 Task: Find connections with filter location Yulin with filter topic #innovationwith filter profile language Potuguese with filter current company LiveMint with filter school Indira Gandhi Delhi Technical University for Women with filter industry Technical and Vocational Training with filter service category CateringChange with filter keywords title Grant Writer
Action: Mouse moved to (492, 68)
Screenshot: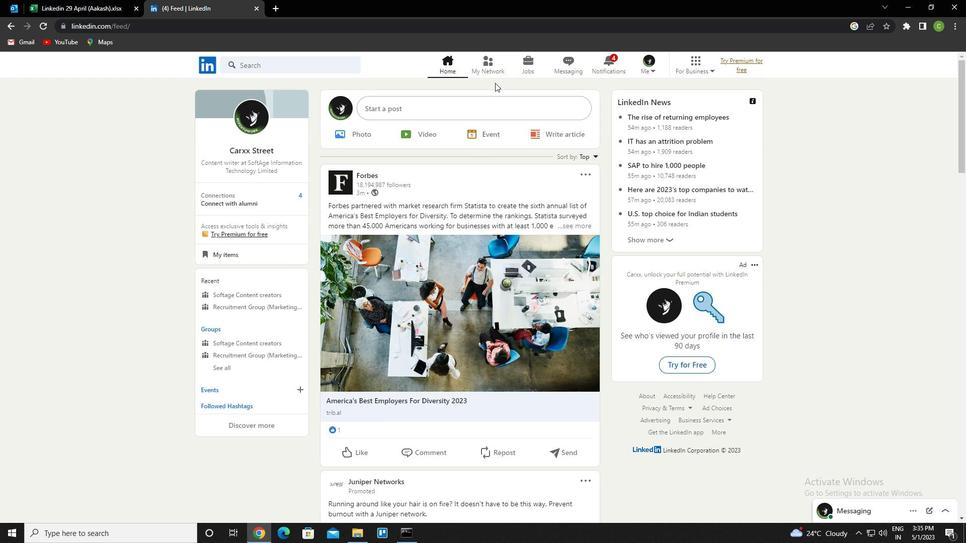 
Action: Mouse pressed left at (492, 68)
Screenshot: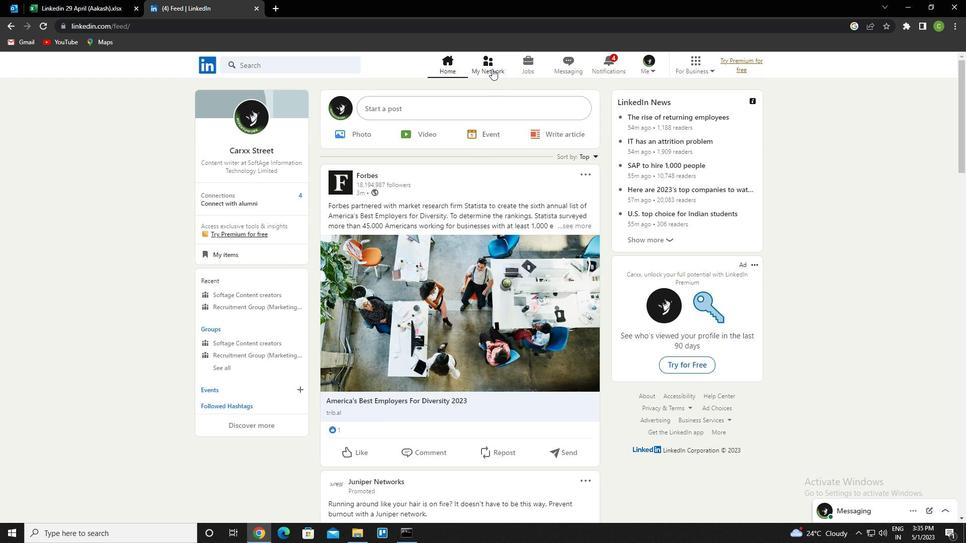 
Action: Mouse moved to (296, 117)
Screenshot: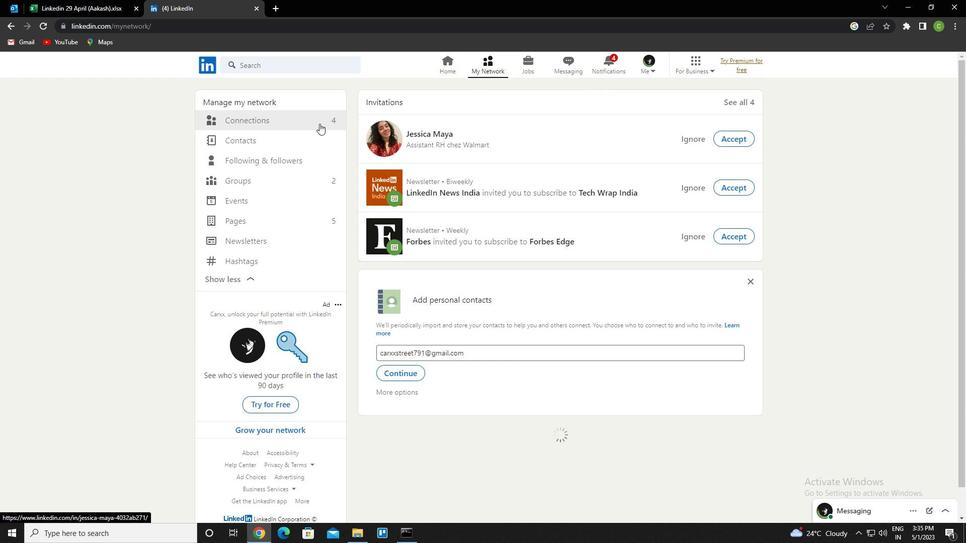 
Action: Mouse pressed left at (296, 117)
Screenshot: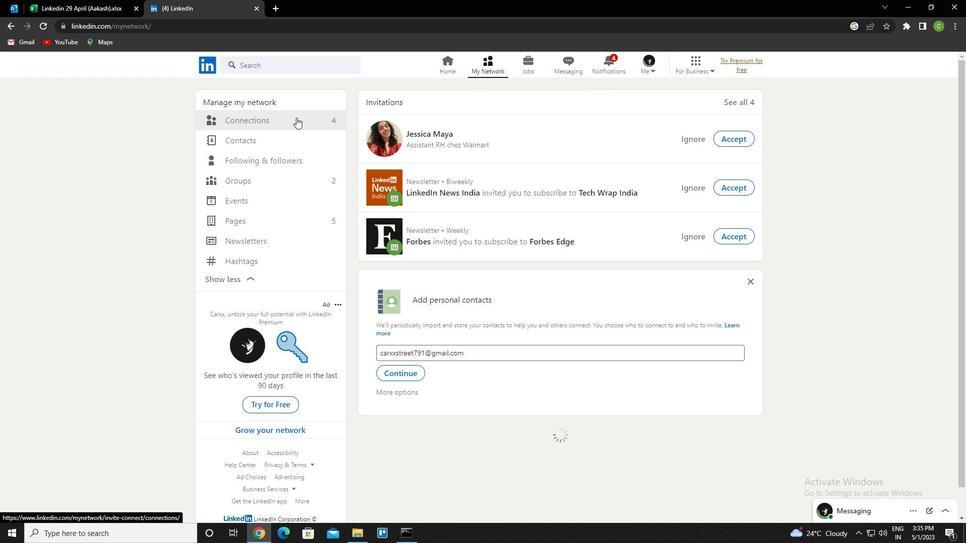 
Action: Mouse moved to (304, 120)
Screenshot: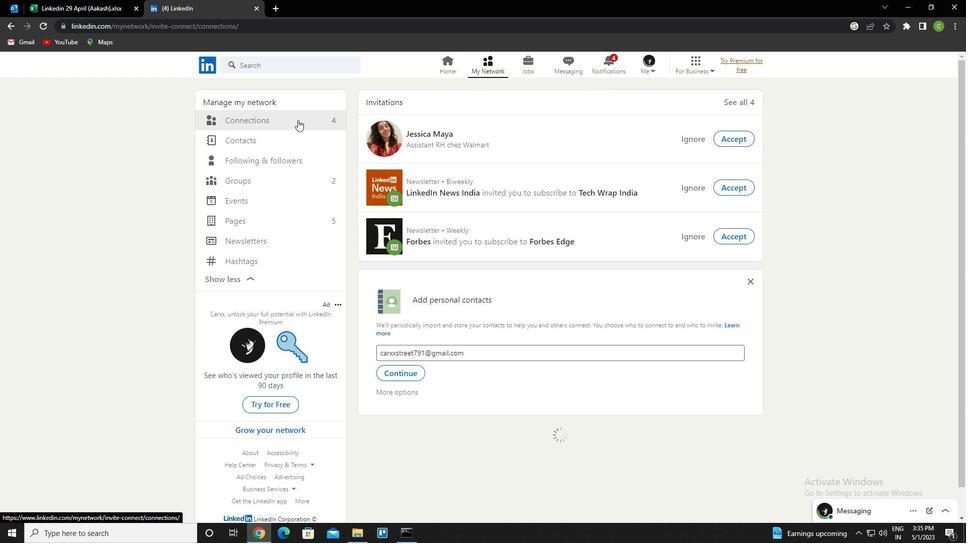 
Action: Mouse pressed left at (304, 120)
Screenshot: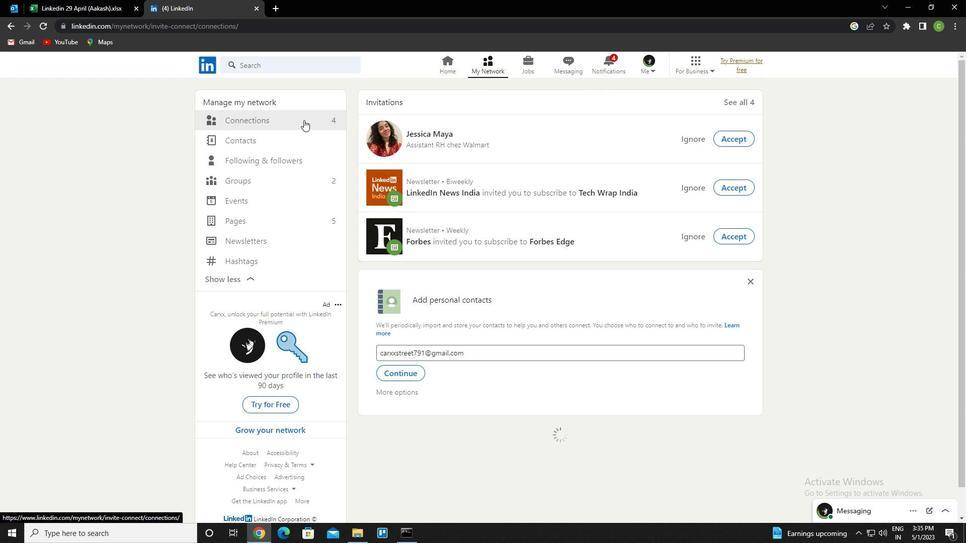 
Action: Mouse moved to (550, 122)
Screenshot: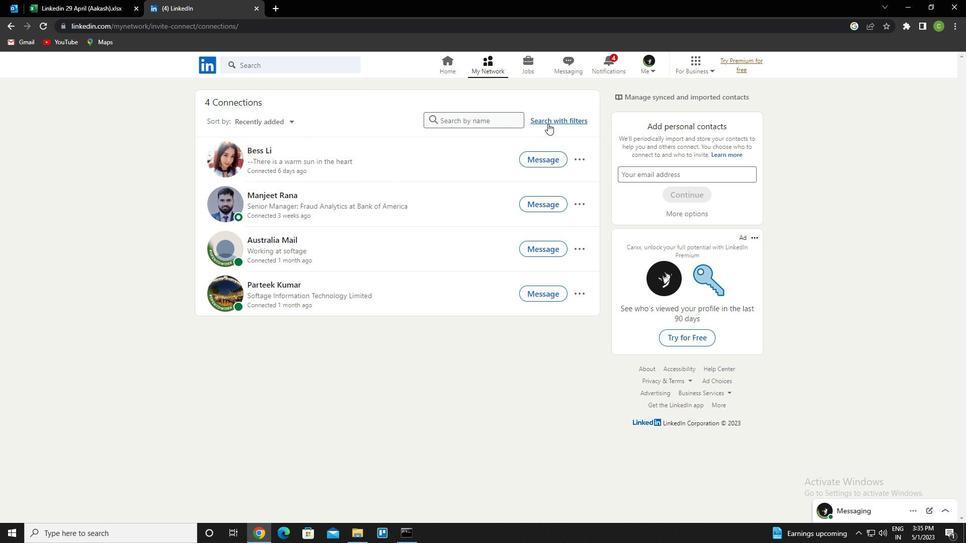 
Action: Mouse pressed left at (550, 122)
Screenshot: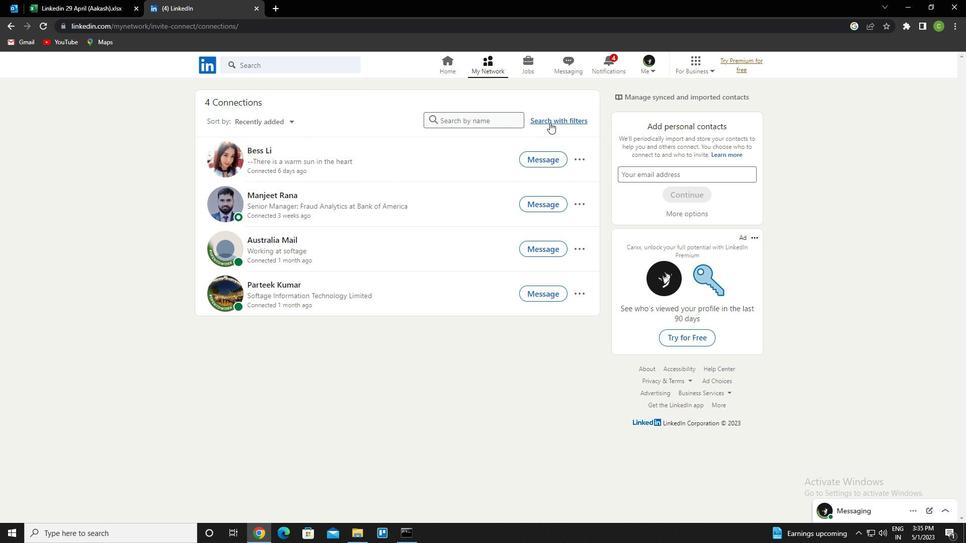 
Action: Mouse moved to (512, 94)
Screenshot: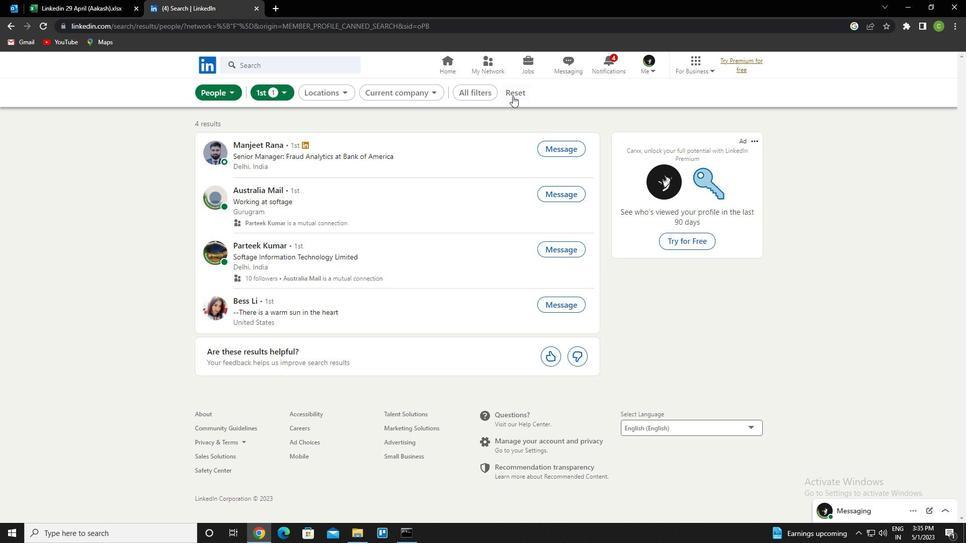
Action: Mouse pressed left at (512, 94)
Screenshot: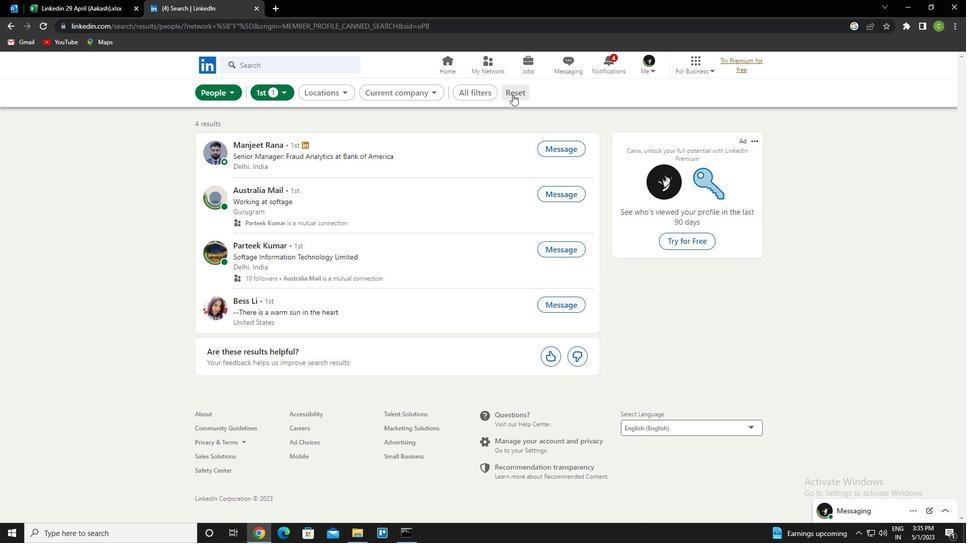 
Action: Mouse moved to (506, 97)
Screenshot: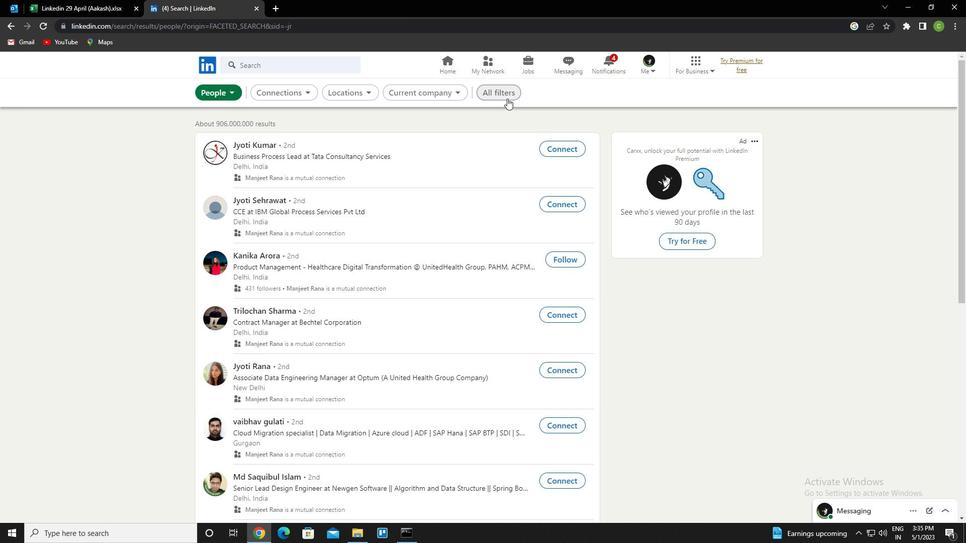 
Action: Mouse pressed left at (506, 97)
Screenshot: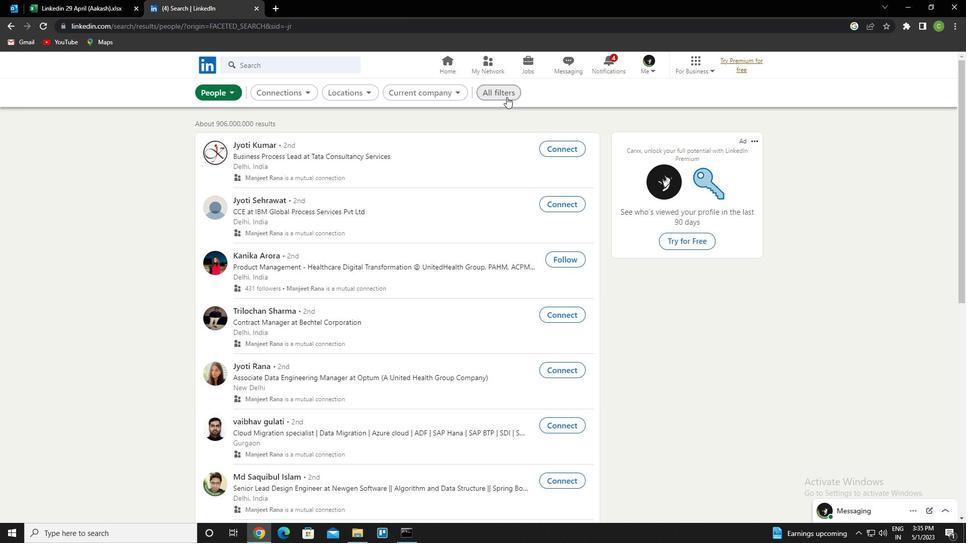 
Action: Mouse moved to (853, 315)
Screenshot: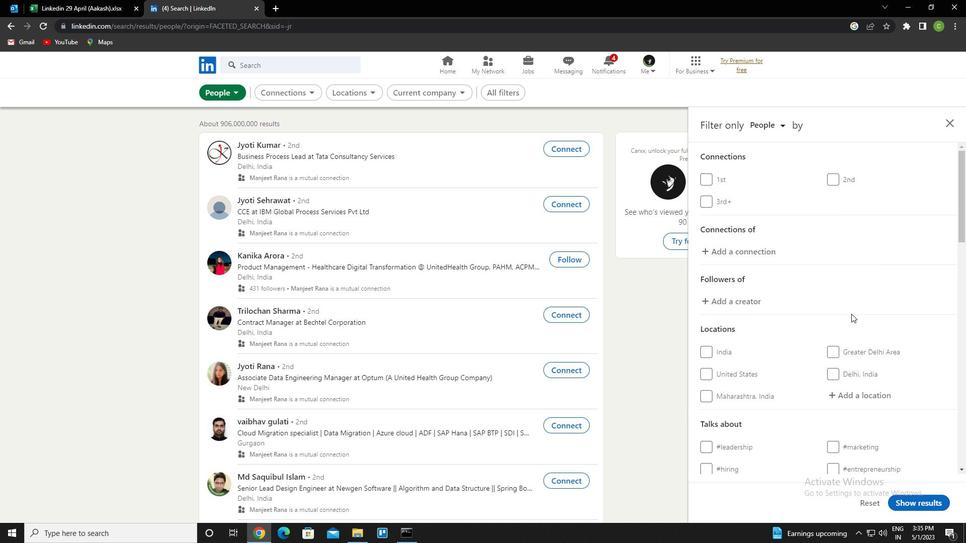 
Action: Mouse scrolled (853, 314) with delta (0, 0)
Screenshot: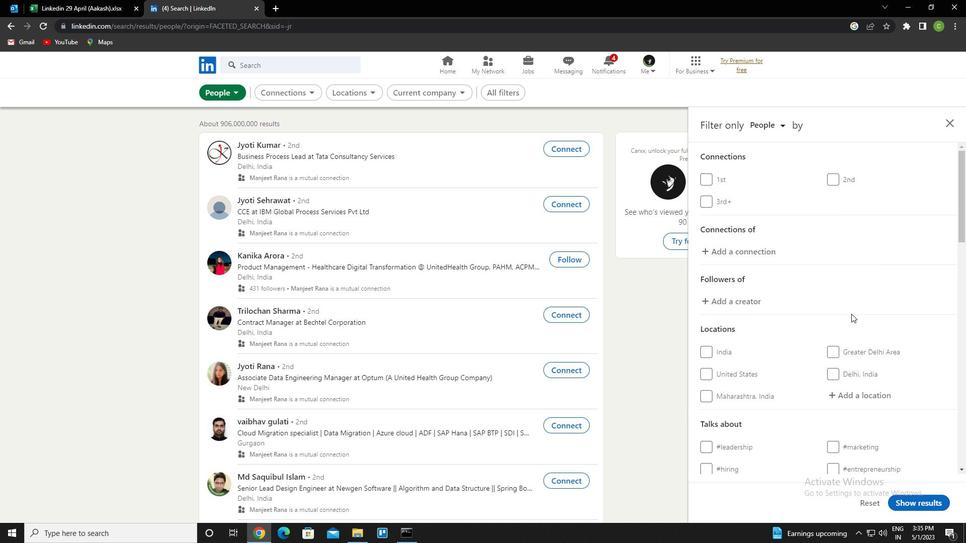 
Action: Mouse moved to (853, 315)
Screenshot: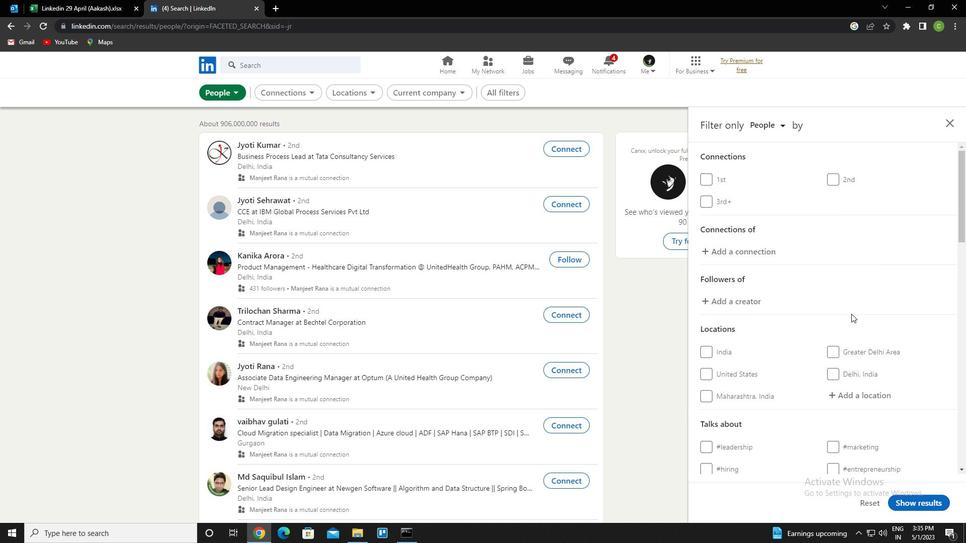 
Action: Mouse scrolled (853, 315) with delta (0, 0)
Screenshot: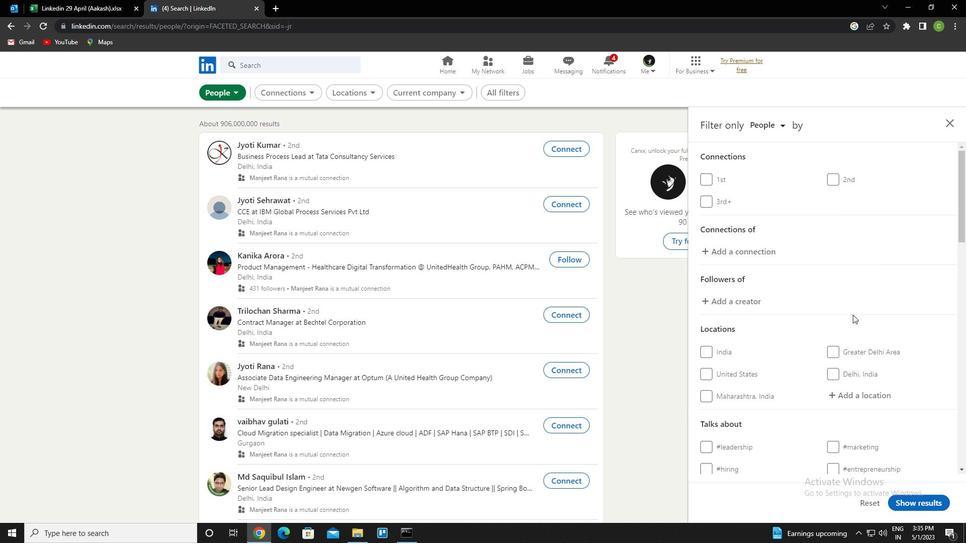 
Action: Mouse moved to (859, 302)
Screenshot: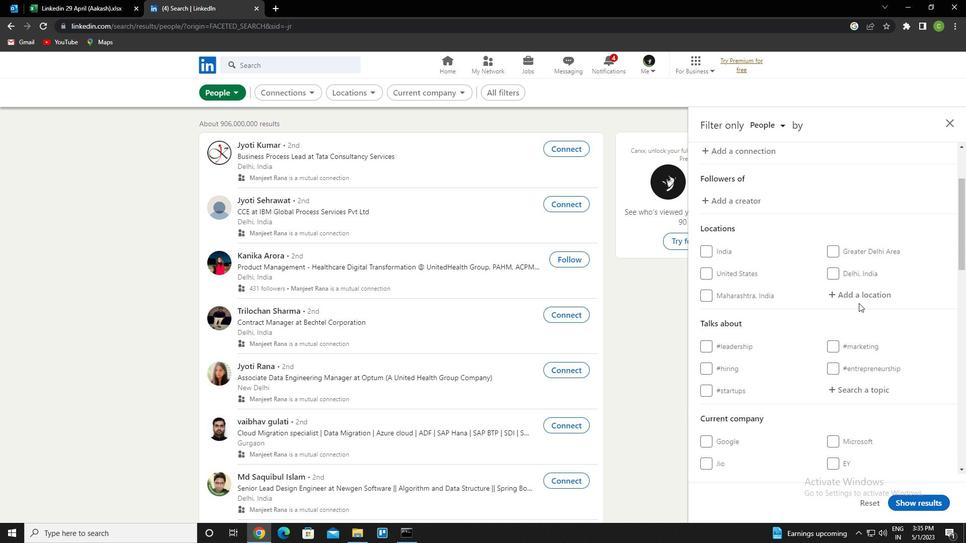 
Action: Mouse pressed left at (859, 302)
Screenshot: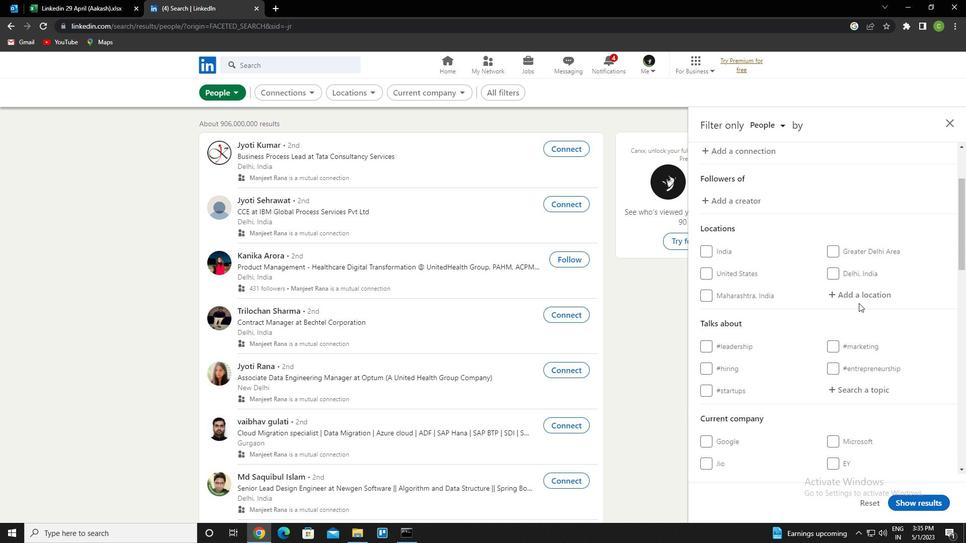 
Action: Mouse moved to (858, 299)
Screenshot: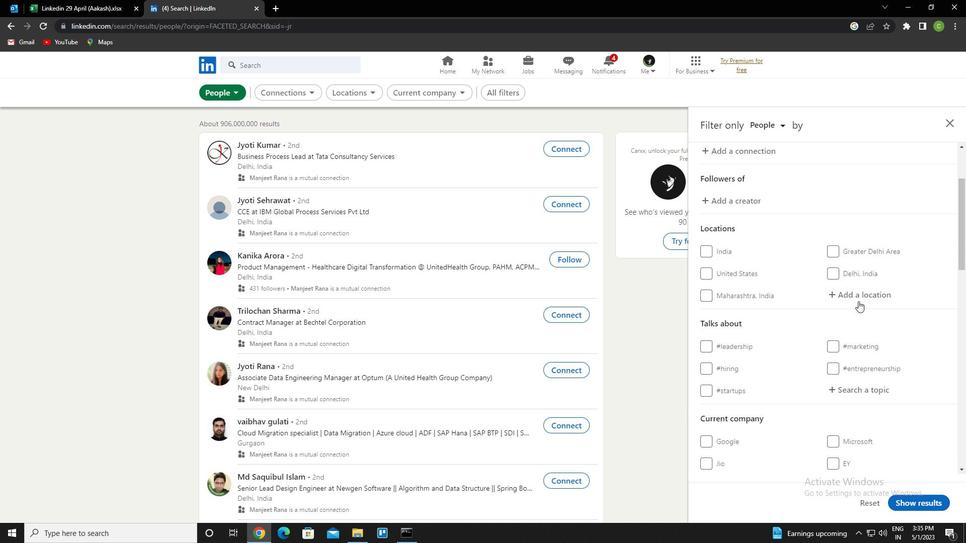 
Action: Mouse pressed left at (858, 299)
Screenshot: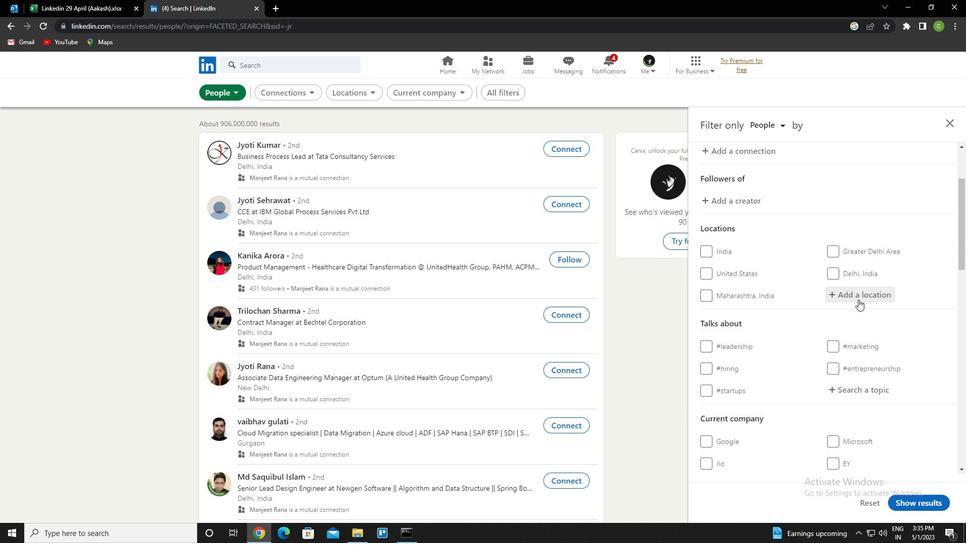 
Action: Key pressed <Key.caps_lock>y<Key.caps_lock>ulin<Key.down><Key.down><Key.enter>
Screenshot: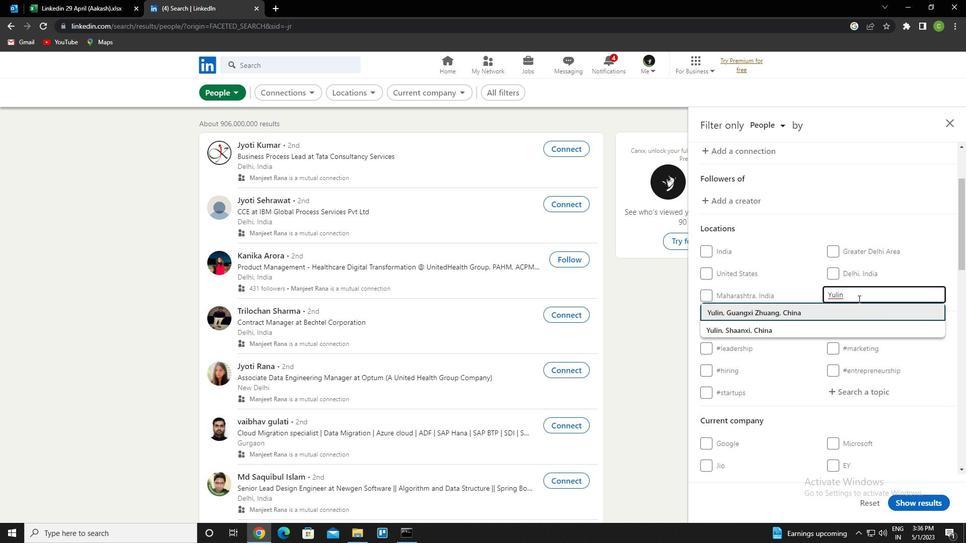 
Action: Mouse moved to (854, 299)
Screenshot: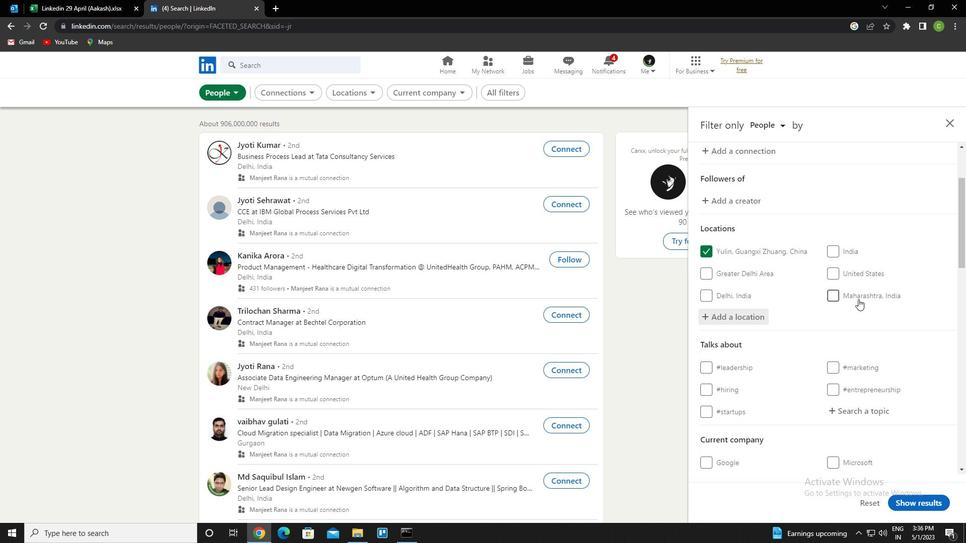 
Action: Mouse scrolled (854, 299) with delta (0, 0)
Screenshot: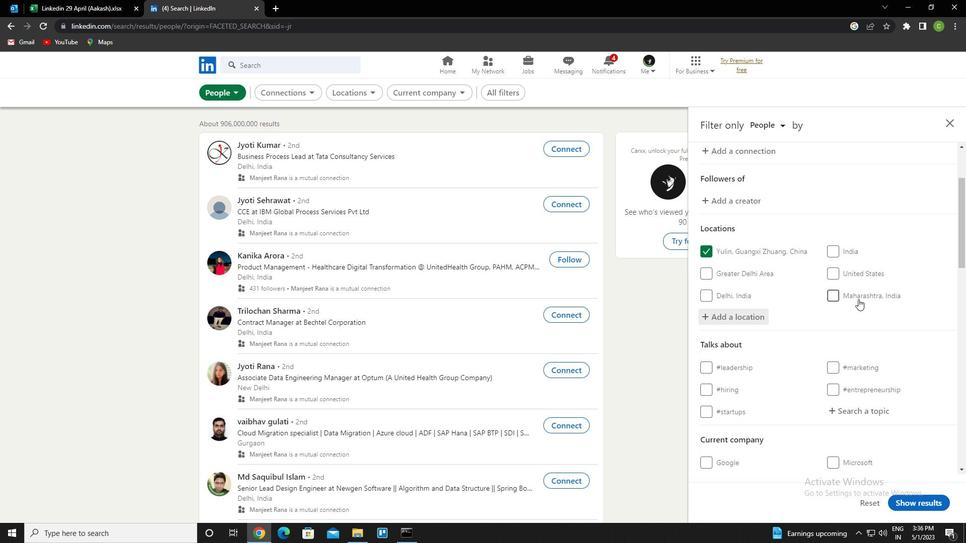 
Action: Mouse moved to (847, 302)
Screenshot: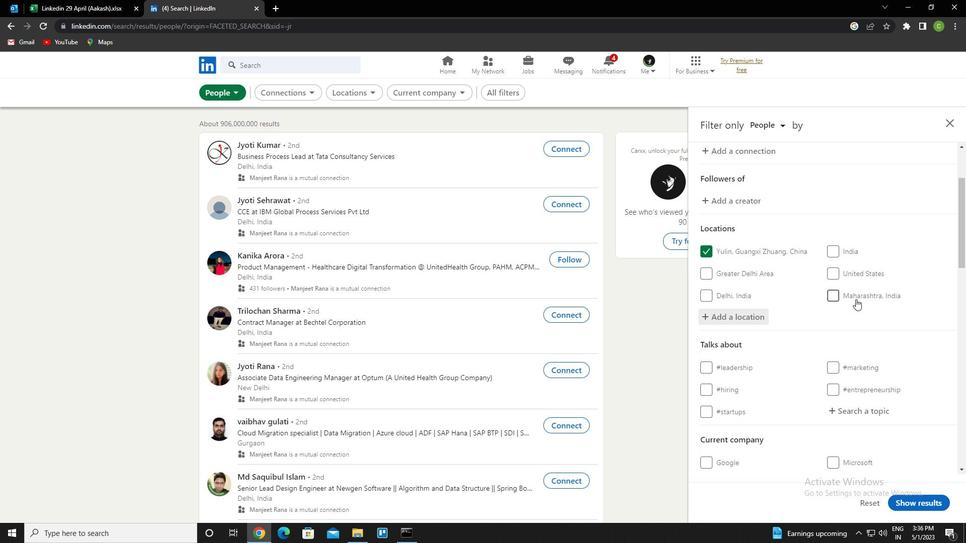 
Action: Mouse scrolled (847, 302) with delta (0, 0)
Screenshot: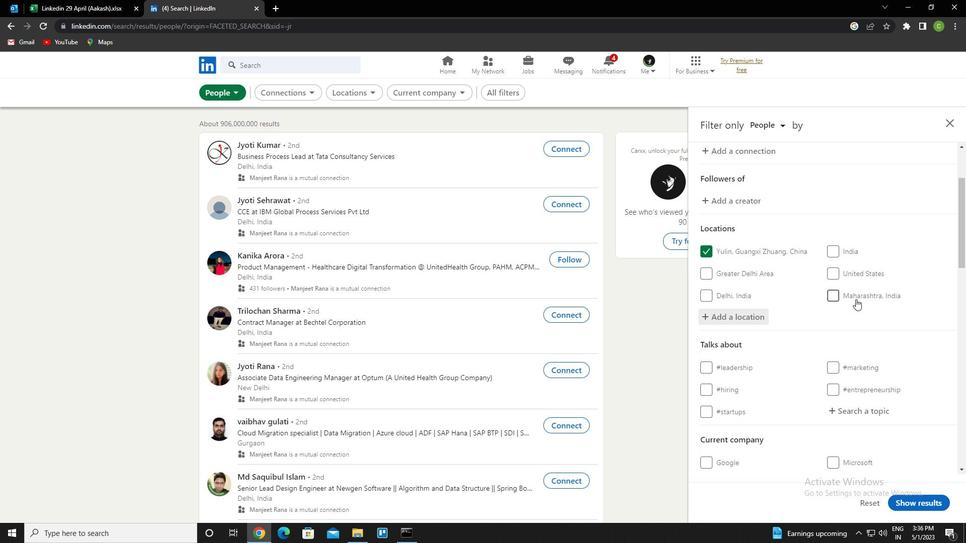 
Action: Mouse moved to (855, 312)
Screenshot: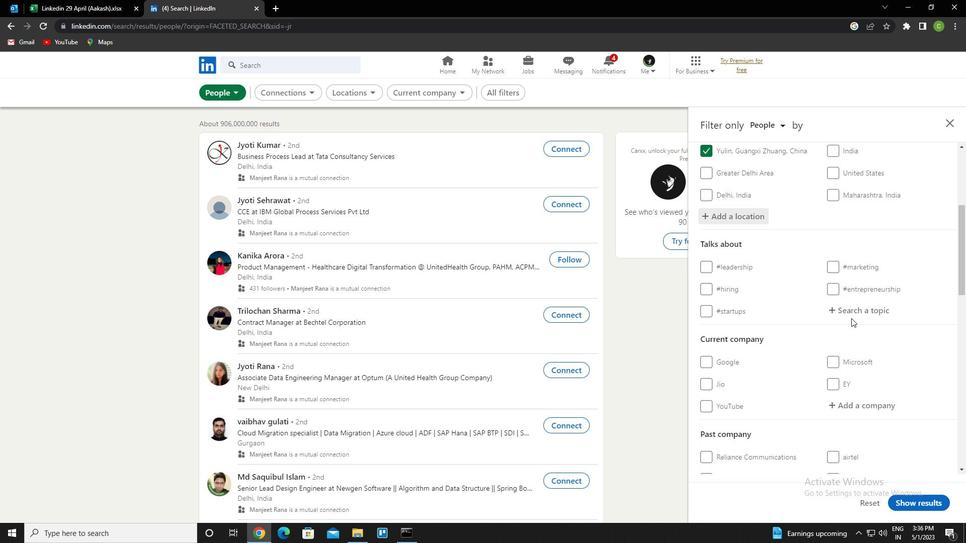
Action: Mouse pressed left at (855, 312)
Screenshot: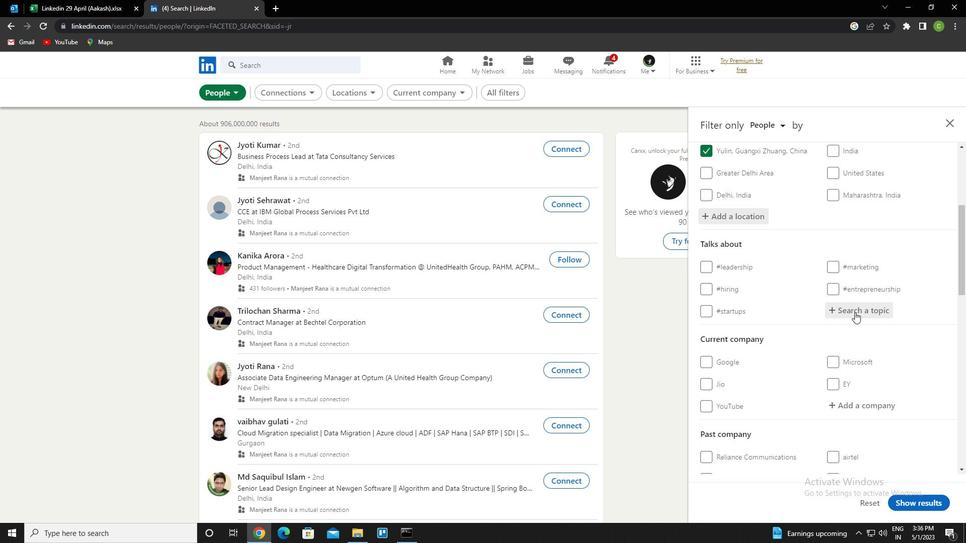 
Action: Mouse moved to (854, 312)
Screenshot: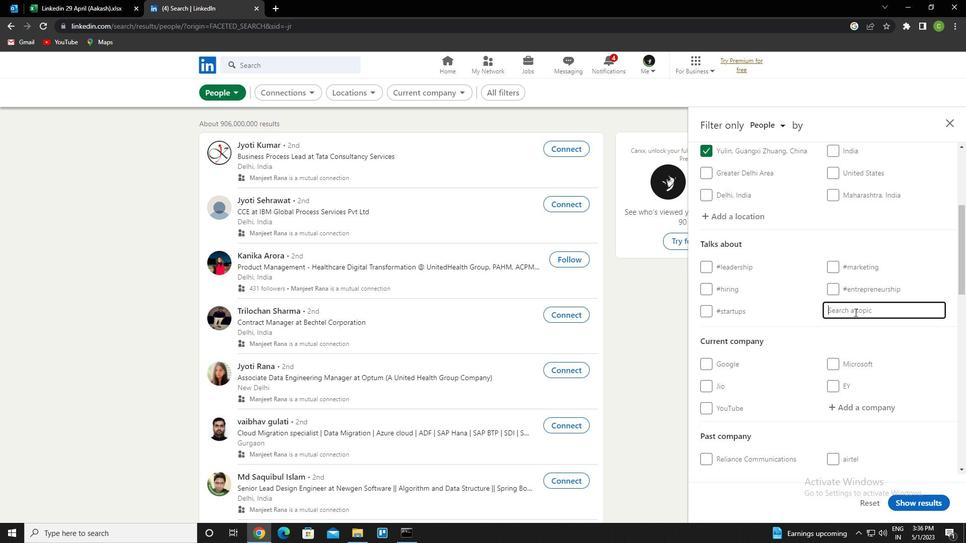 
Action: Key pressed innovation<Key.down><Key.enter>
Screenshot: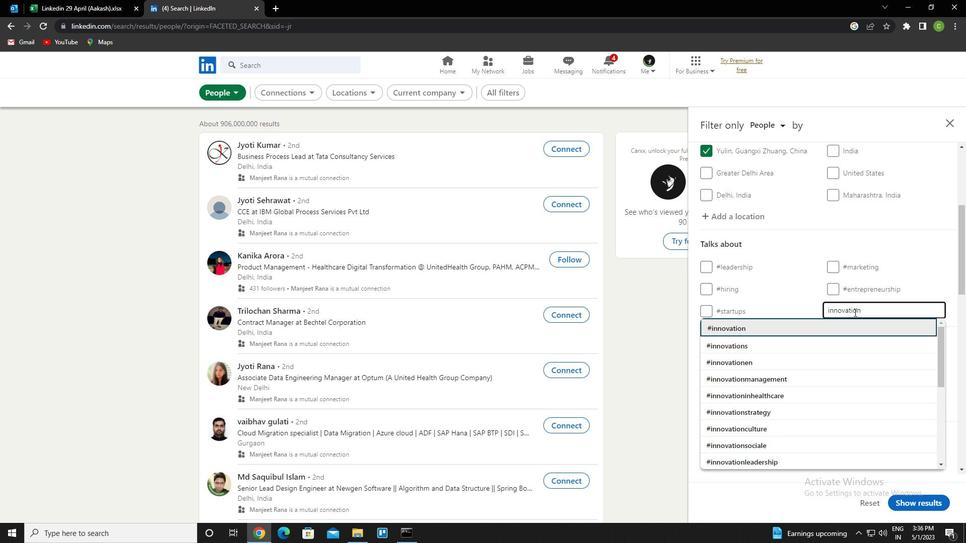 
Action: Mouse moved to (884, 295)
Screenshot: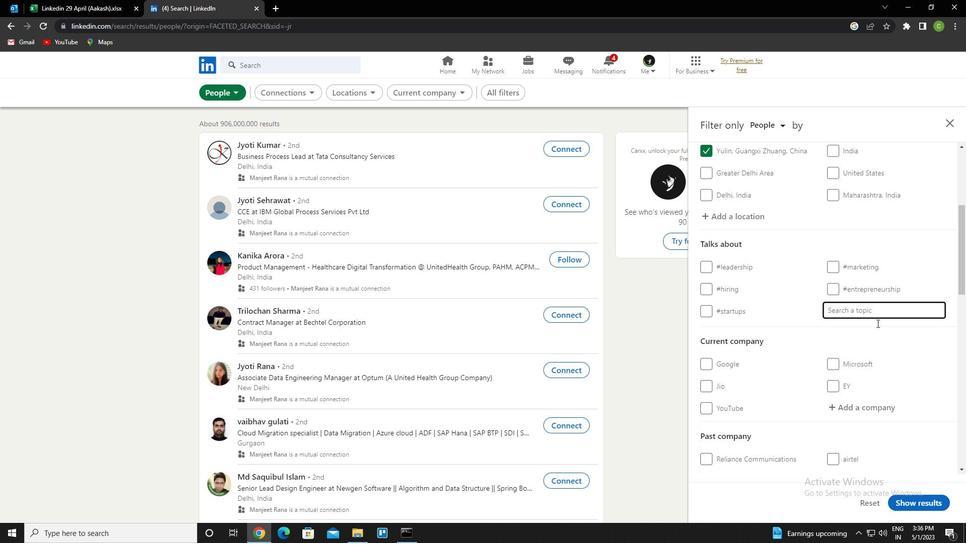 
Action: Mouse scrolled (884, 294) with delta (0, 0)
Screenshot: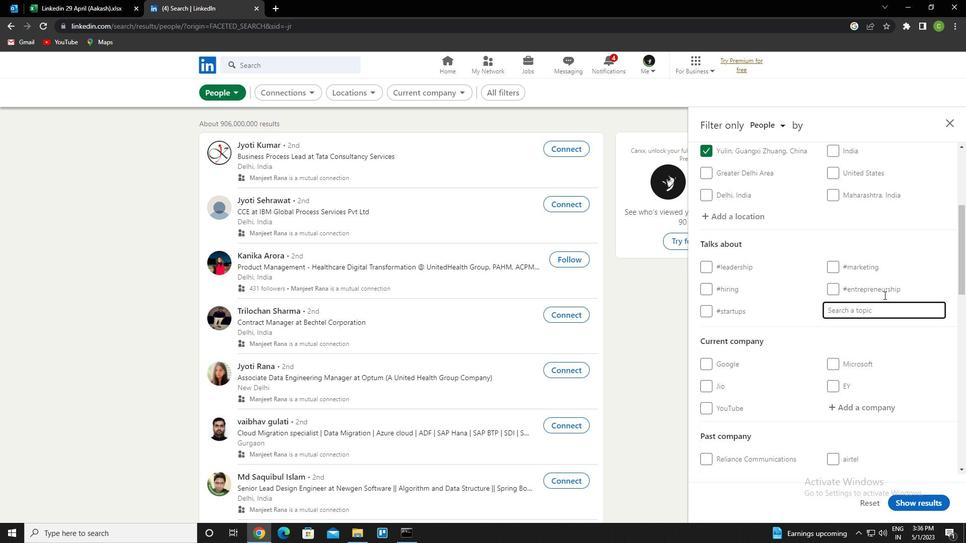 
Action: Mouse scrolled (884, 294) with delta (0, 0)
Screenshot: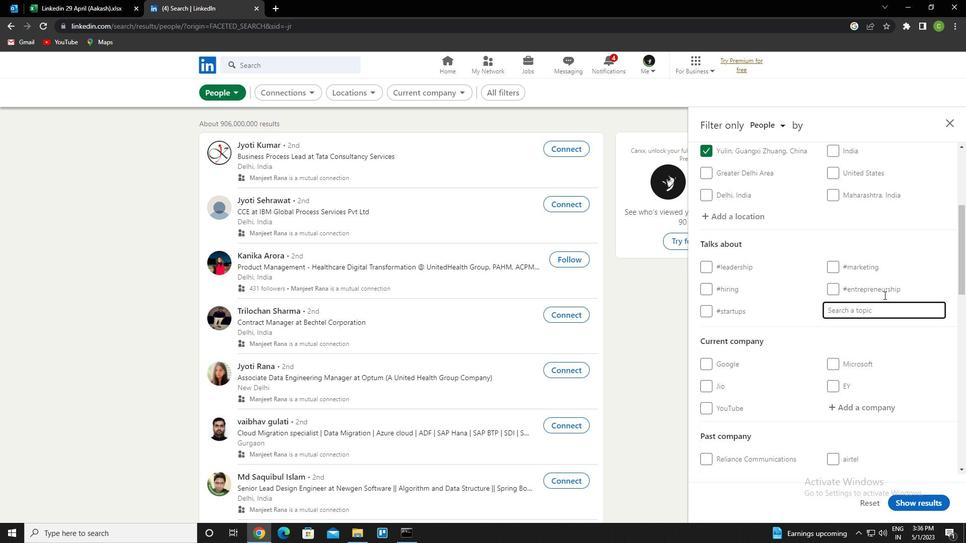 
Action: Mouse scrolled (884, 294) with delta (0, 0)
Screenshot: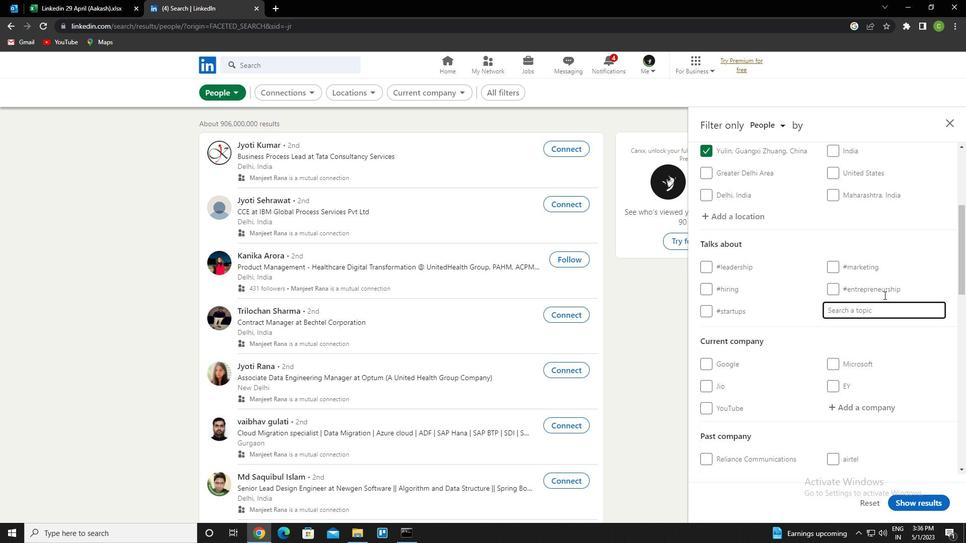 
Action: Mouse scrolled (884, 294) with delta (0, 0)
Screenshot: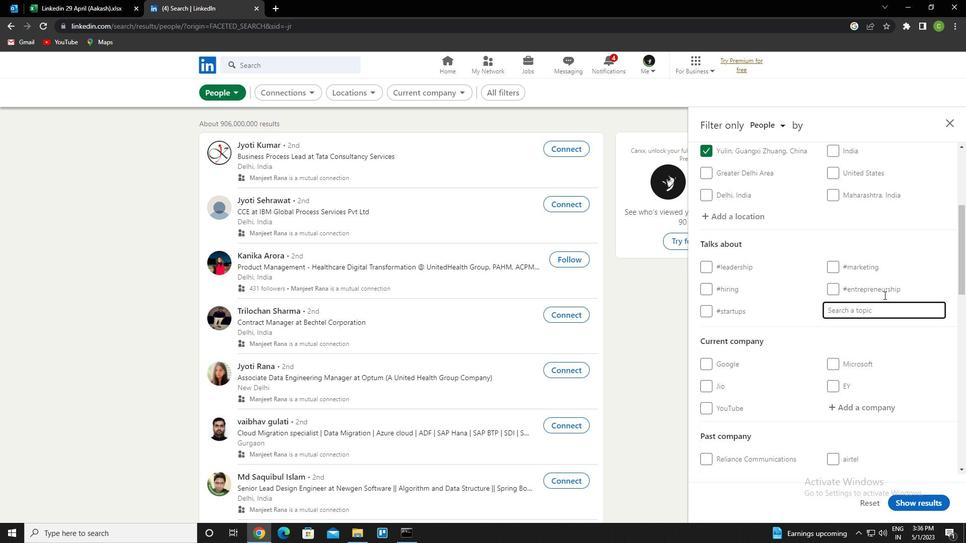 
Action: Mouse scrolled (884, 294) with delta (0, 0)
Screenshot: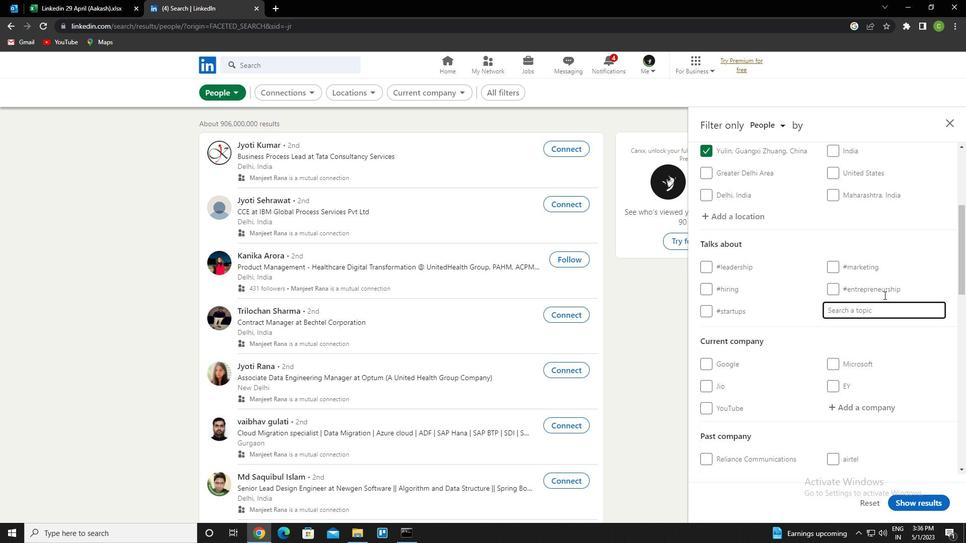 
Action: Mouse scrolled (884, 294) with delta (0, 0)
Screenshot: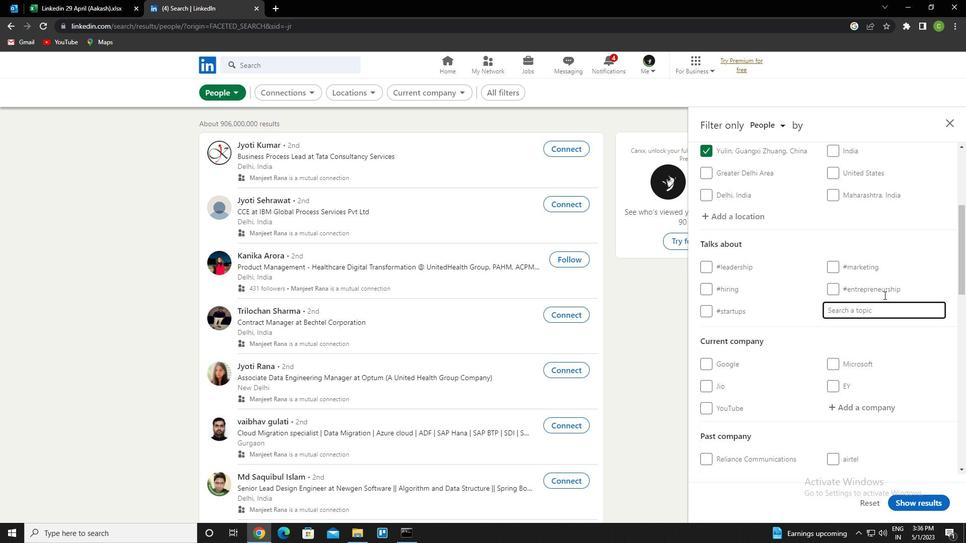 
Action: Mouse scrolled (884, 294) with delta (0, 0)
Screenshot: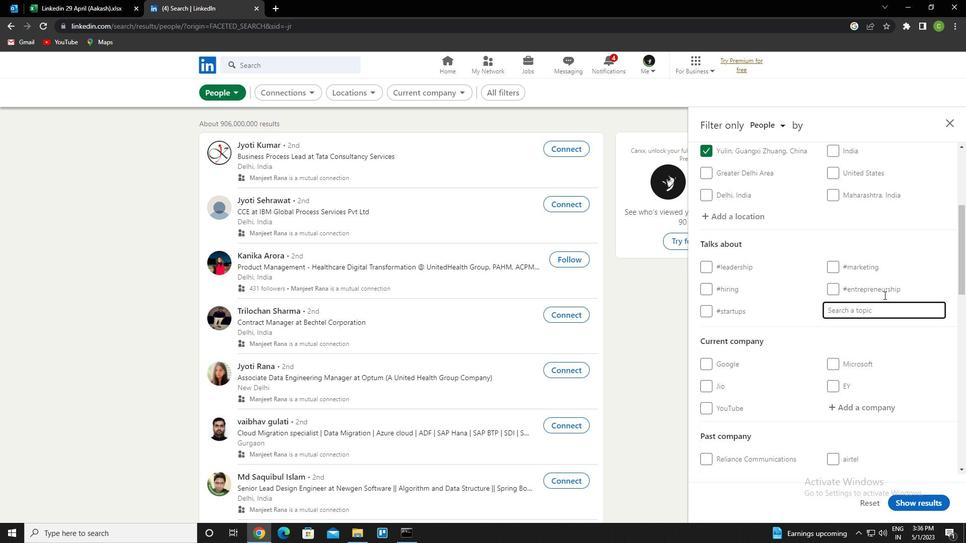 
Action: Mouse scrolled (884, 294) with delta (0, 0)
Screenshot: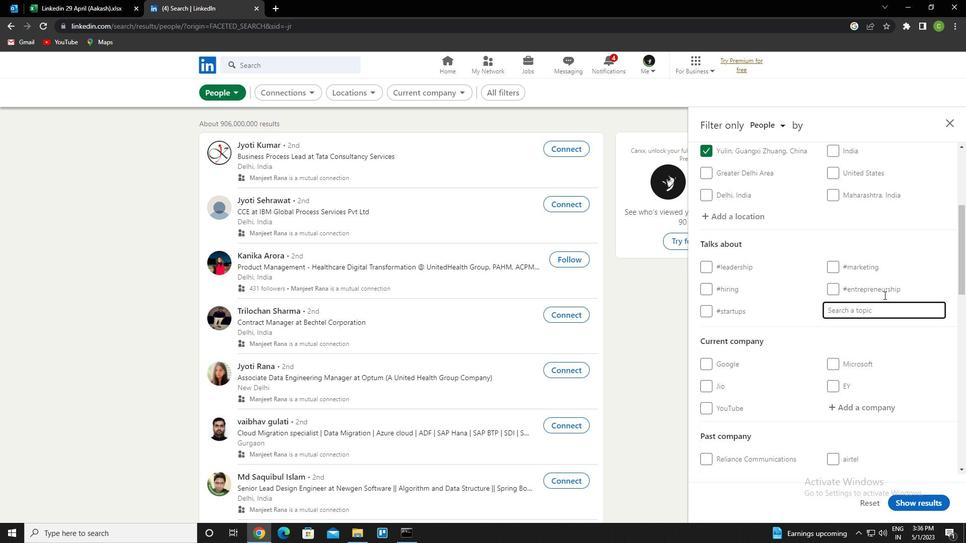 
Action: Mouse scrolled (884, 294) with delta (0, 0)
Screenshot: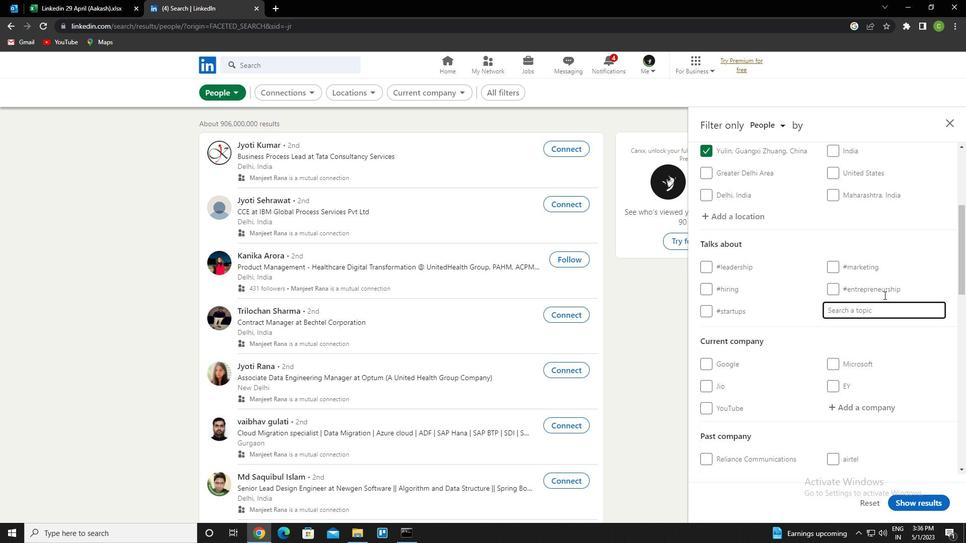 
Action: Mouse moved to (884, 295)
Screenshot: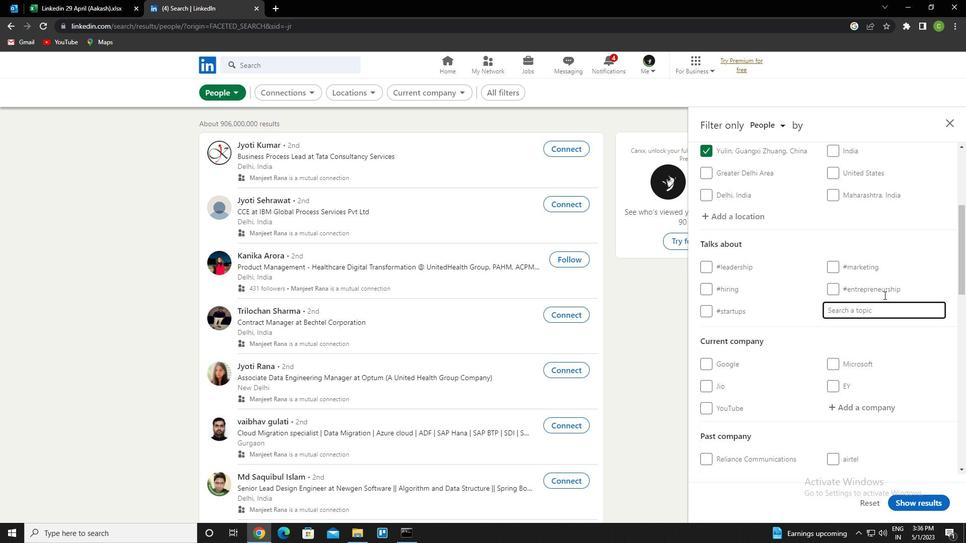 
Action: Mouse scrolled (884, 294) with delta (0, 0)
Screenshot: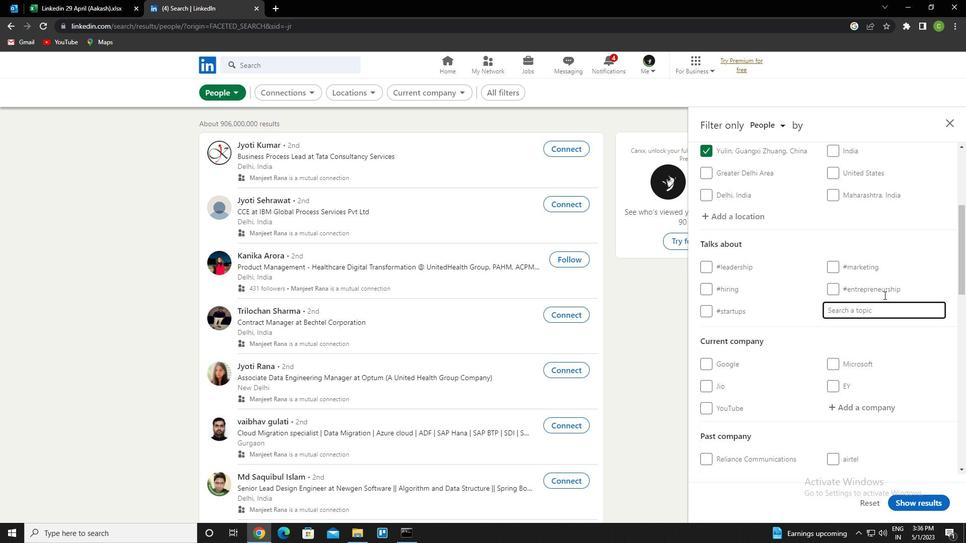 
Action: Mouse scrolled (884, 294) with delta (0, 0)
Screenshot: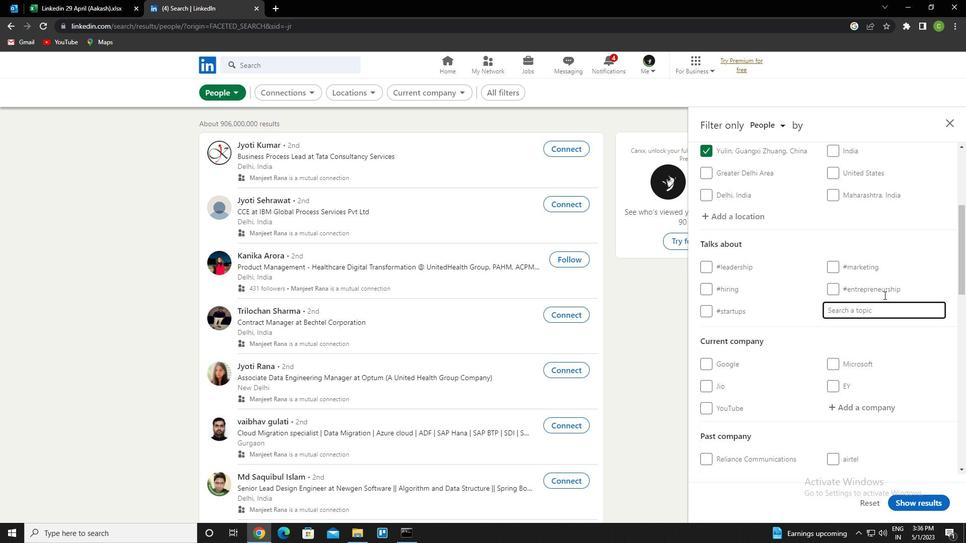
Action: Mouse moved to (827, 371)
Screenshot: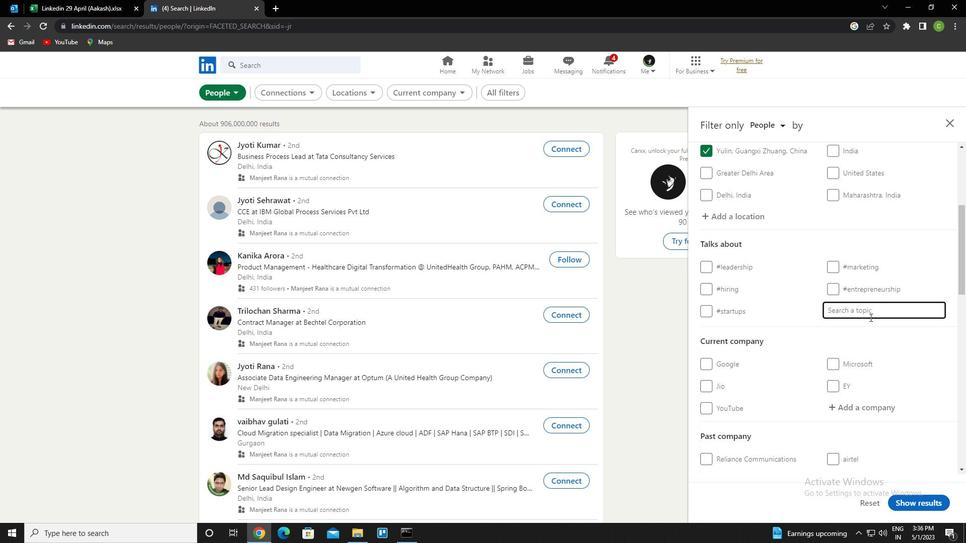 
Action: Mouse scrolled (827, 370) with delta (0, 0)
Screenshot: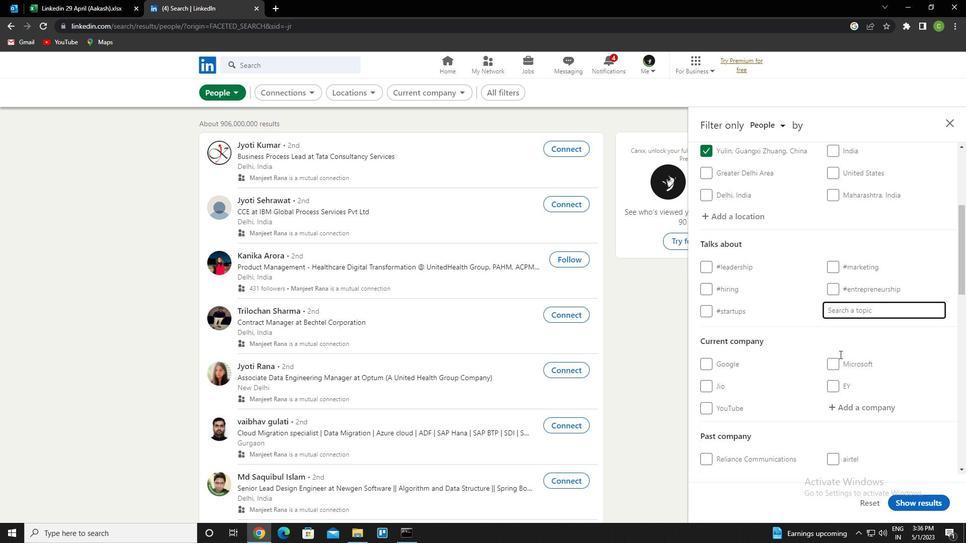 
Action: Mouse moved to (824, 371)
Screenshot: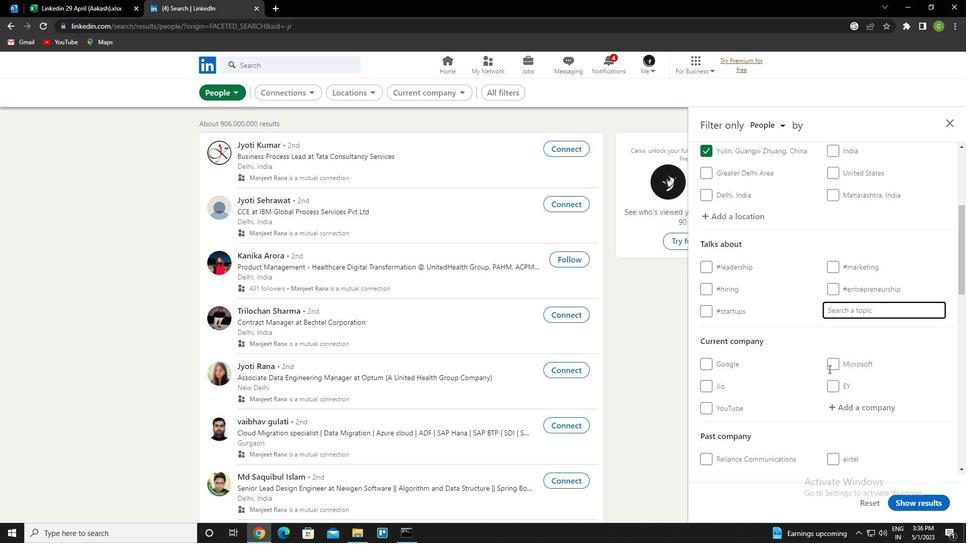 
Action: Mouse scrolled (824, 370) with delta (0, 0)
Screenshot: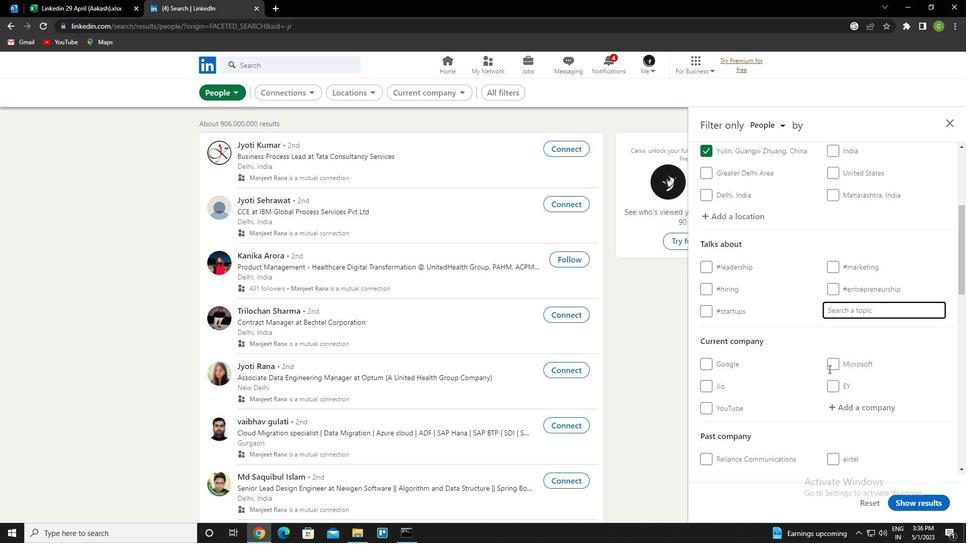 
Action: Mouse moved to (823, 371)
Screenshot: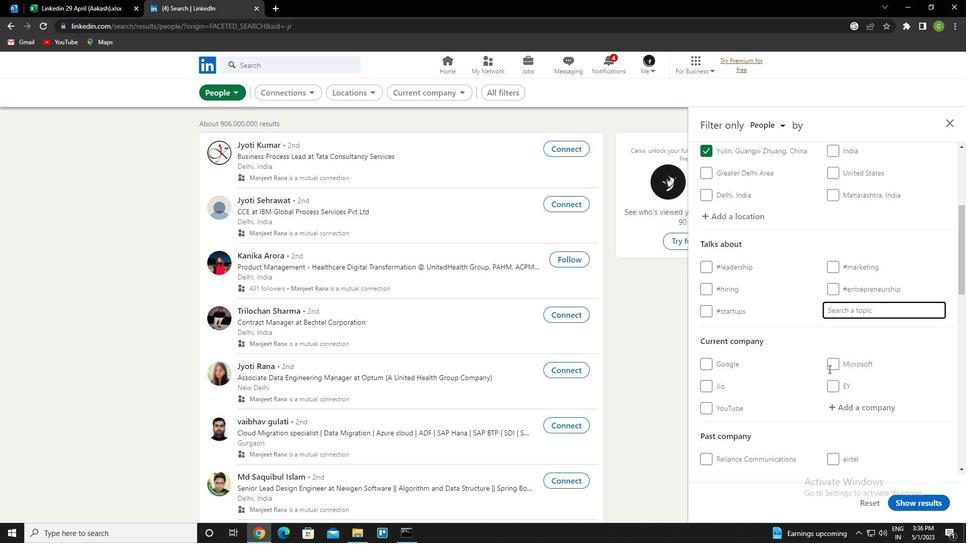 
Action: Mouse scrolled (823, 370) with delta (0, 0)
Screenshot: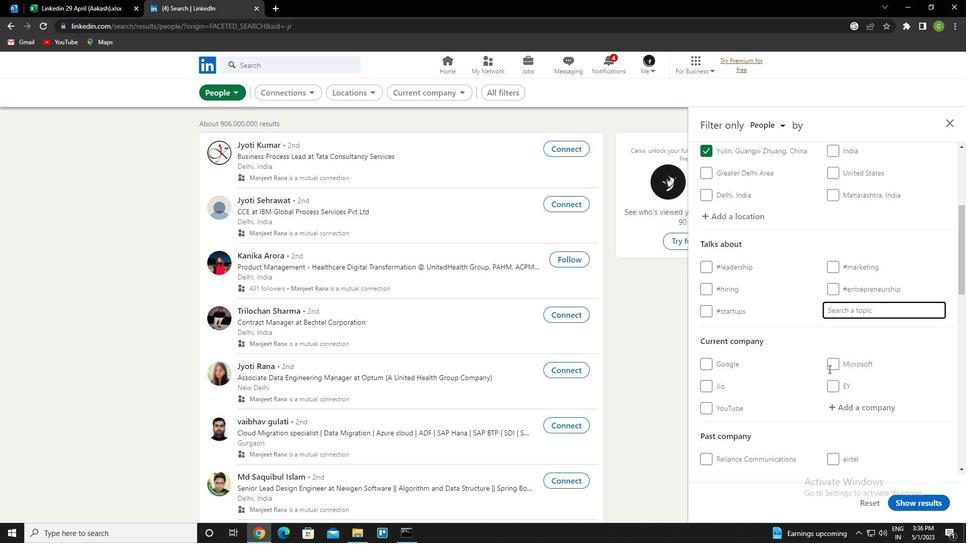 
Action: Mouse moved to (819, 370)
Screenshot: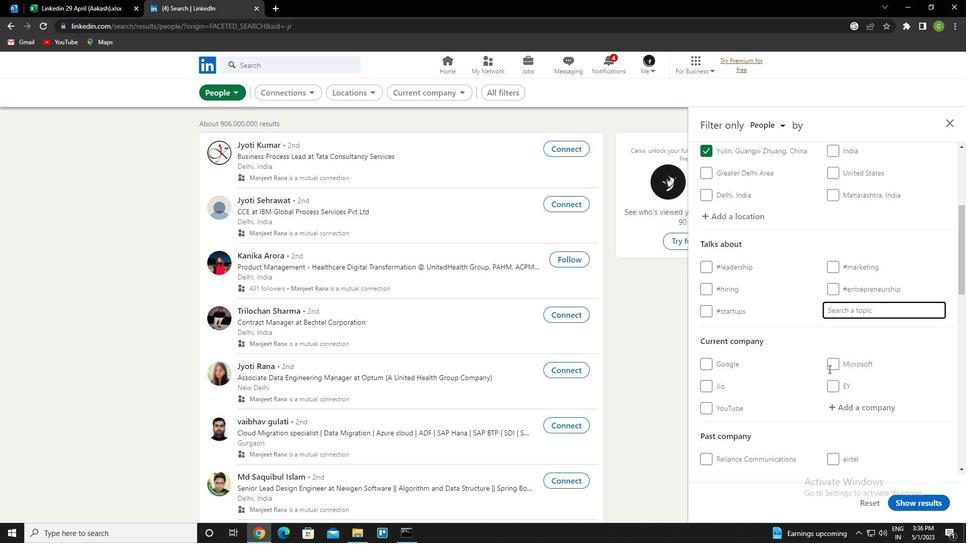 
Action: Mouse scrolled (819, 370) with delta (0, 0)
Screenshot: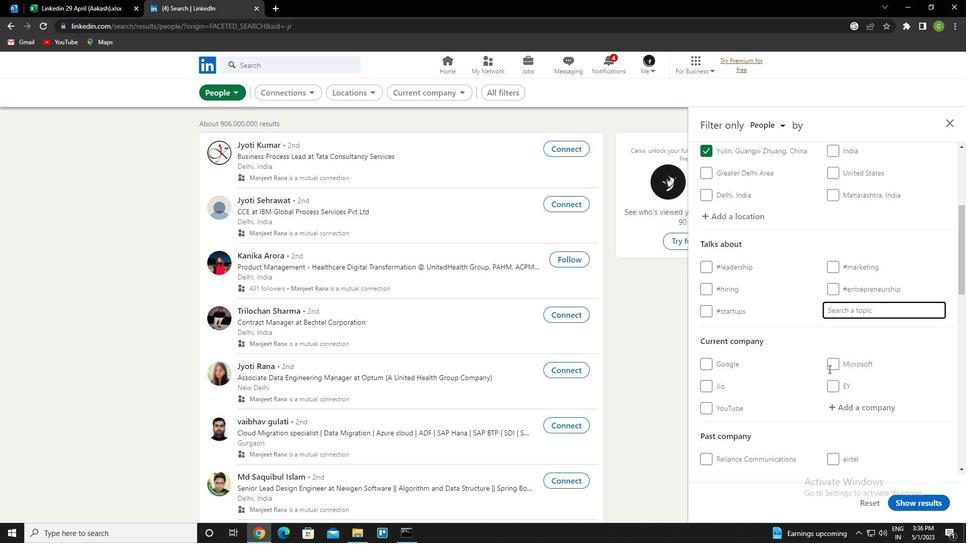
Action: Mouse moved to (816, 368)
Screenshot: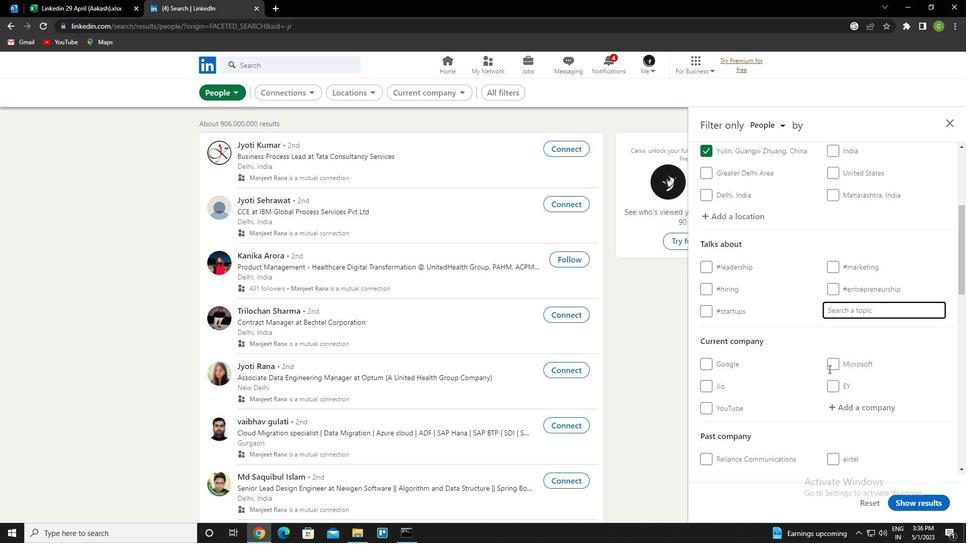 
Action: Mouse scrolled (816, 368) with delta (0, 0)
Screenshot: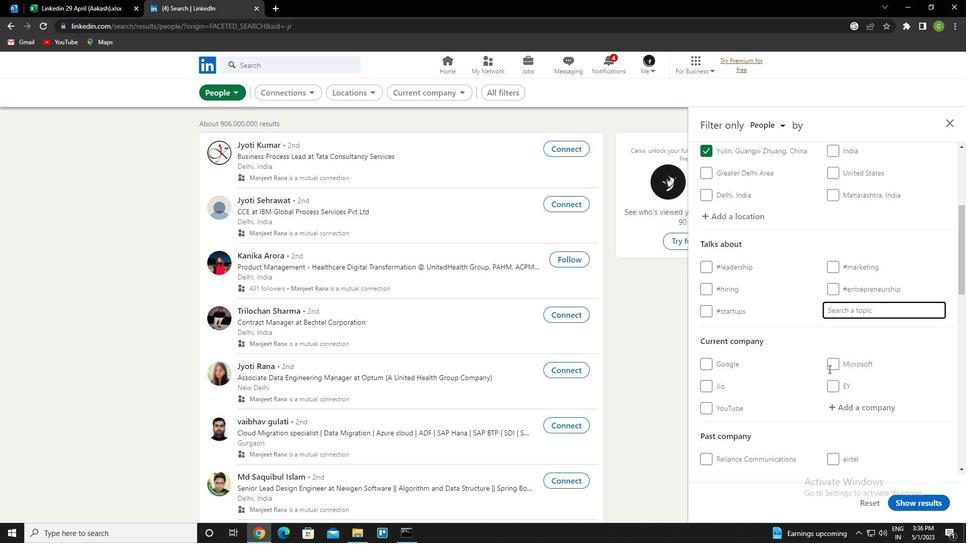 
Action: Mouse moved to (813, 366)
Screenshot: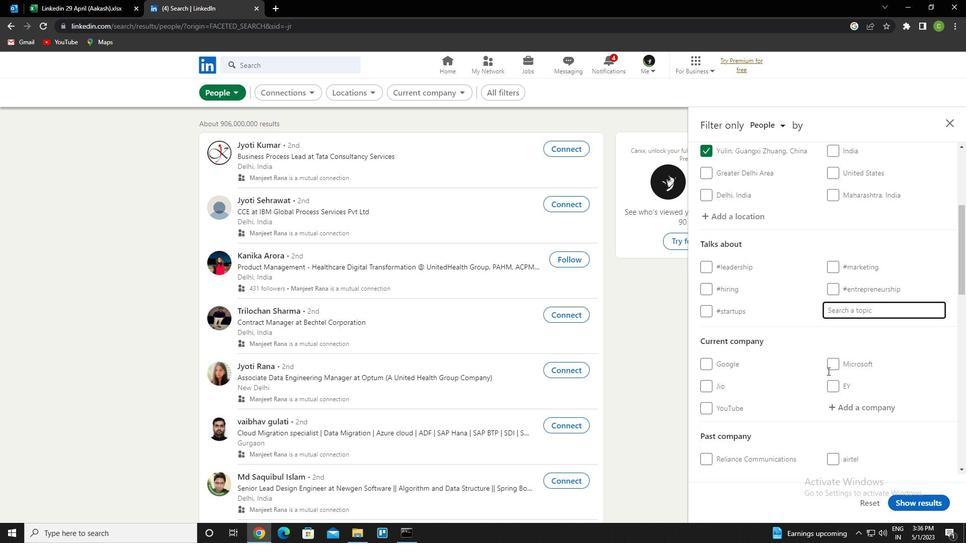 
Action: Mouse scrolled (813, 366) with delta (0, 0)
Screenshot: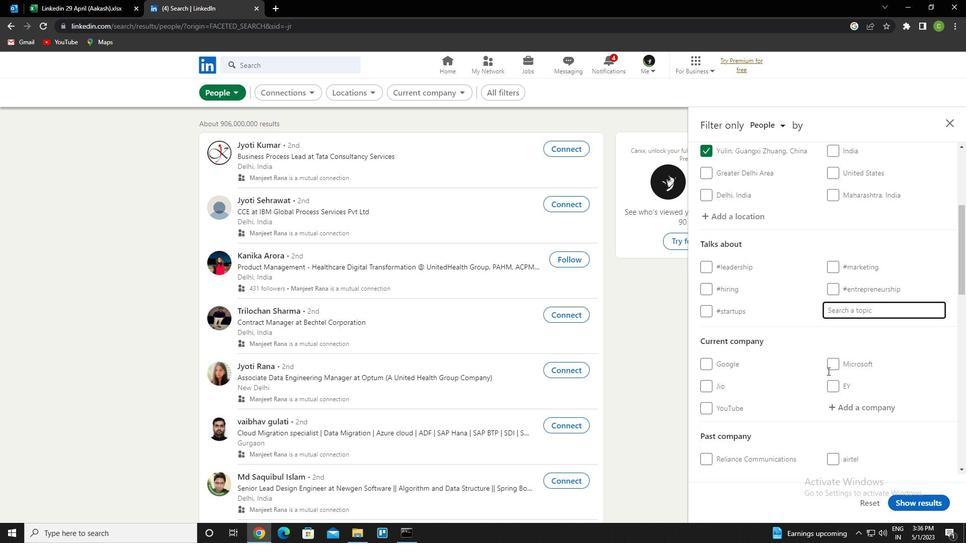
Action: Mouse moved to (813, 365)
Screenshot: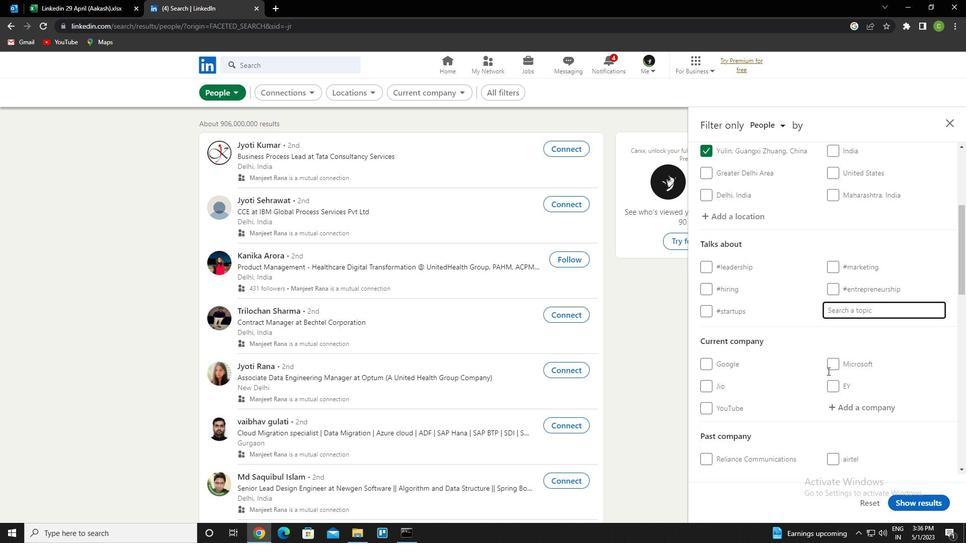 
Action: Mouse scrolled (813, 365) with delta (0, 0)
Screenshot: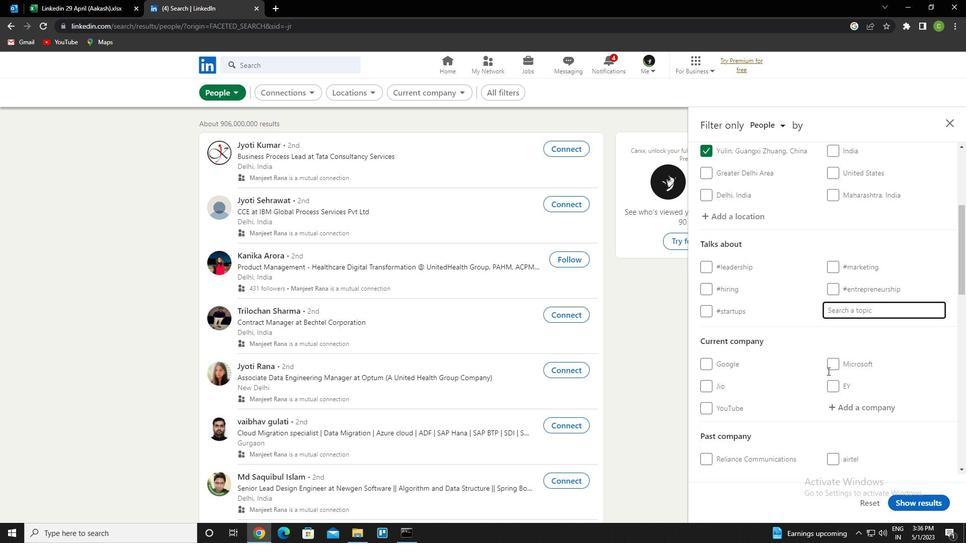 
Action: Mouse moved to (794, 345)
Screenshot: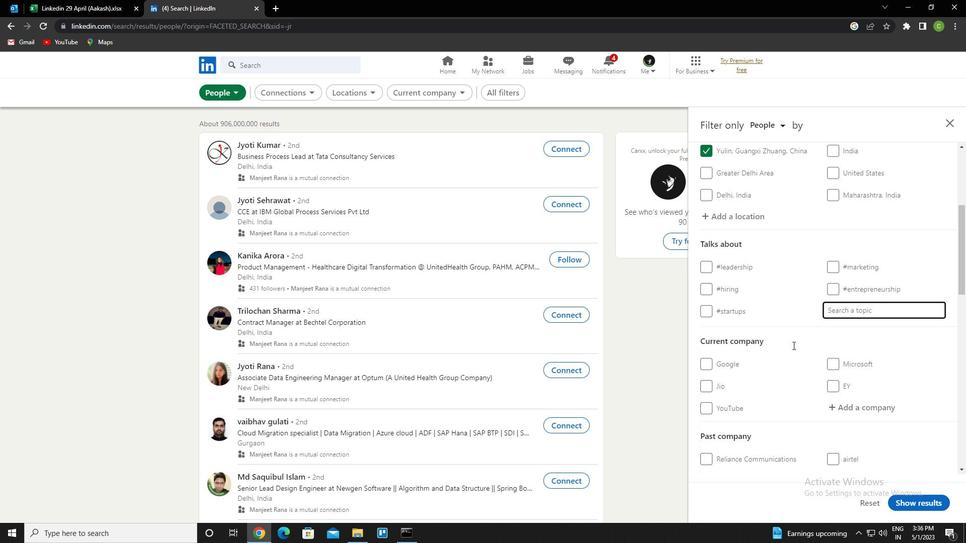 
Action: Mouse scrolled (794, 344) with delta (0, 0)
Screenshot: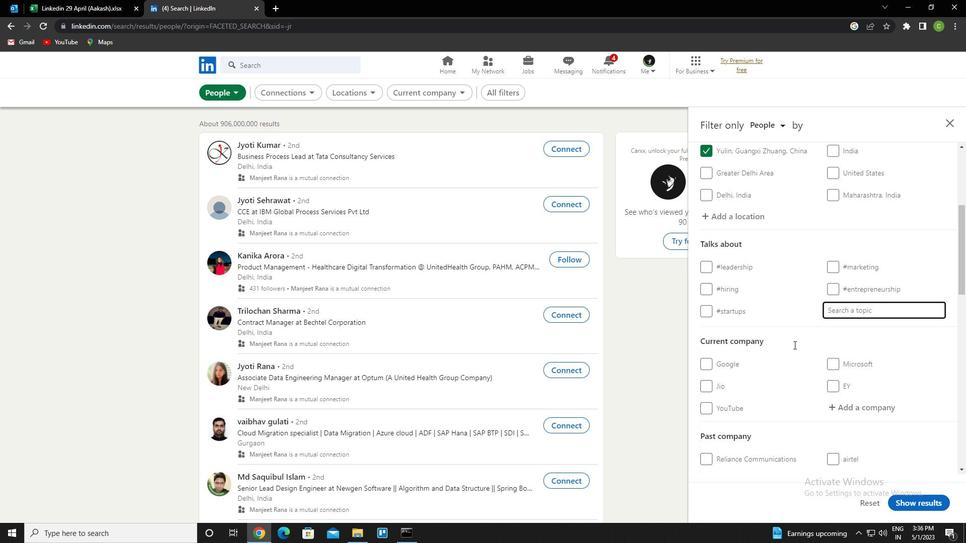
Action: Mouse scrolled (794, 344) with delta (0, 0)
Screenshot: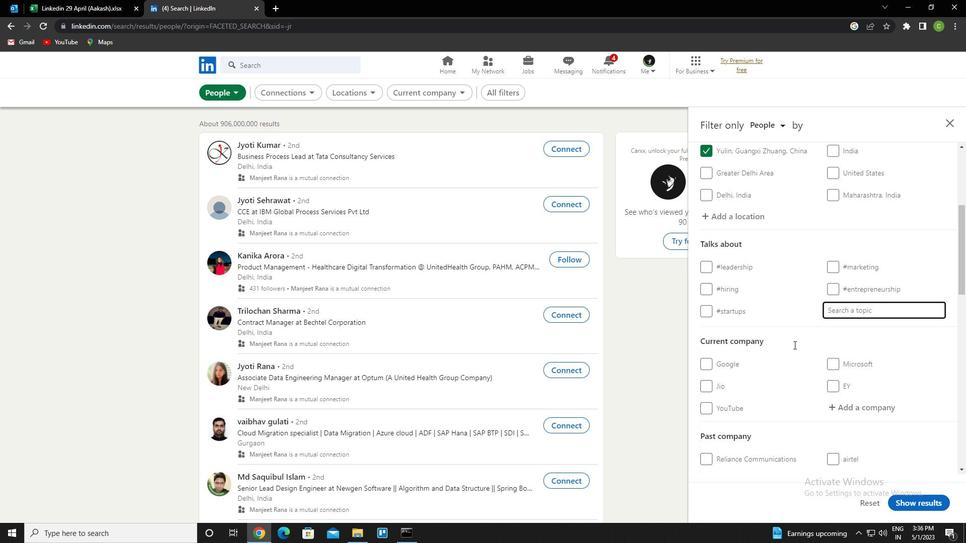 
Action: Mouse scrolled (794, 344) with delta (0, 0)
Screenshot: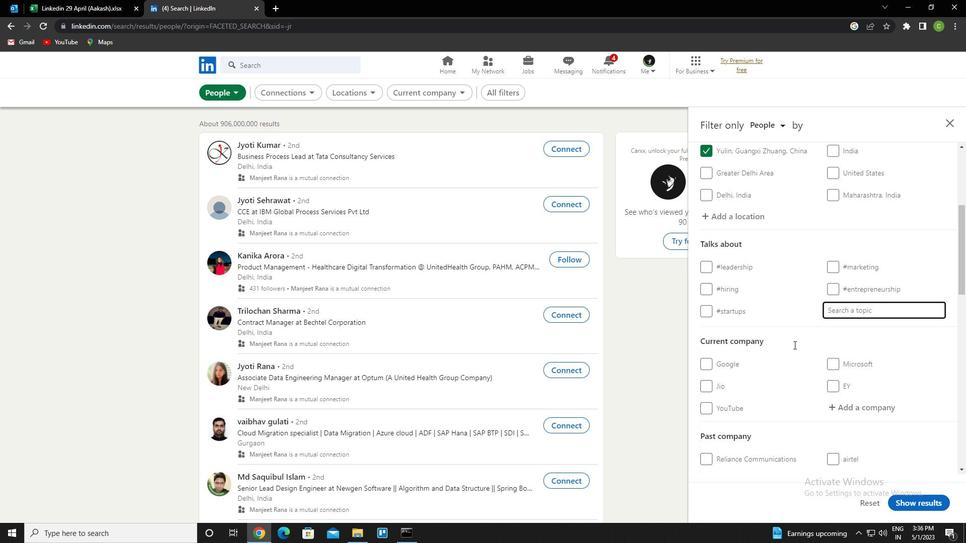 
Action: Mouse scrolled (794, 344) with delta (0, 0)
Screenshot: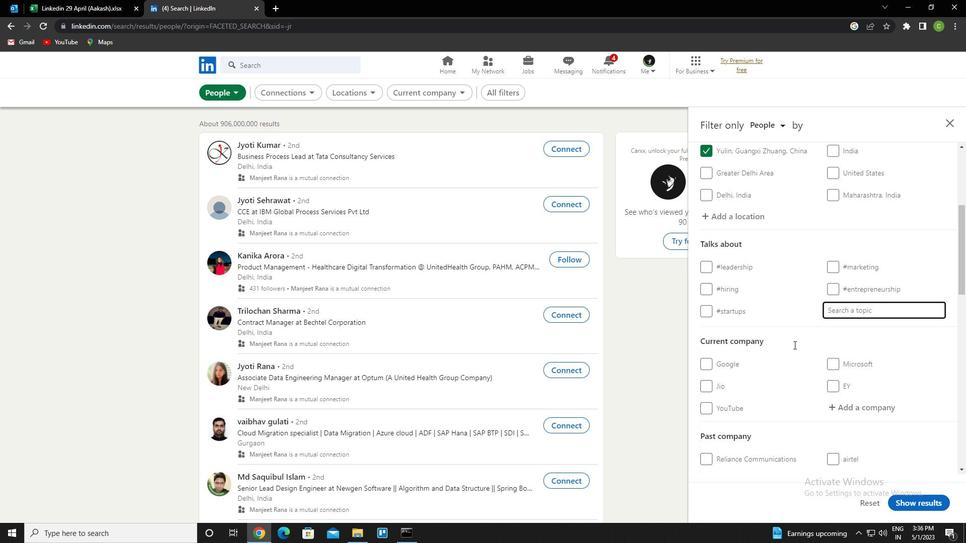 
Action: Mouse scrolled (794, 344) with delta (0, 0)
Screenshot: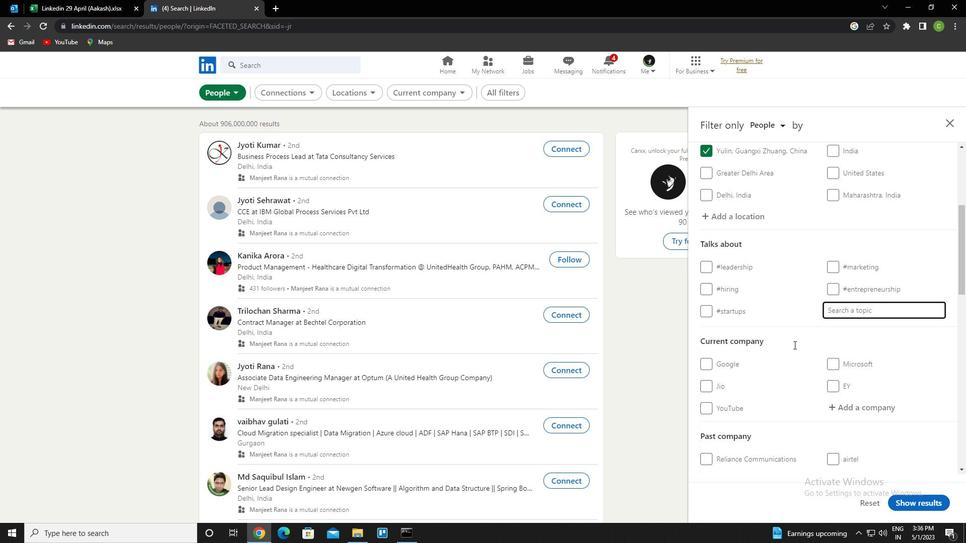 
Action: Mouse scrolled (794, 344) with delta (0, 0)
Screenshot: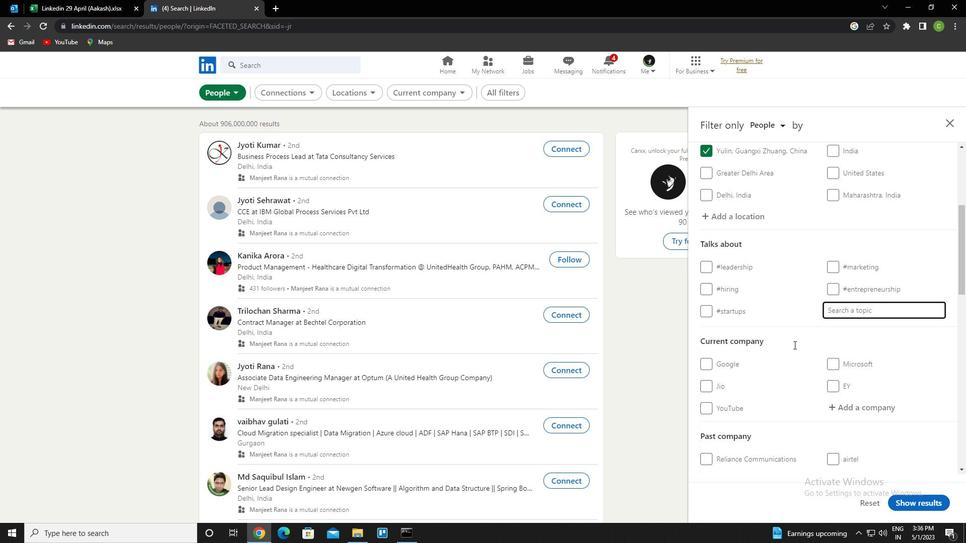 
Action: Mouse scrolled (794, 344) with delta (0, 0)
Screenshot: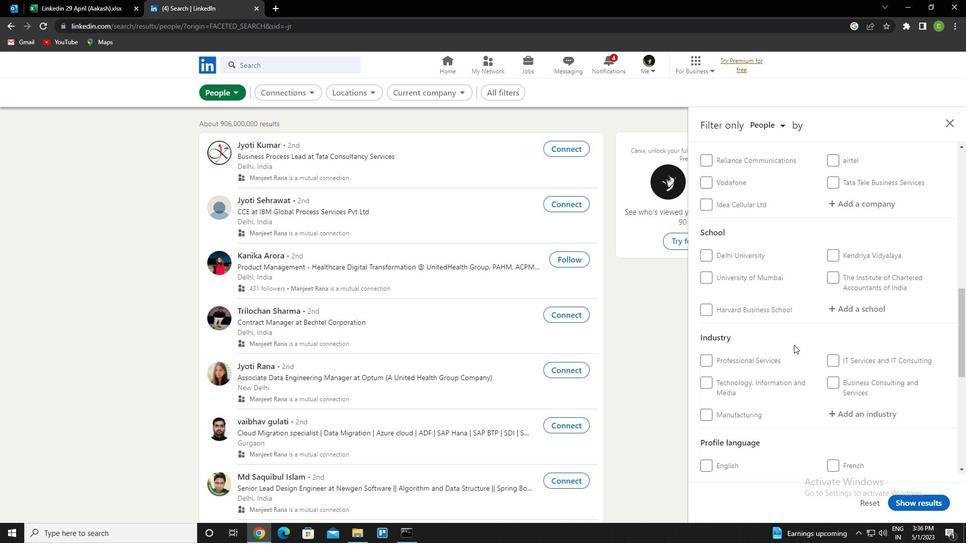 
Action: Mouse scrolled (794, 344) with delta (0, 0)
Screenshot: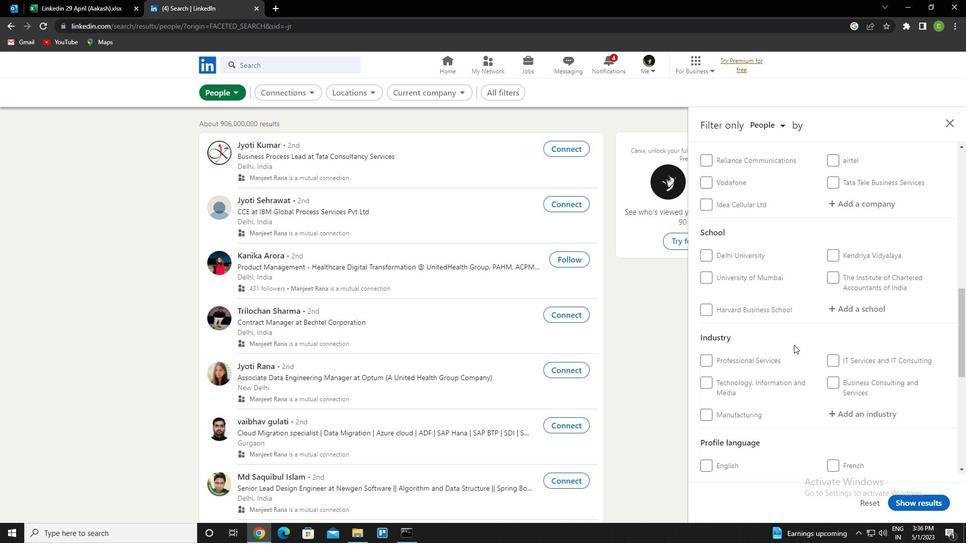 
Action: Mouse scrolled (794, 344) with delta (0, 0)
Screenshot: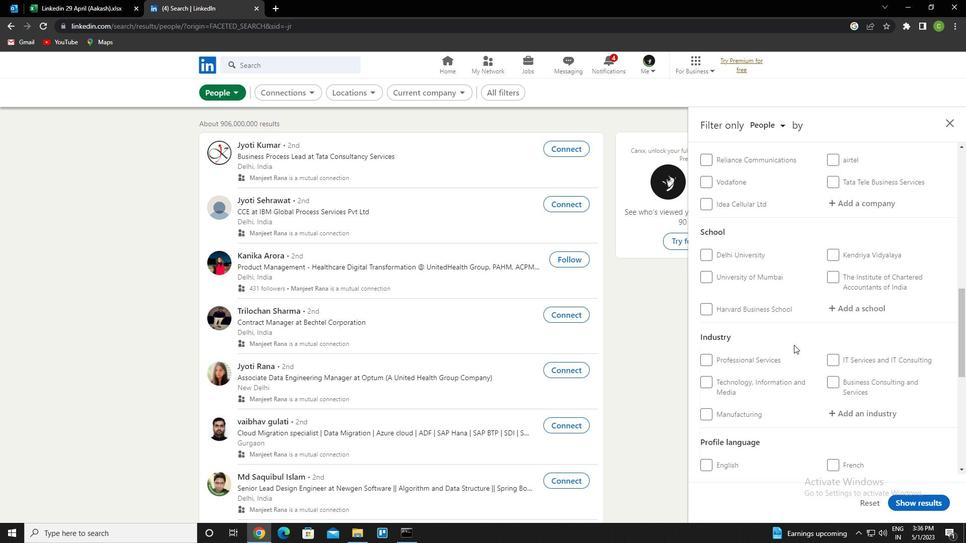 
Action: Mouse scrolled (794, 344) with delta (0, 0)
Screenshot: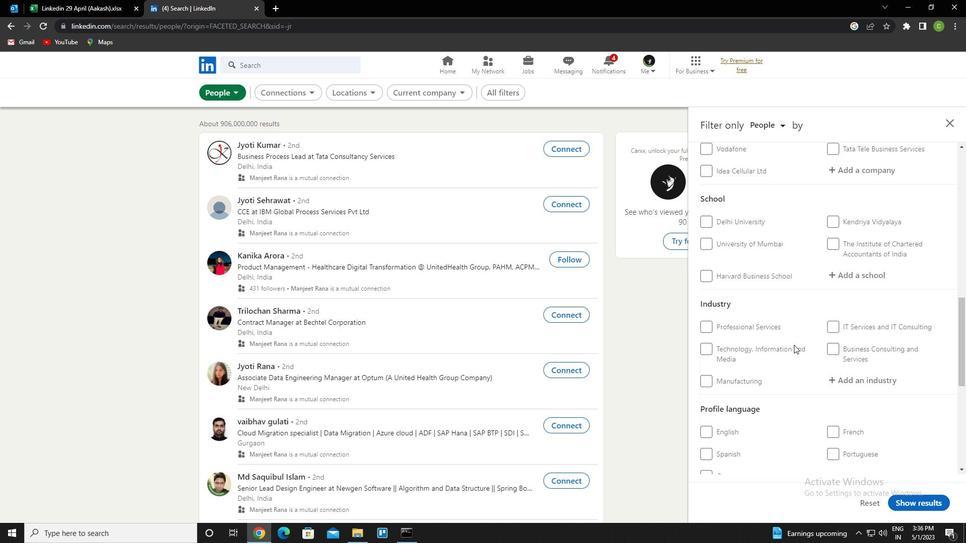 
Action: Mouse scrolled (794, 344) with delta (0, 0)
Screenshot: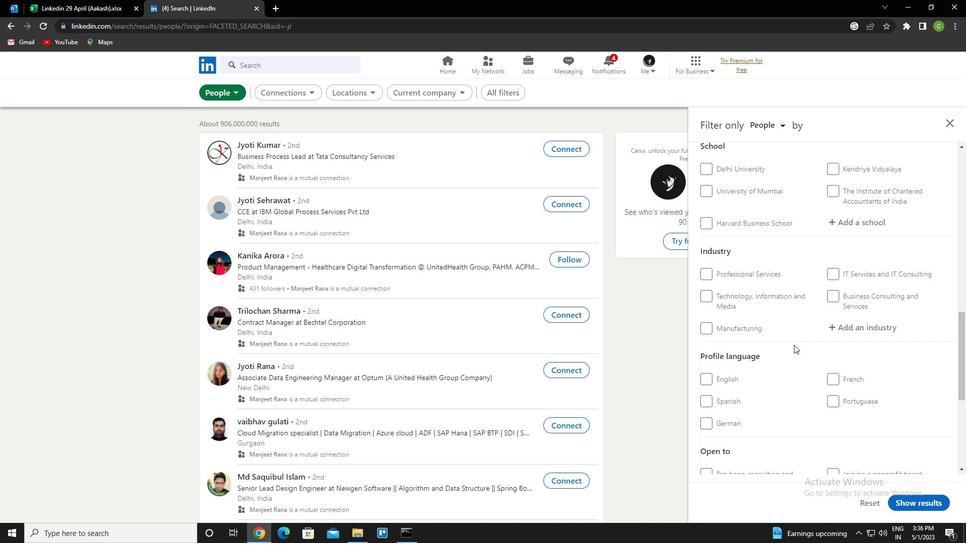 
Action: Mouse moved to (836, 237)
Screenshot: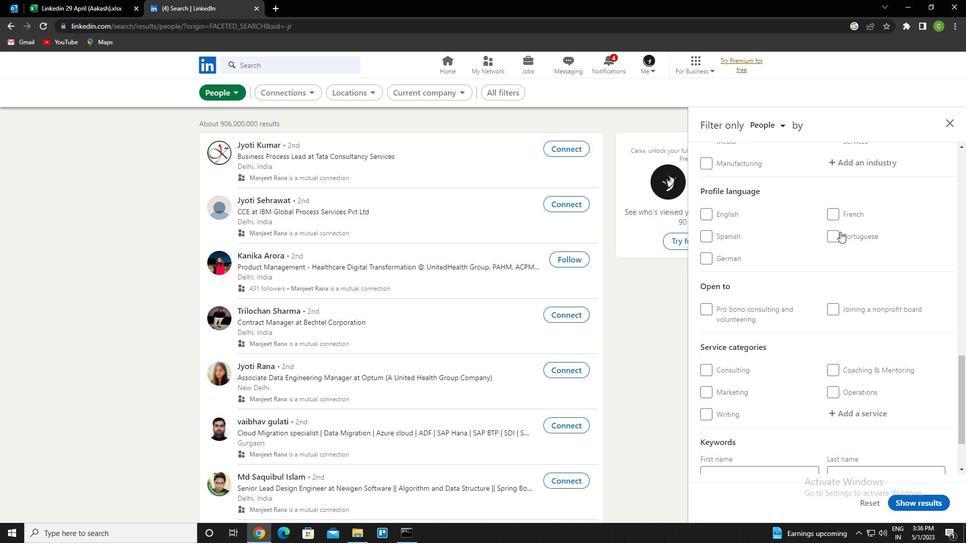 
Action: Mouse pressed left at (836, 237)
Screenshot: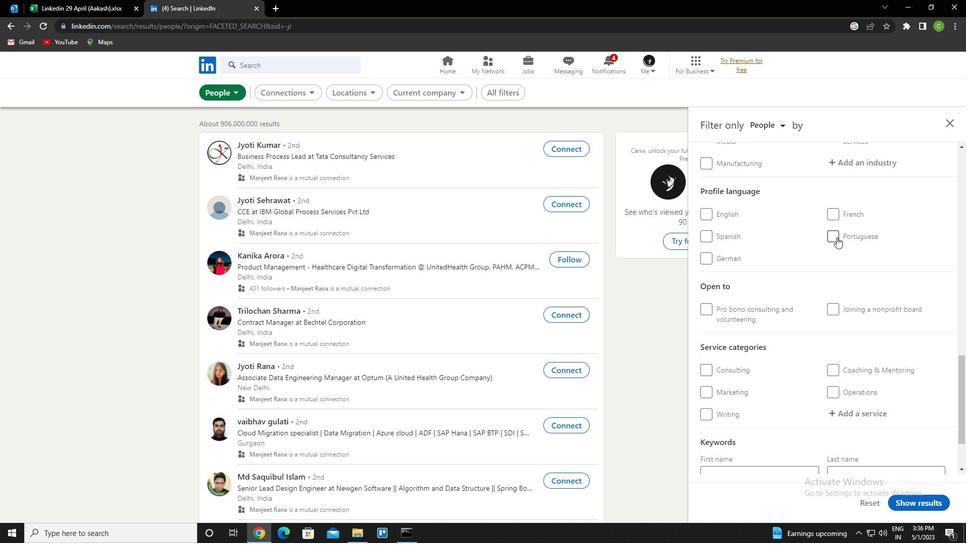 
Action: Mouse moved to (831, 273)
Screenshot: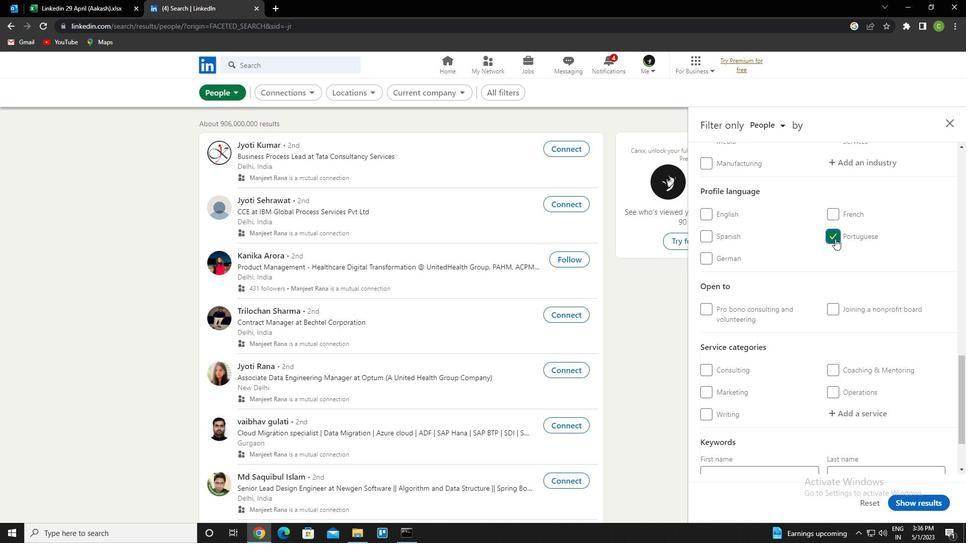 
Action: Mouse scrolled (831, 273) with delta (0, 0)
Screenshot: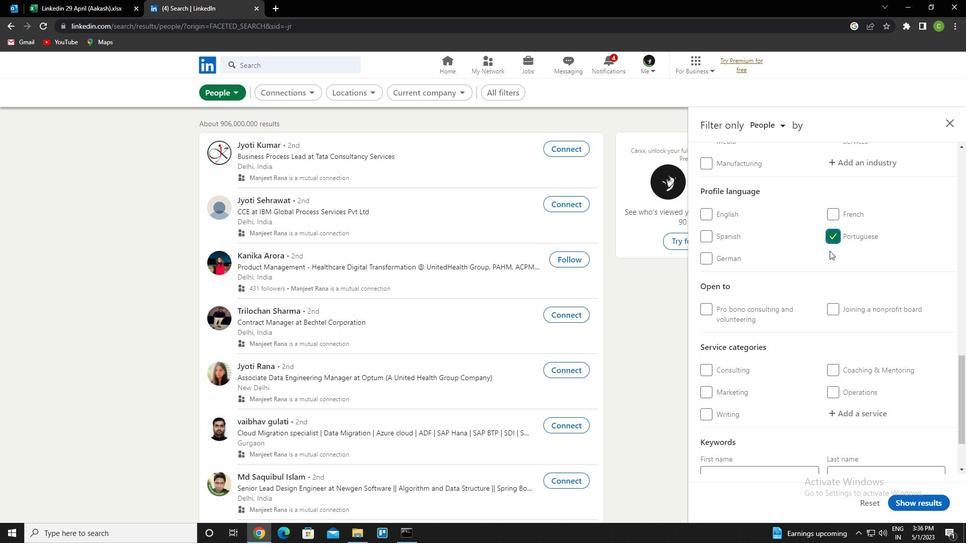 
Action: Mouse scrolled (831, 273) with delta (0, 0)
Screenshot: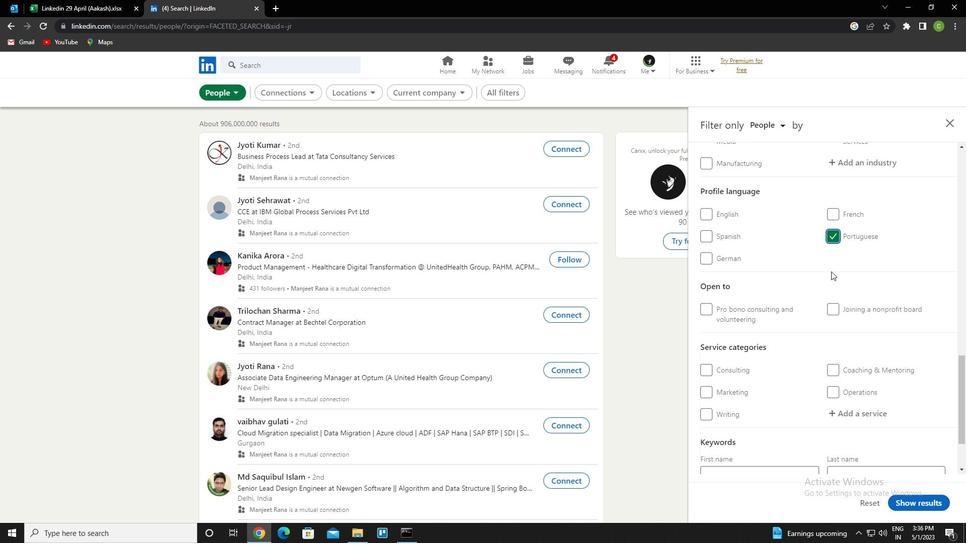 
Action: Mouse scrolled (831, 273) with delta (0, 0)
Screenshot: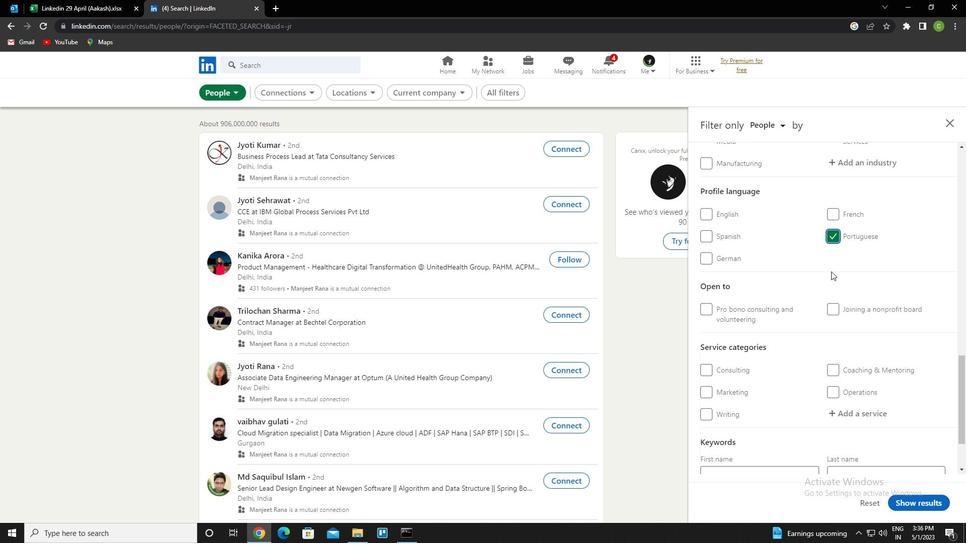 
Action: Mouse scrolled (831, 273) with delta (0, 0)
Screenshot: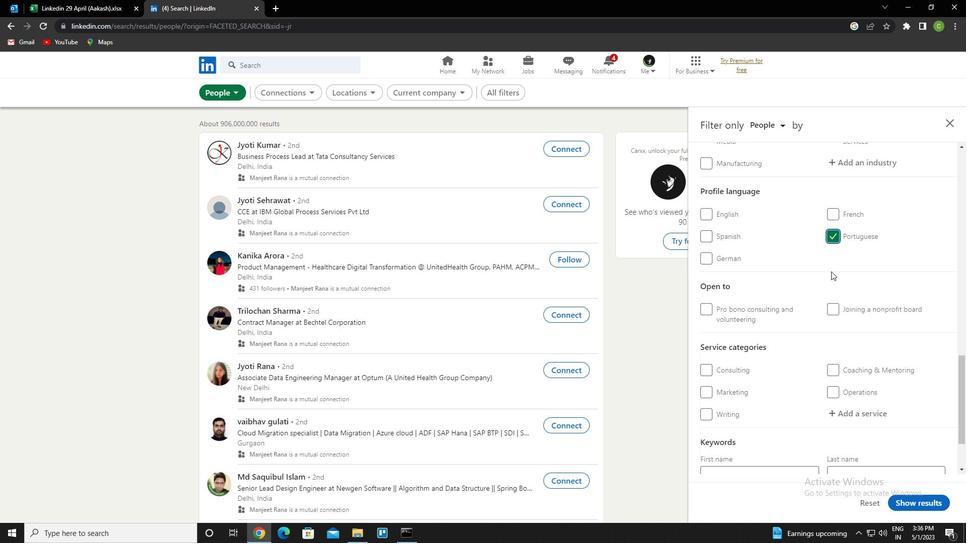 
Action: Mouse scrolled (831, 273) with delta (0, 0)
Screenshot: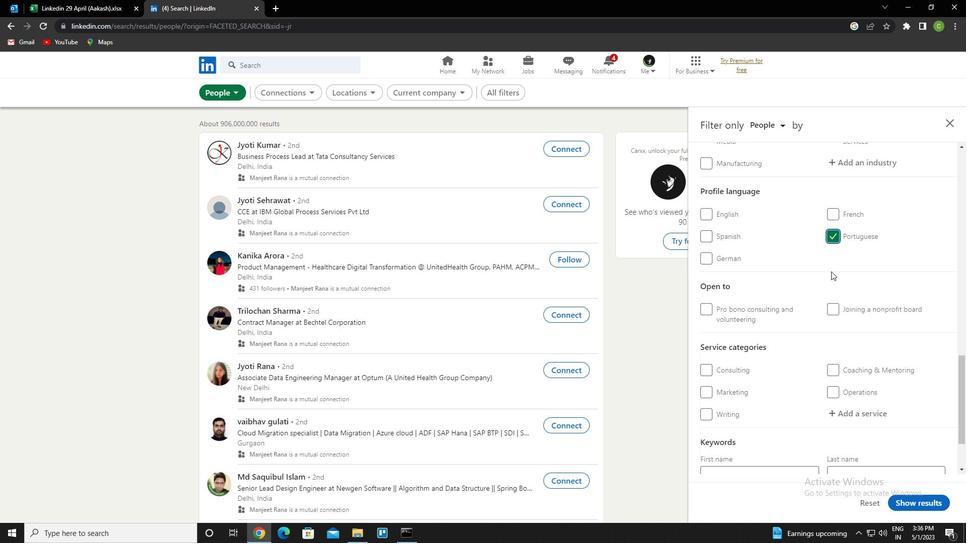 
Action: Mouse scrolled (831, 273) with delta (0, 0)
Screenshot: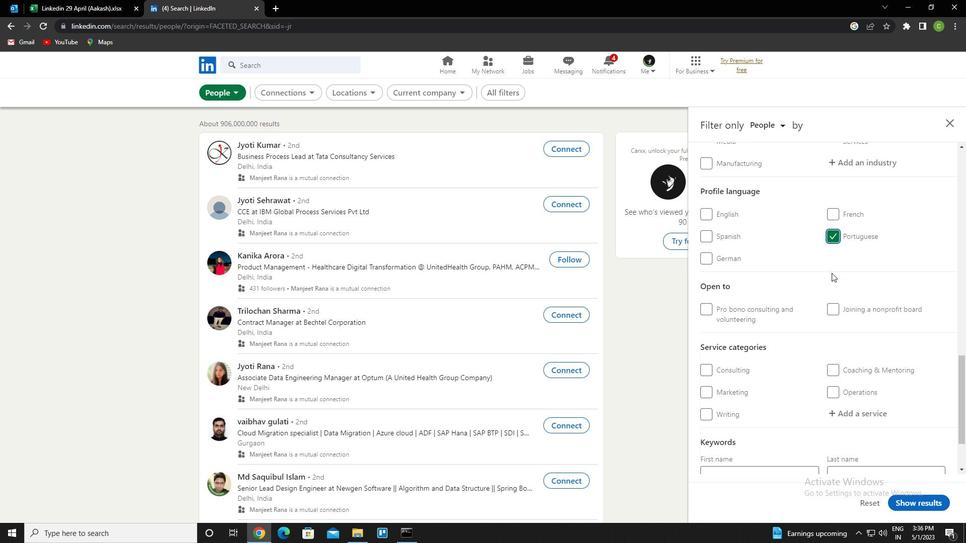 
Action: Mouse scrolled (831, 273) with delta (0, 0)
Screenshot: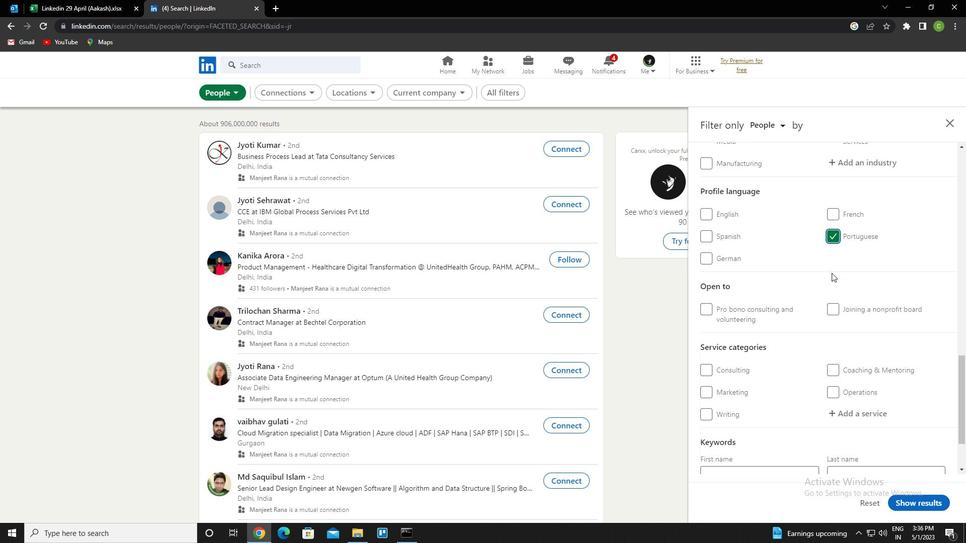 
Action: Mouse moved to (815, 284)
Screenshot: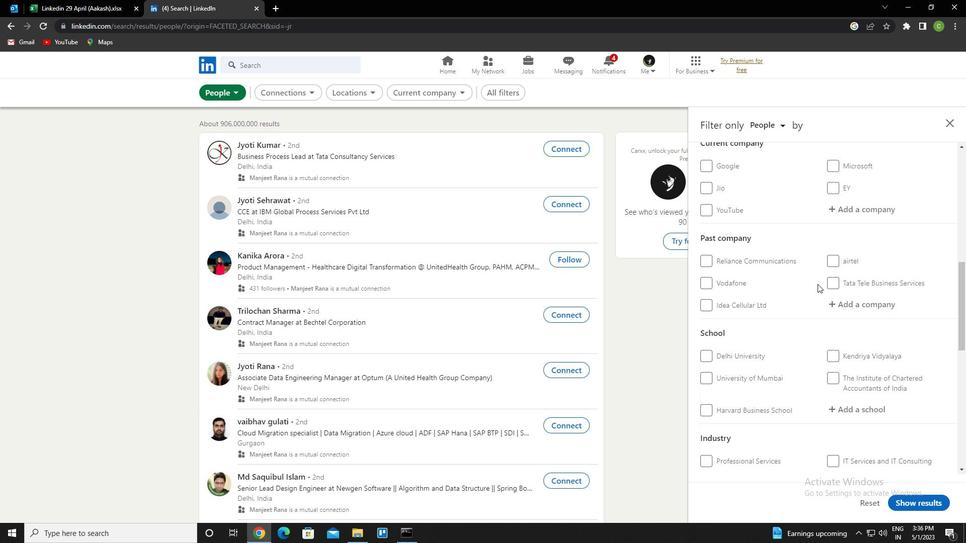 
Action: Mouse scrolled (815, 284) with delta (0, 0)
Screenshot: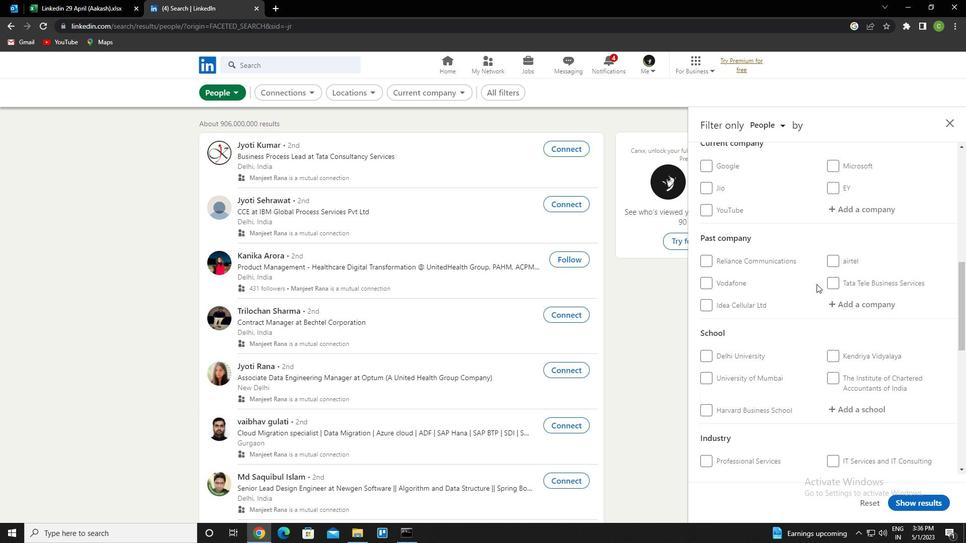 
Action: Mouse scrolled (815, 284) with delta (0, 0)
Screenshot: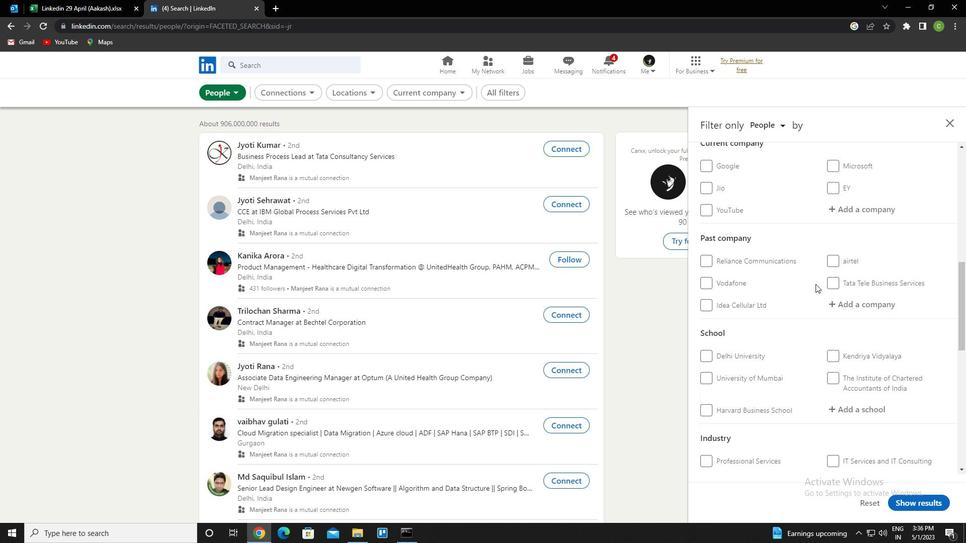 
Action: Mouse scrolled (815, 284) with delta (0, 0)
Screenshot: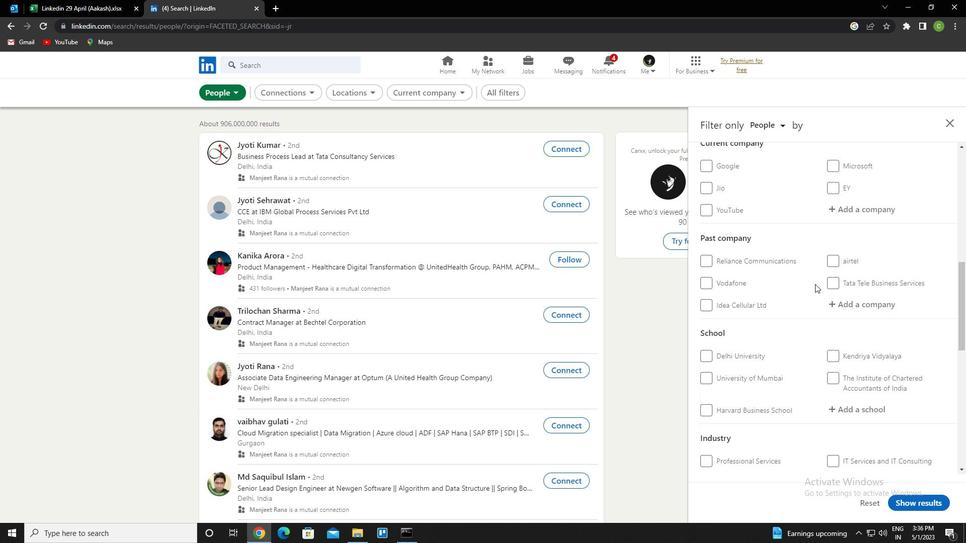 
Action: Mouse moved to (848, 357)
Screenshot: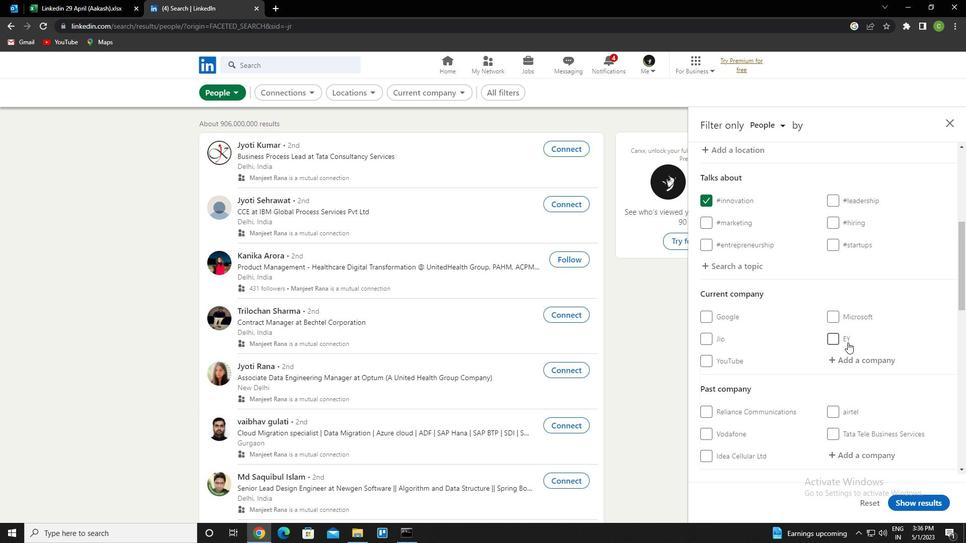 
Action: Mouse pressed left at (848, 357)
Screenshot: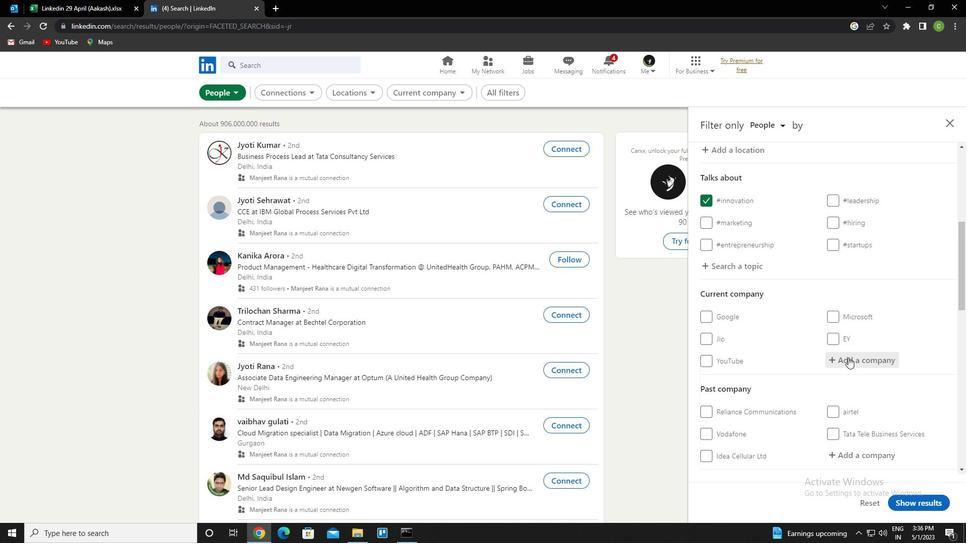 
Action: Key pressed <Key.caps_lock>l<Key.caps_lock>ivemint
Screenshot: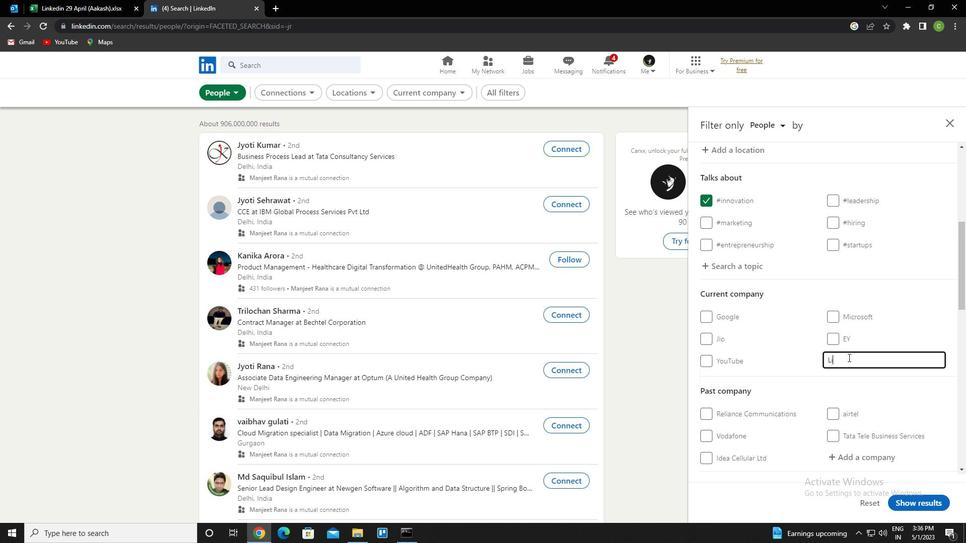 
Action: Mouse moved to (854, 356)
Screenshot: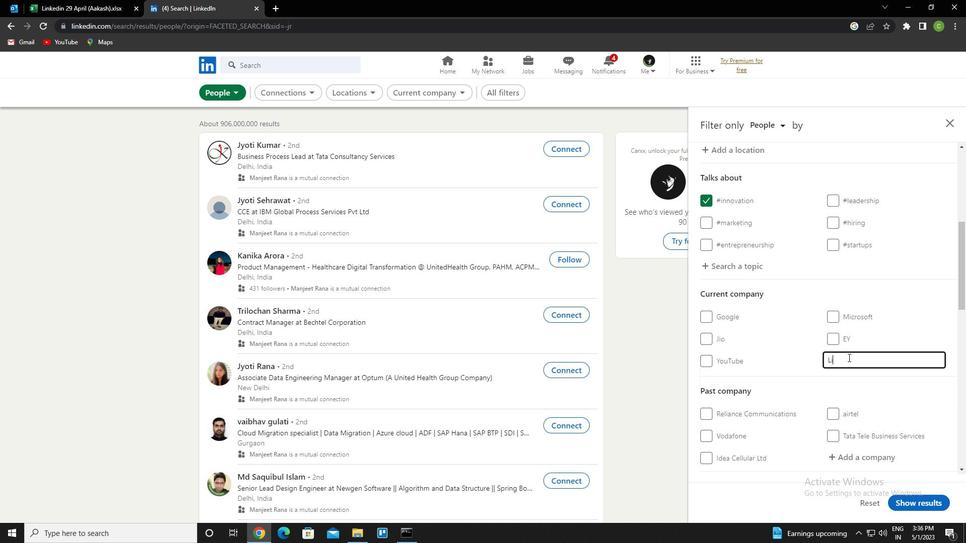 
Action: Key pressed <Key.down><Key.enter>
Screenshot: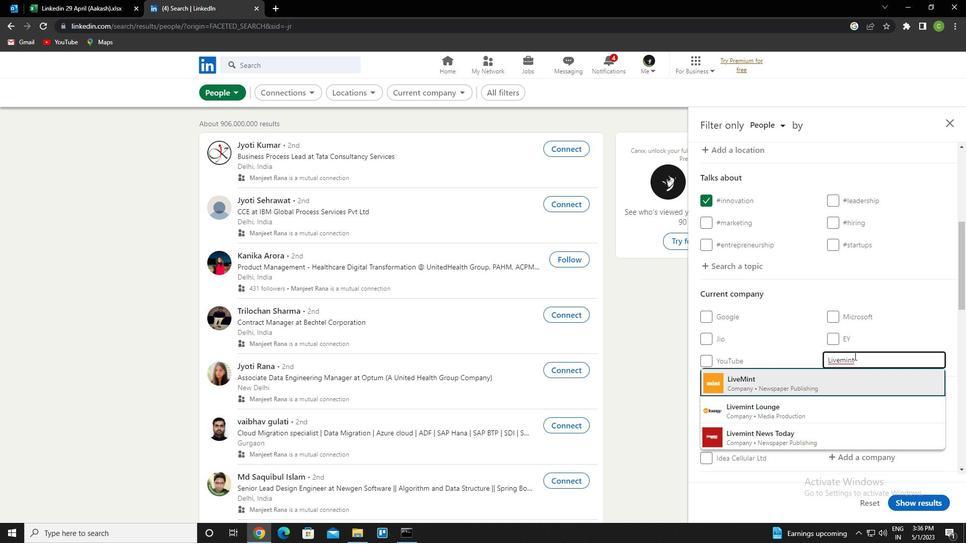 
Action: Mouse moved to (855, 354)
Screenshot: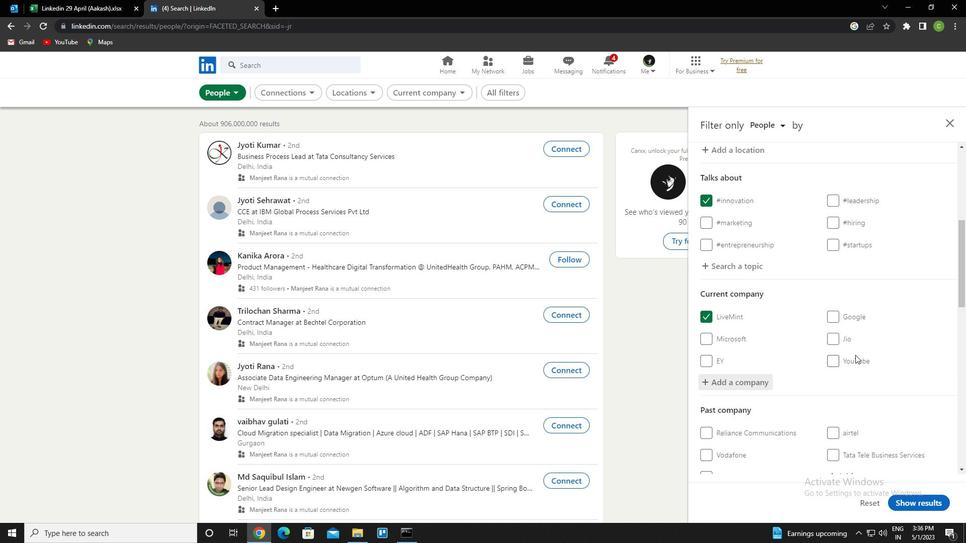 
Action: Mouse scrolled (855, 354) with delta (0, 0)
Screenshot: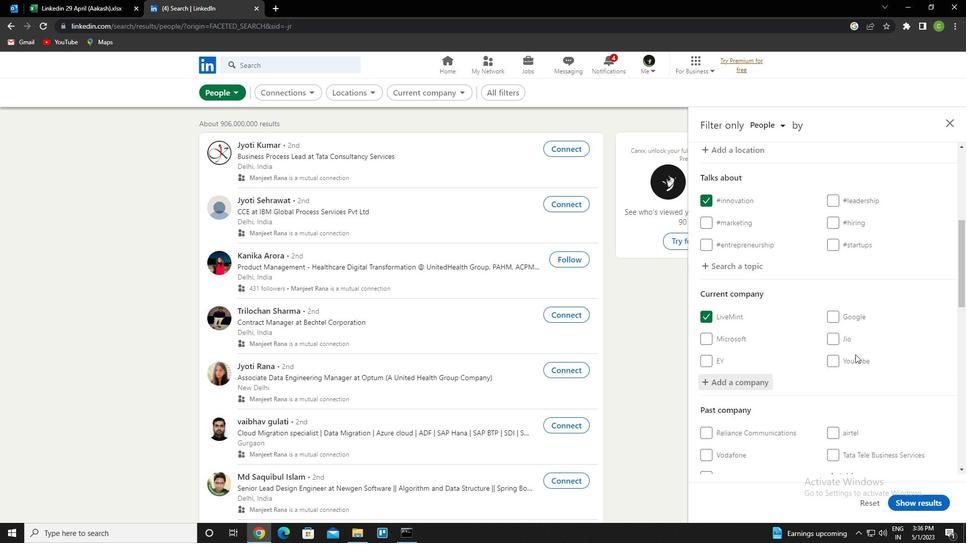 
Action: Mouse scrolled (855, 354) with delta (0, 0)
Screenshot: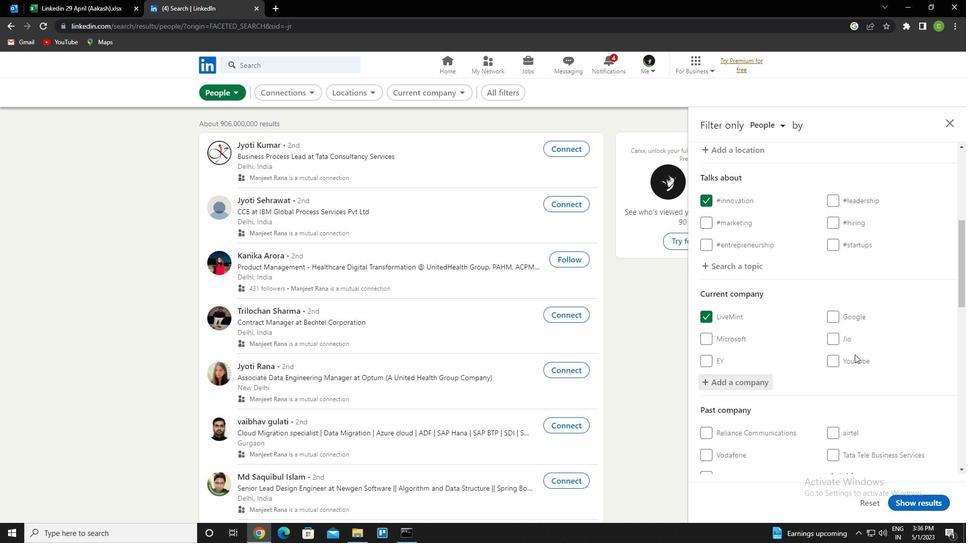 
Action: Mouse moved to (851, 357)
Screenshot: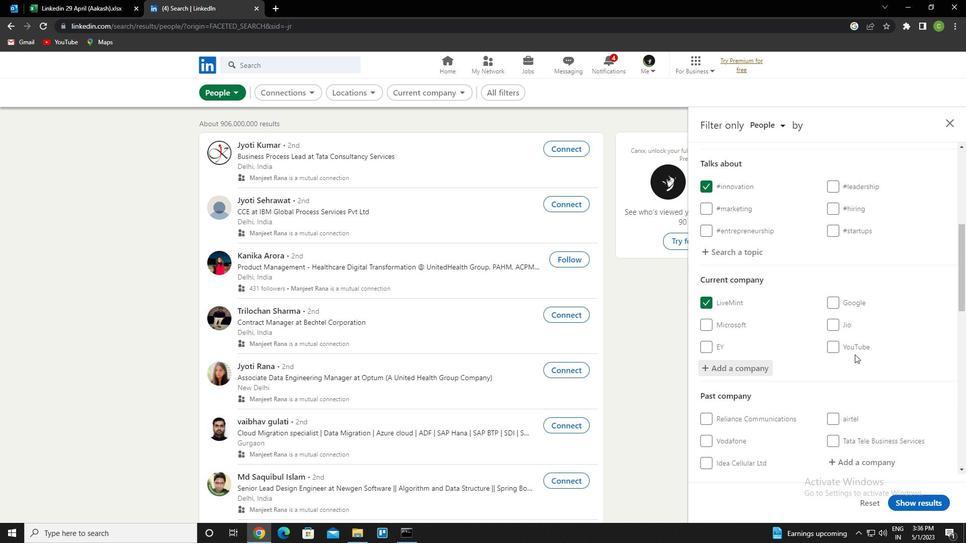 
Action: Mouse scrolled (851, 356) with delta (0, 0)
Screenshot: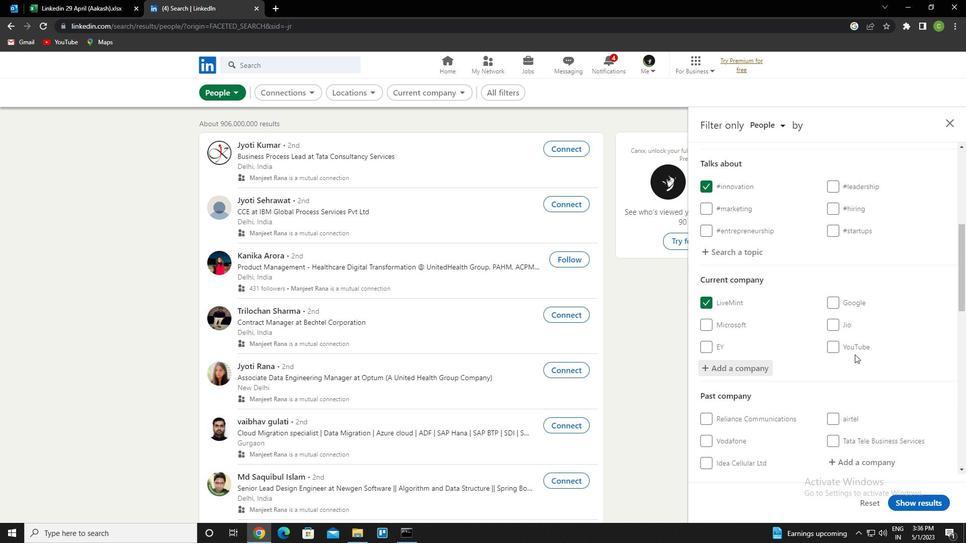 
Action: Mouse moved to (845, 357)
Screenshot: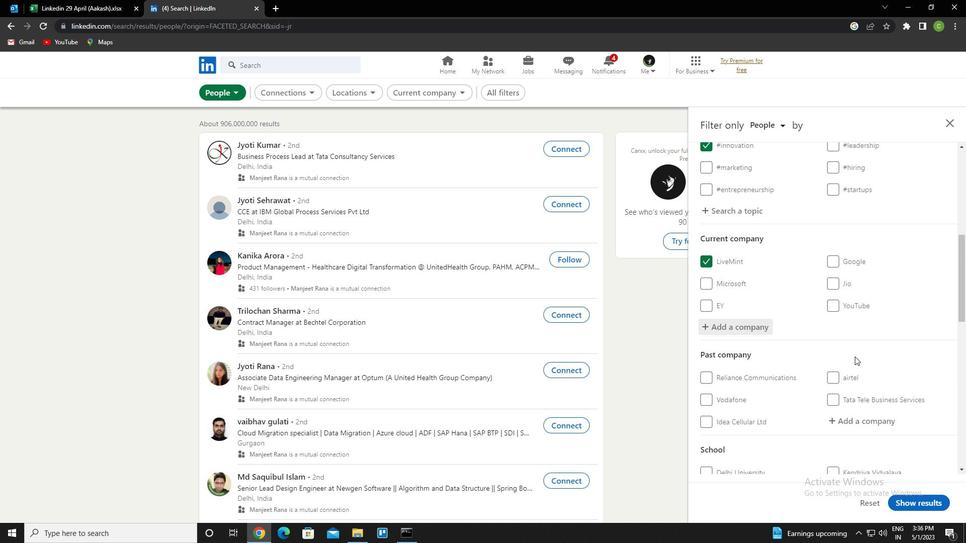 
Action: Mouse scrolled (845, 356) with delta (0, 0)
Screenshot: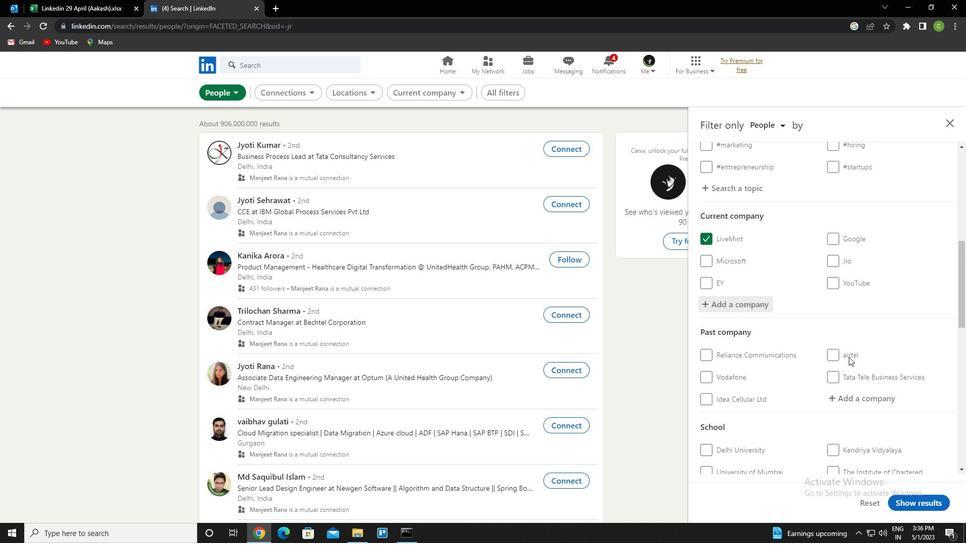 
Action: Mouse moved to (844, 357)
Screenshot: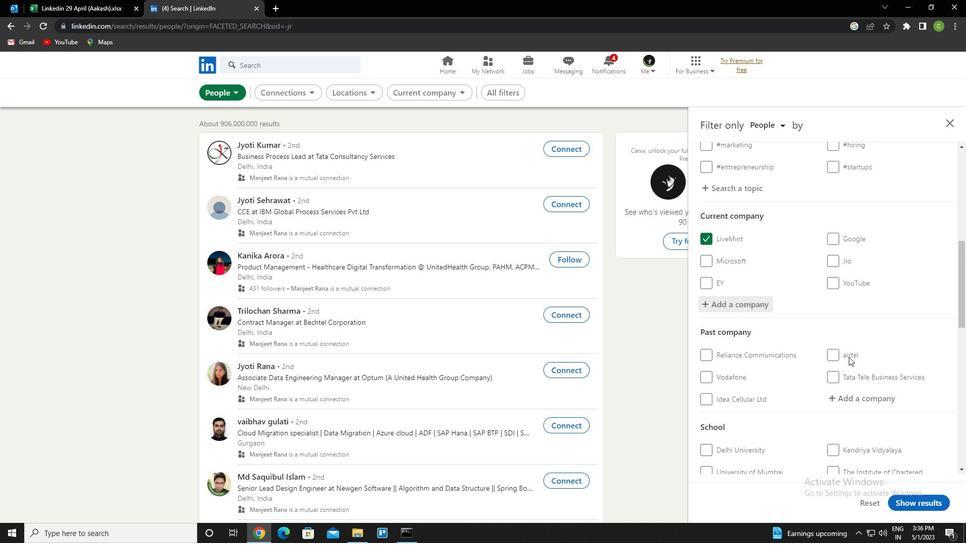 
Action: Mouse scrolled (844, 356) with delta (0, 0)
Screenshot: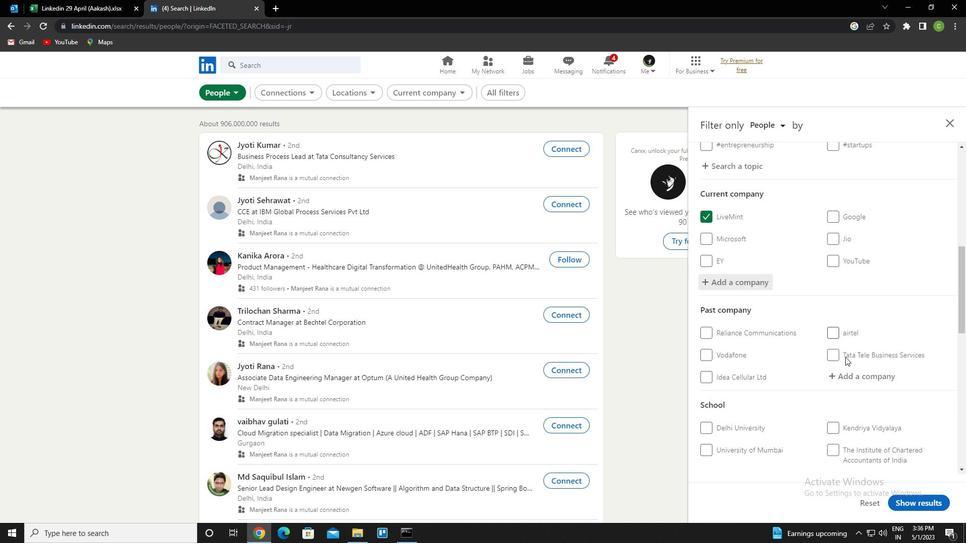 
Action: Mouse moved to (843, 357)
Screenshot: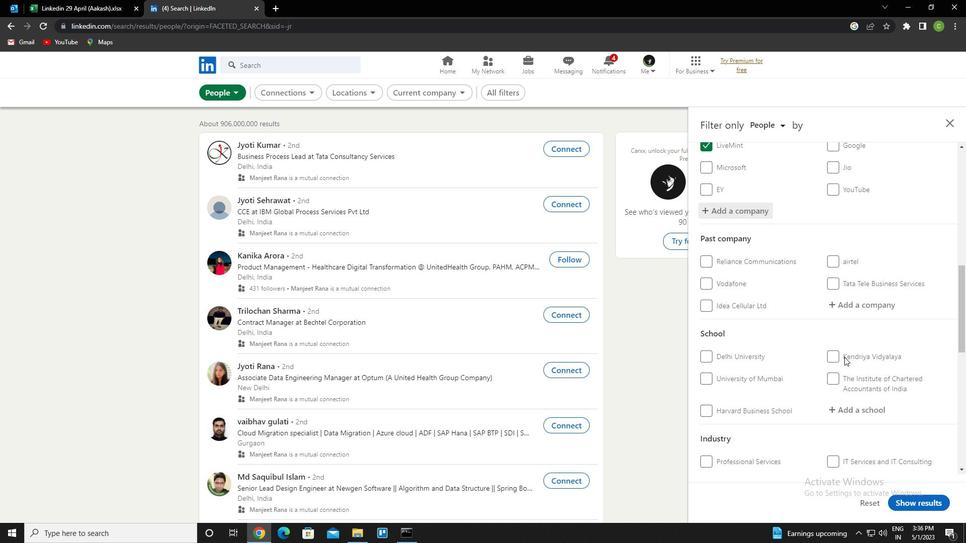 
Action: Mouse scrolled (843, 356) with delta (0, 0)
Screenshot: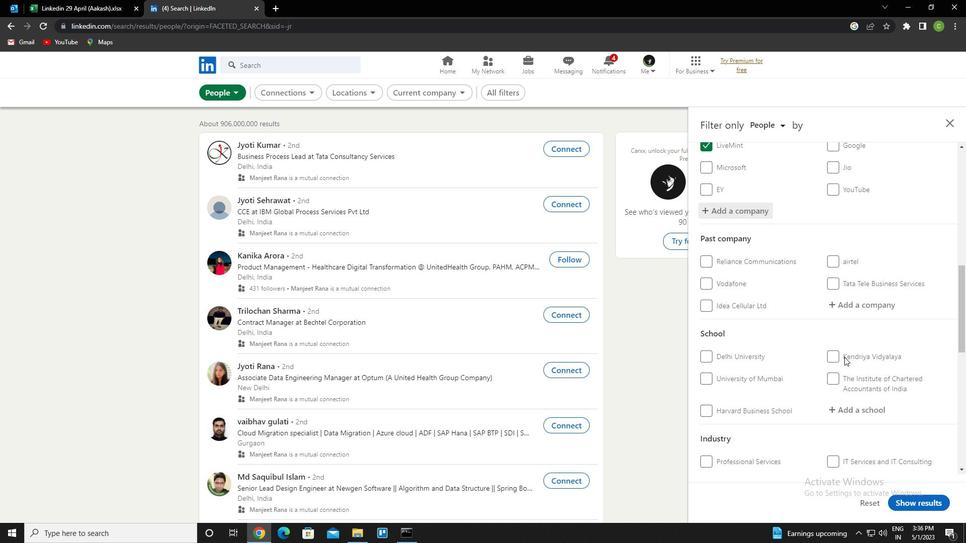 
Action: Mouse moved to (861, 280)
Screenshot: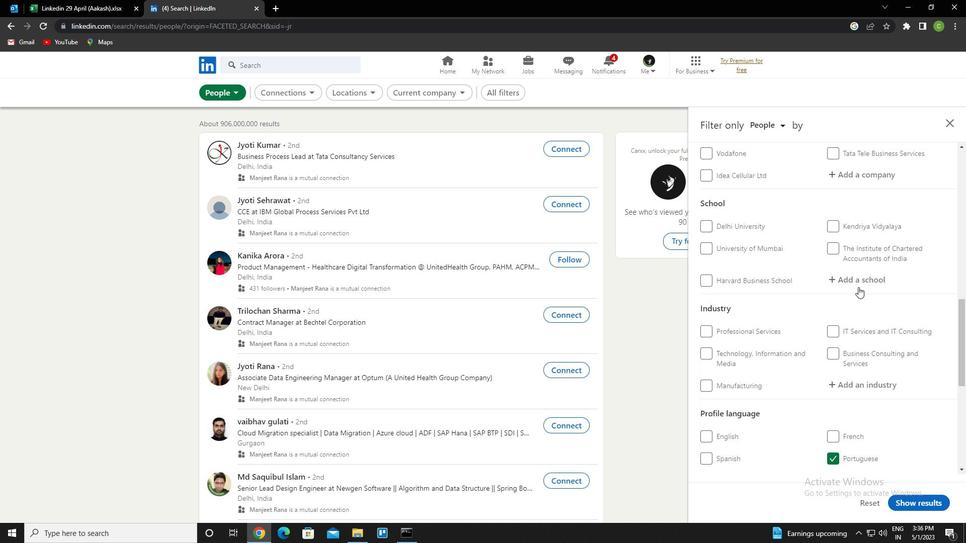 
Action: Mouse pressed left at (861, 280)
Screenshot: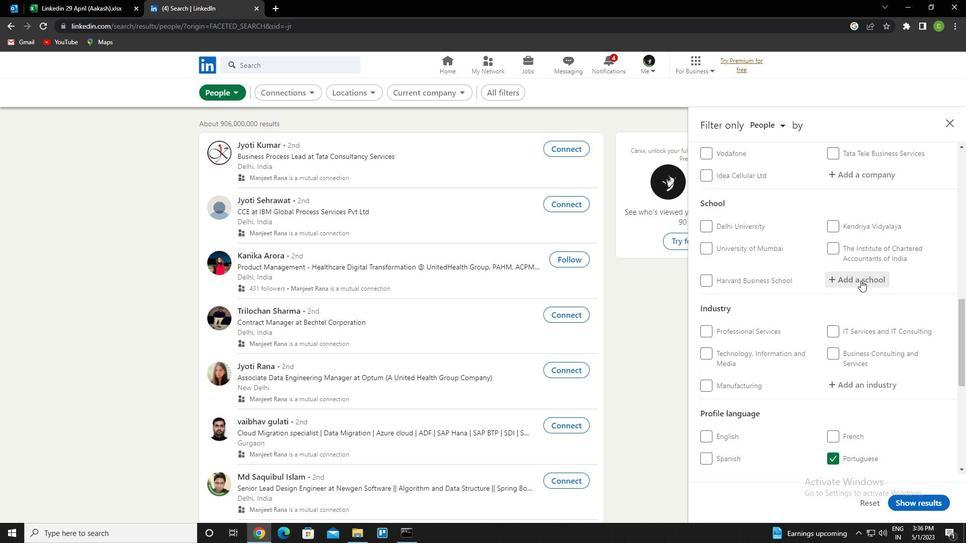 
Action: Key pressed <Key.caps_lock>i<Key.caps_lock>ndira<Key.space>gandhi<Key.down><Key.down><Key.down><Key.down><Key.down><Key.down><Key.up><Key.up><Key.enter>
Screenshot: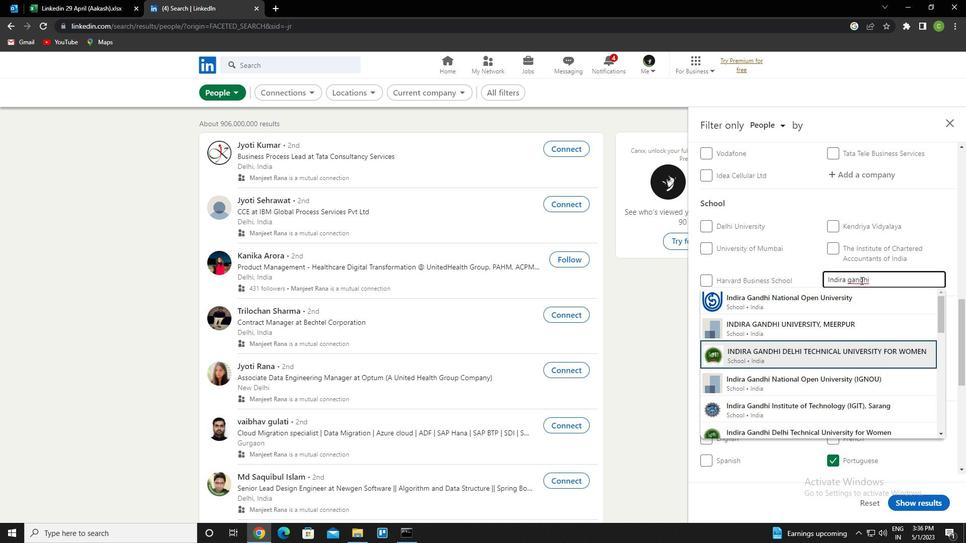 
Action: Mouse moved to (885, 279)
Screenshot: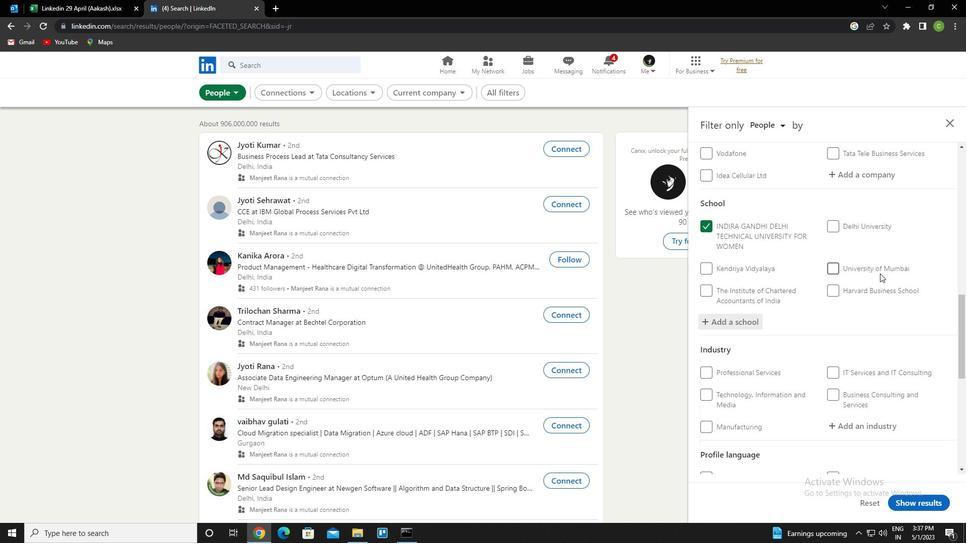 
Action: Mouse scrolled (885, 278) with delta (0, 0)
Screenshot: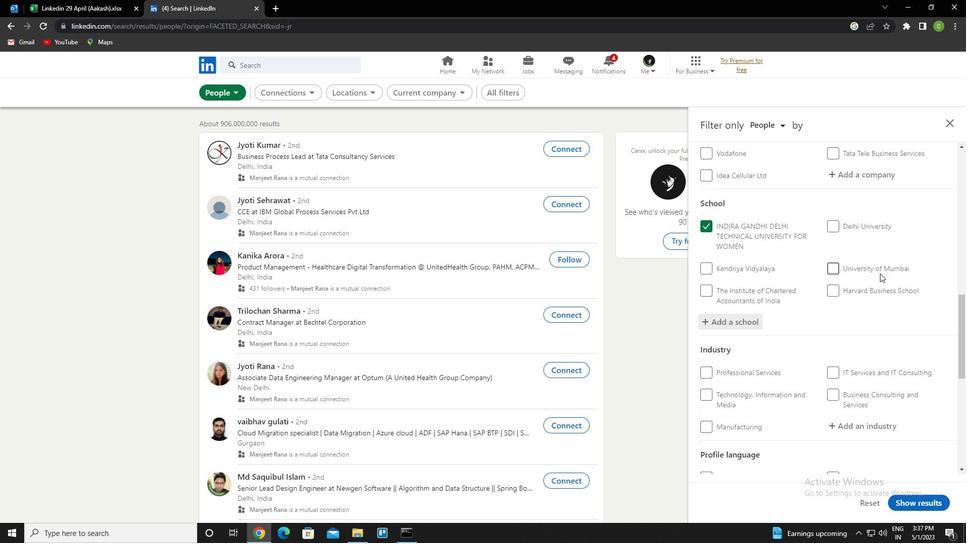 
Action: Mouse moved to (885, 280)
Screenshot: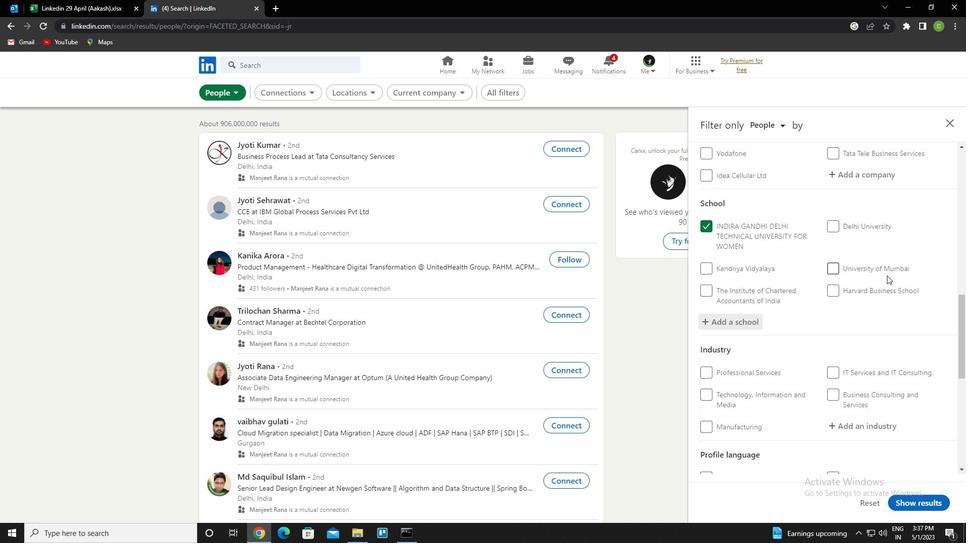 
Action: Mouse scrolled (885, 280) with delta (0, 0)
Screenshot: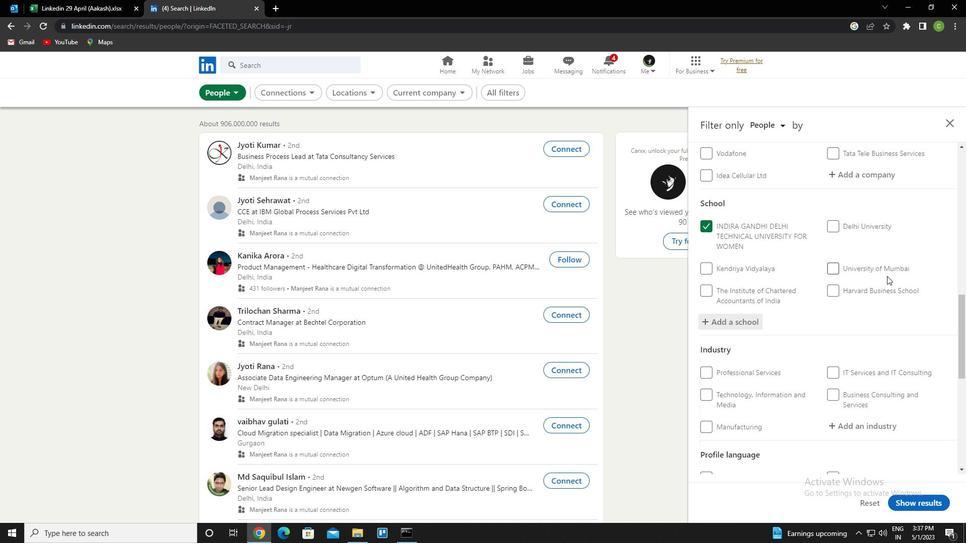 
Action: Mouse moved to (885, 281)
Screenshot: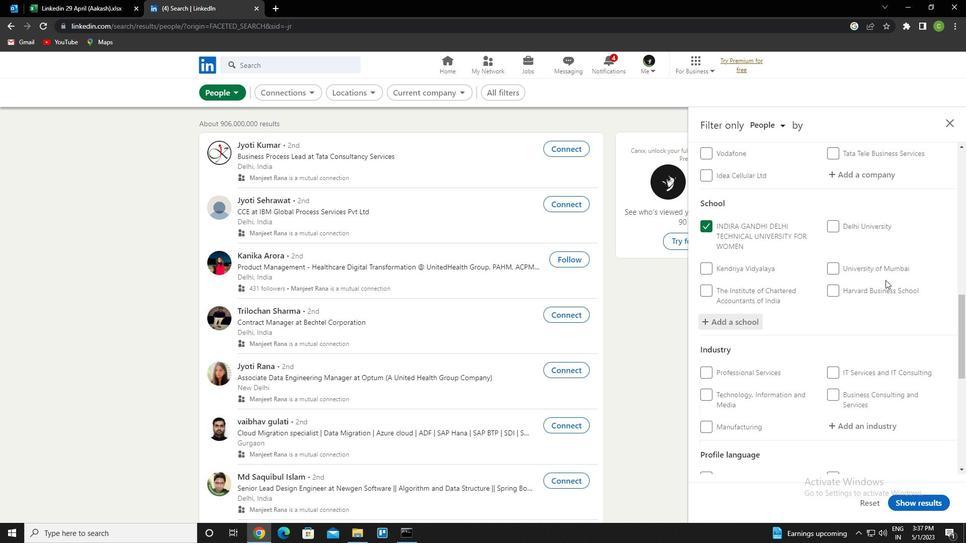 
Action: Mouse scrolled (885, 281) with delta (0, 0)
Screenshot: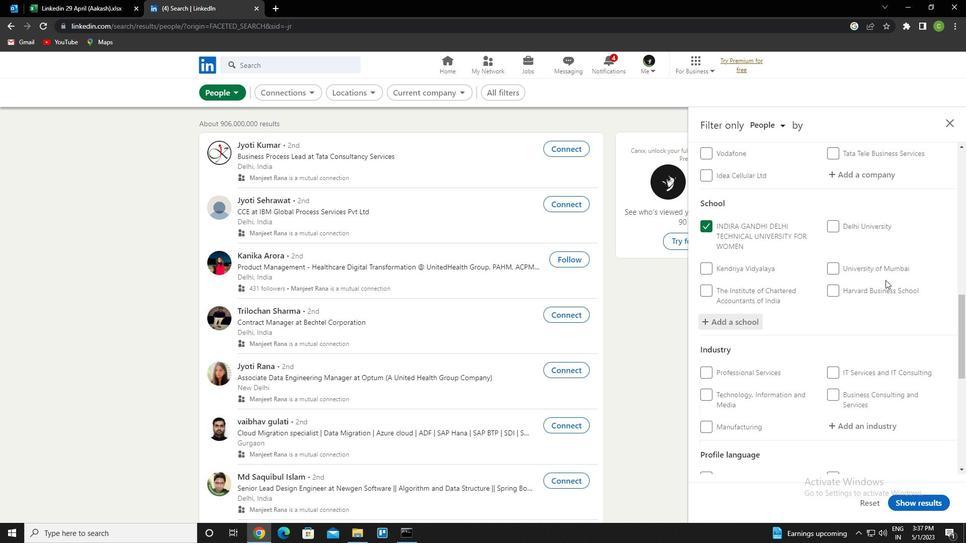
Action: Mouse scrolled (885, 281) with delta (0, 0)
Screenshot: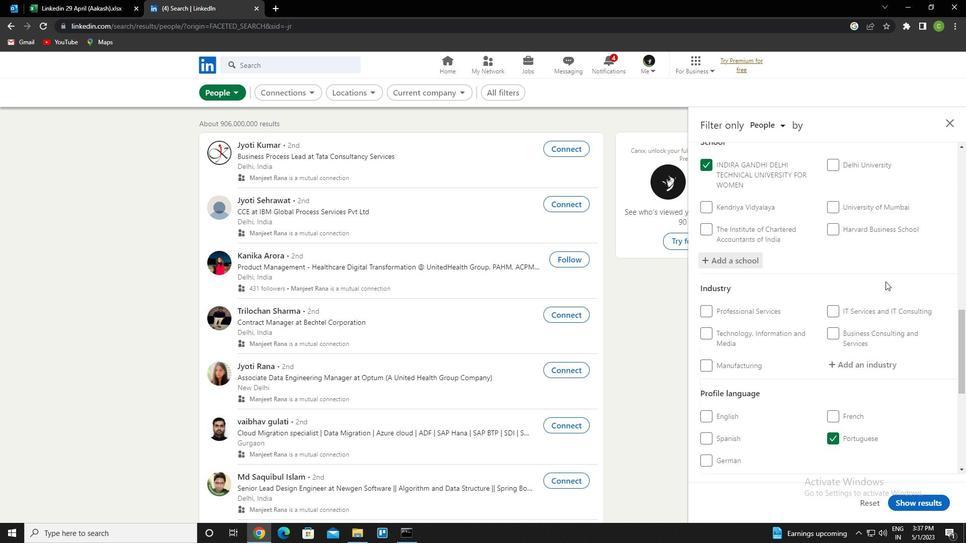 
Action: Mouse moved to (868, 221)
Screenshot: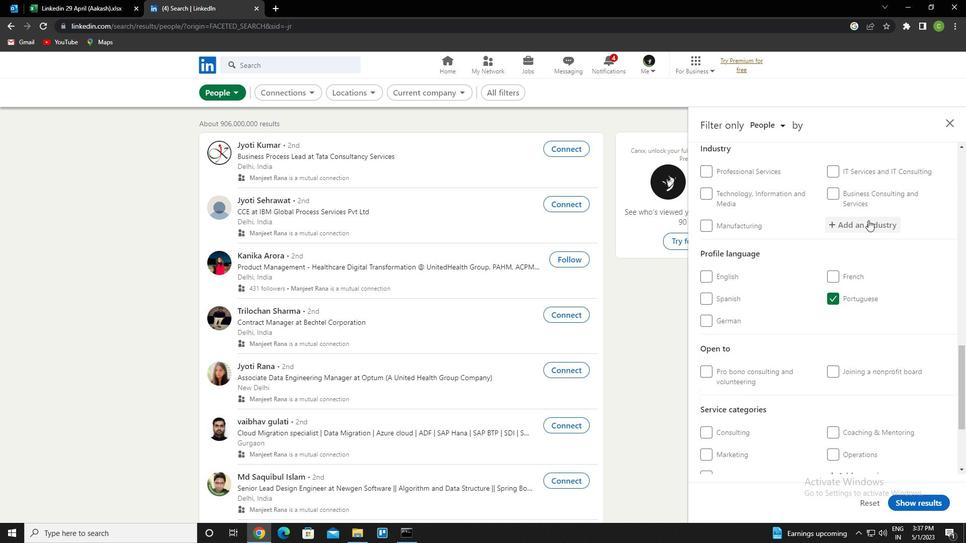 
Action: Mouse pressed left at (868, 221)
Screenshot: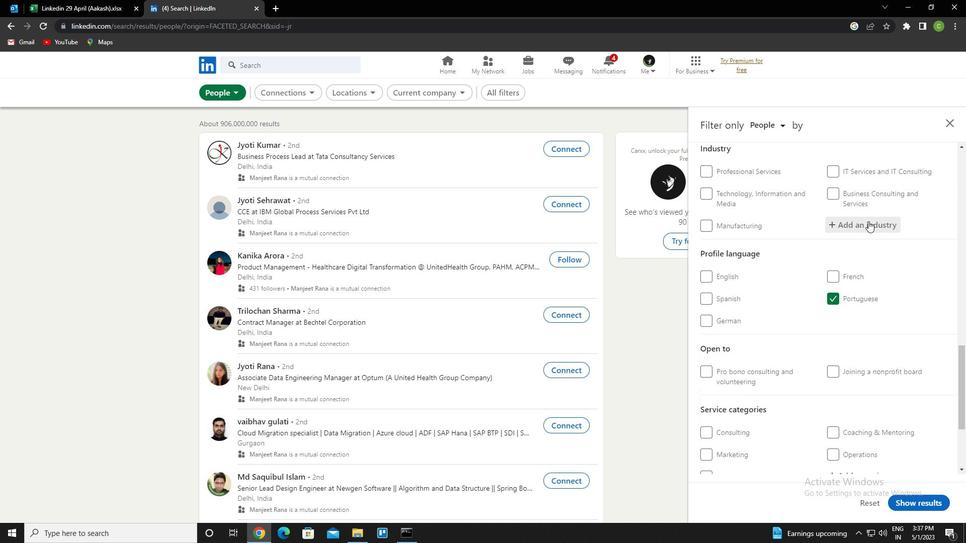 
Action: Key pressed <Key.caps_lock>c<Key.caps_lock>osmel<Key.backspace>to<Key.down><Key.enter>
Screenshot: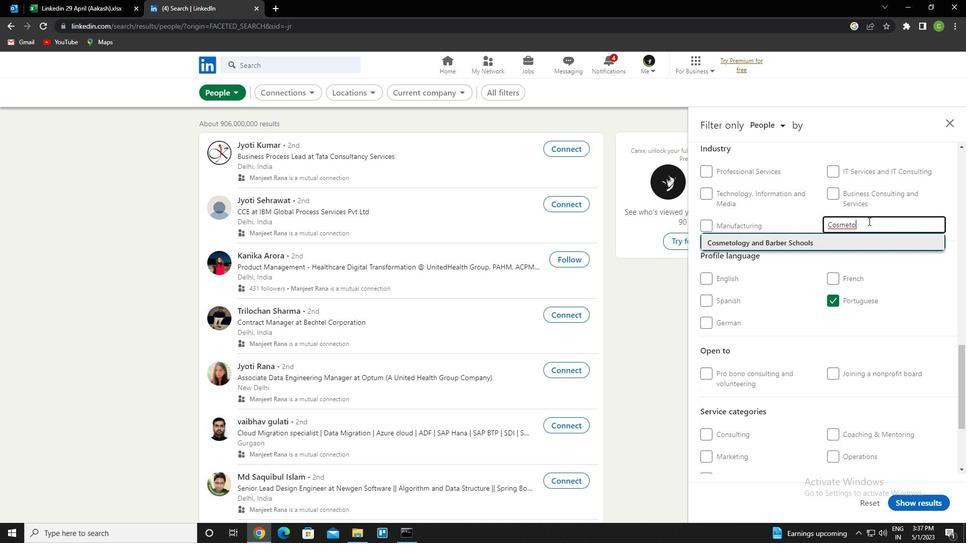 
Action: Mouse moved to (959, 276)
Screenshot: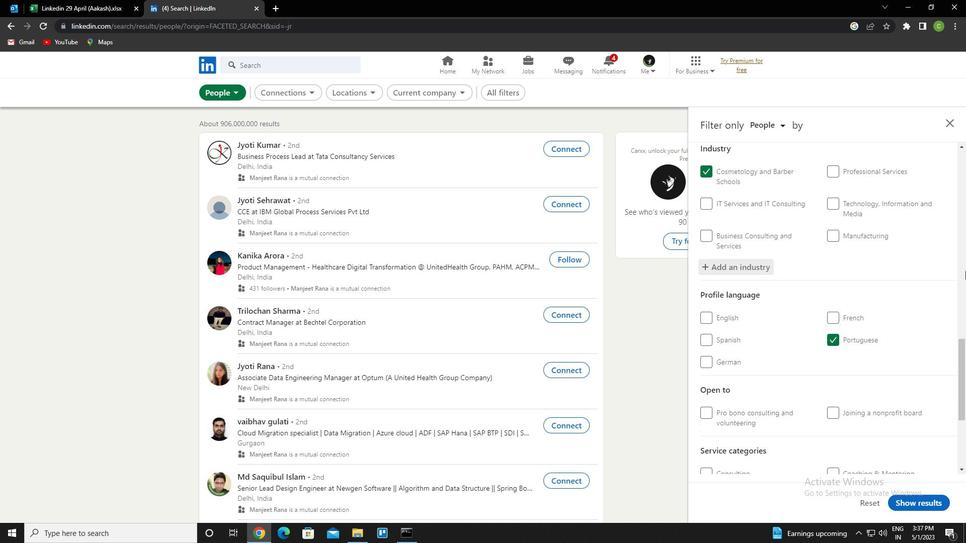 
Action: Mouse scrolled (959, 275) with delta (0, 0)
Screenshot: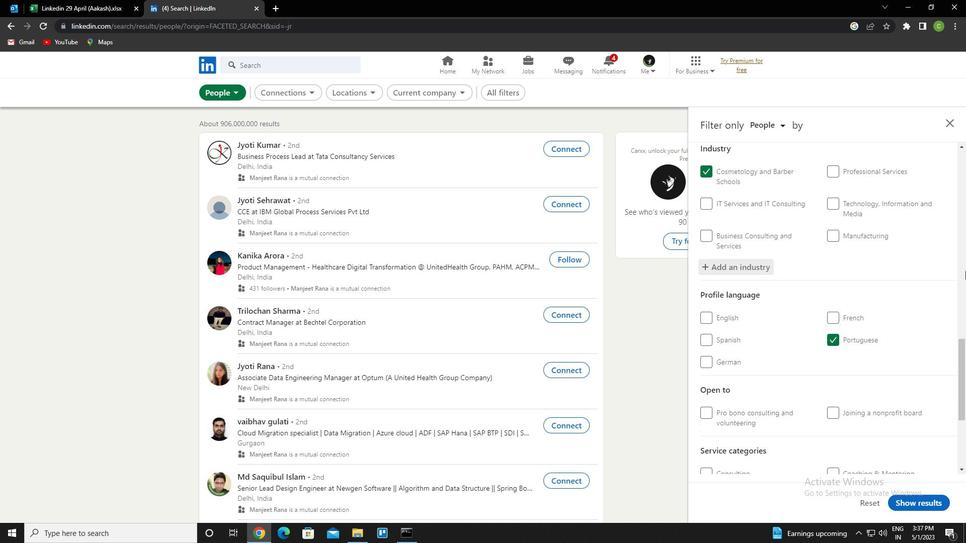 
Action: Mouse moved to (941, 299)
Screenshot: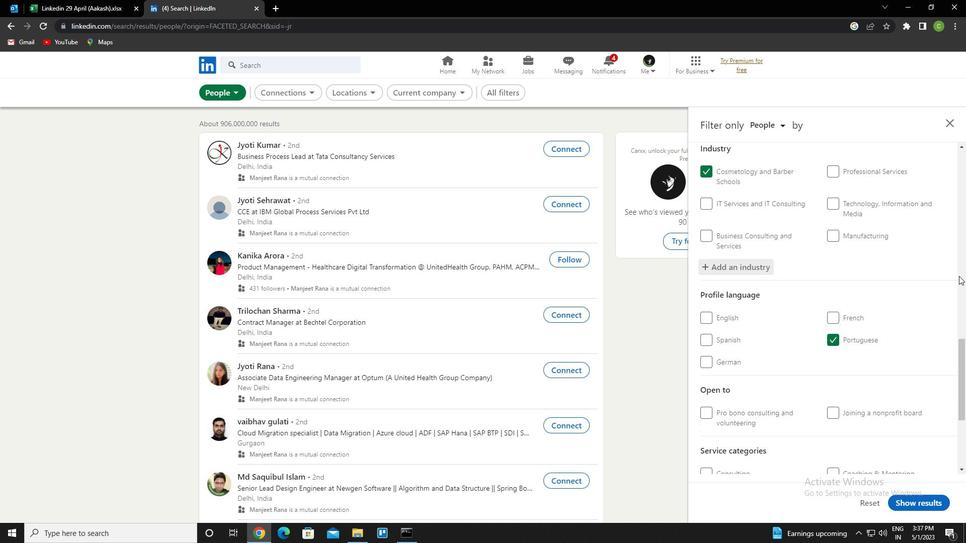 
Action: Mouse scrolled (941, 299) with delta (0, 0)
Screenshot: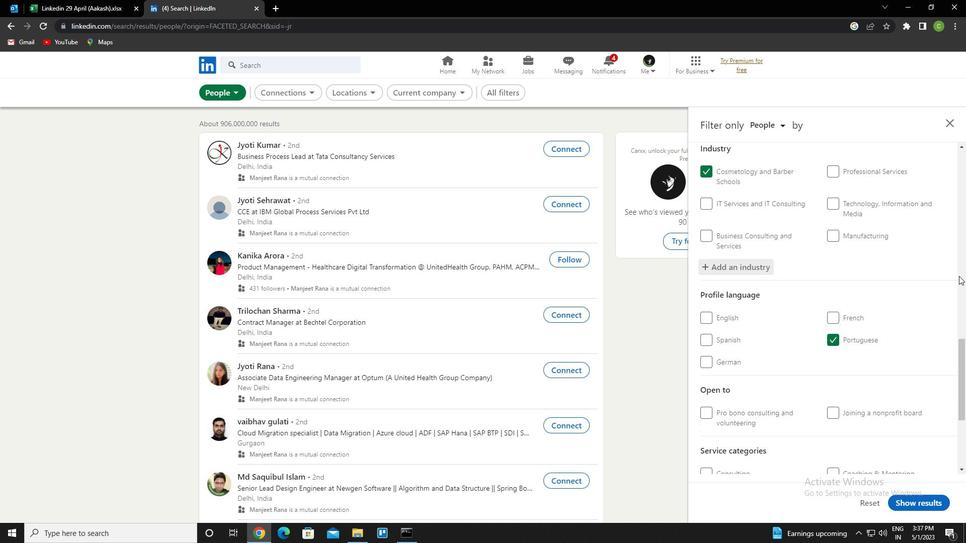 
Action: Mouse moved to (929, 309)
Screenshot: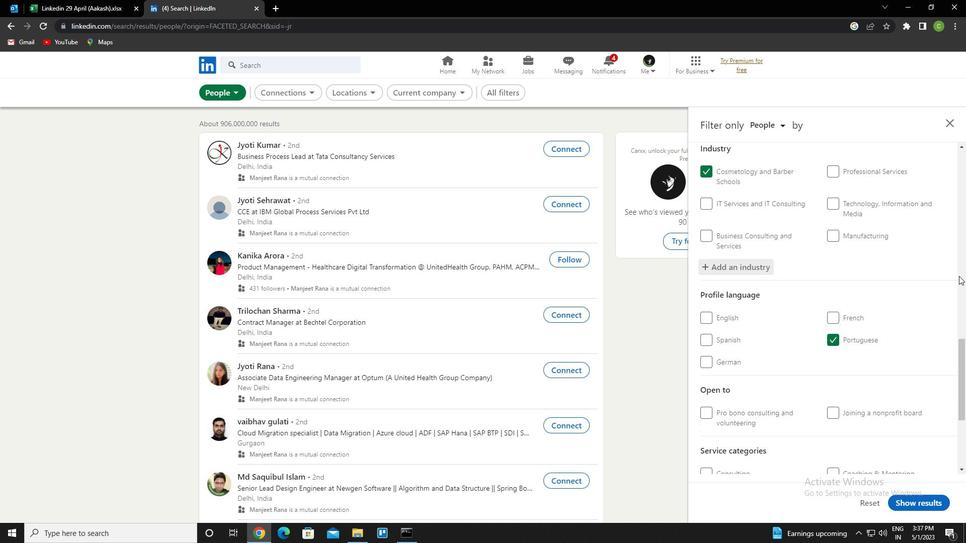 
Action: Mouse scrolled (929, 309) with delta (0, 0)
Screenshot: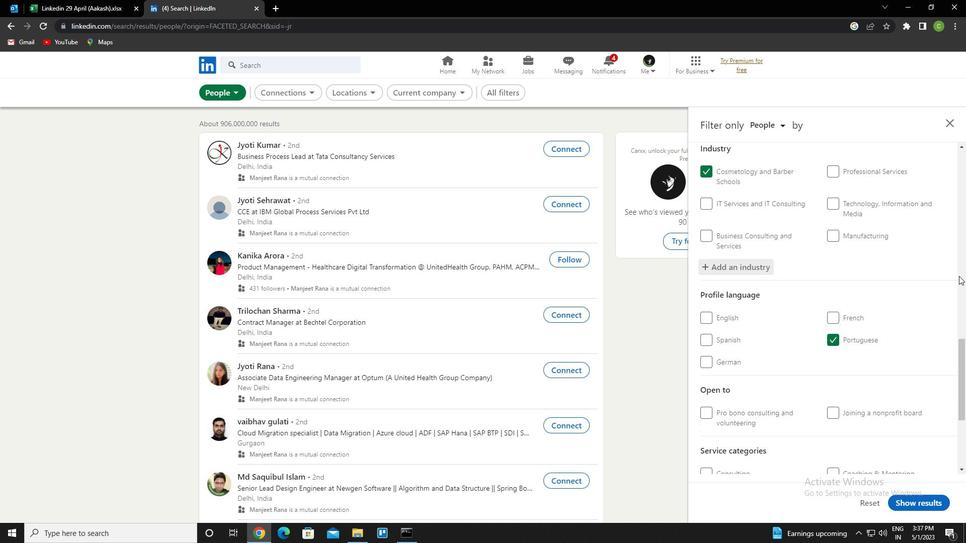 
Action: Mouse moved to (920, 315)
Screenshot: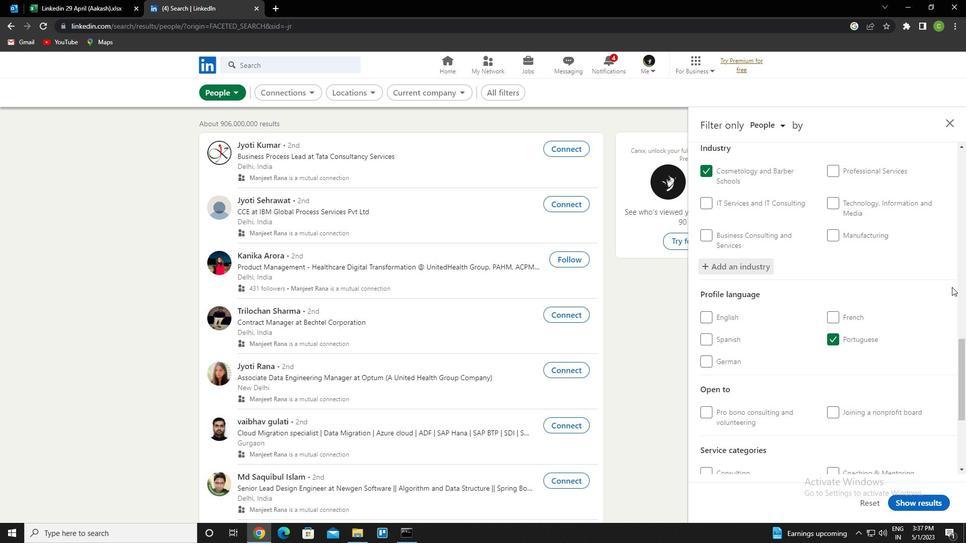 
Action: Mouse scrolled (920, 315) with delta (0, 0)
Screenshot: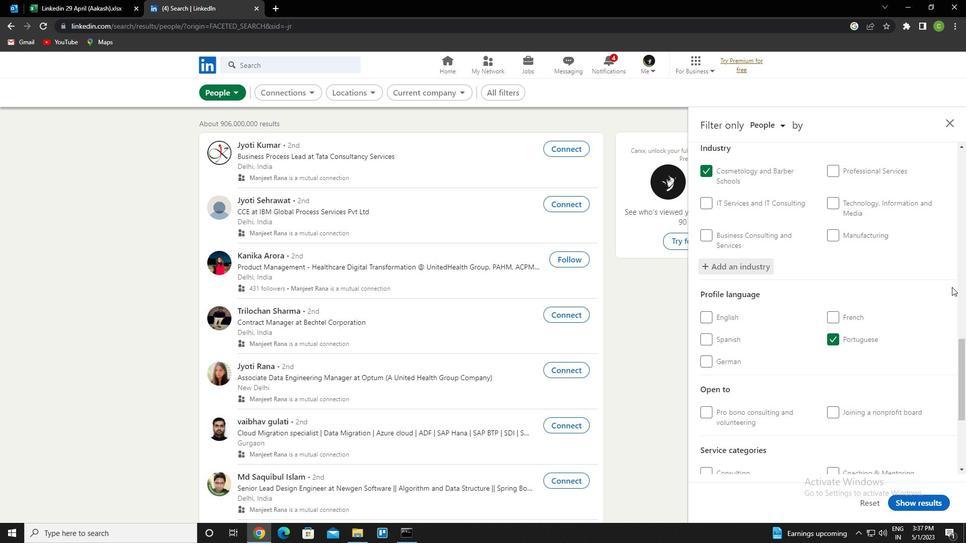 
Action: Mouse moved to (912, 321)
Screenshot: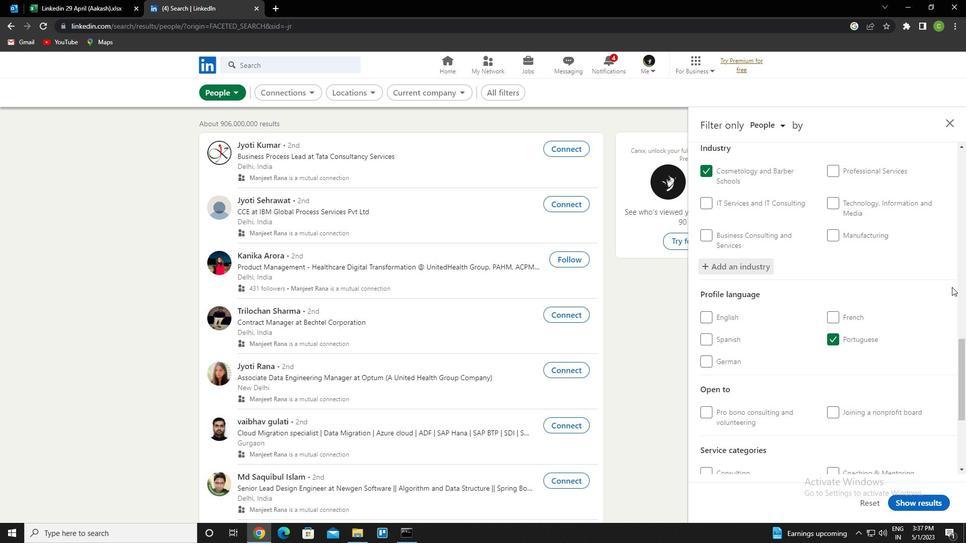 
Action: Mouse scrolled (912, 320) with delta (0, 0)
Screenshot: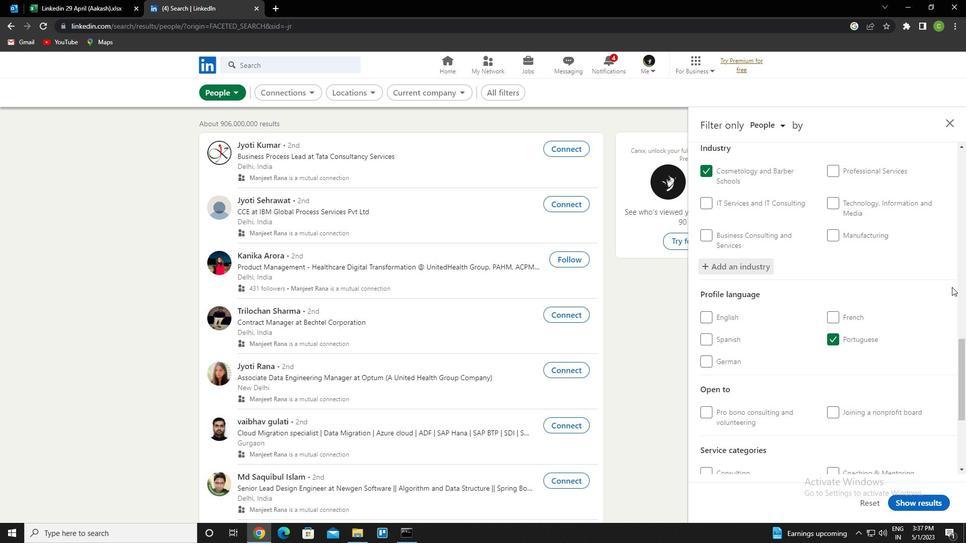 
Action: Mouse moved to (904, 328)
Screenshot: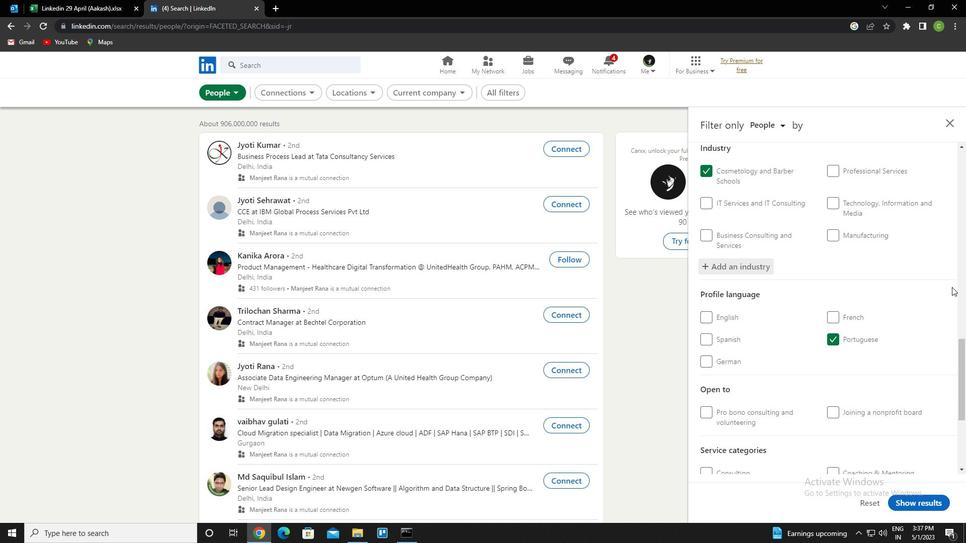 
Action: Mouse scrolled (904, 328) with delta (0, 0)
Screenshot: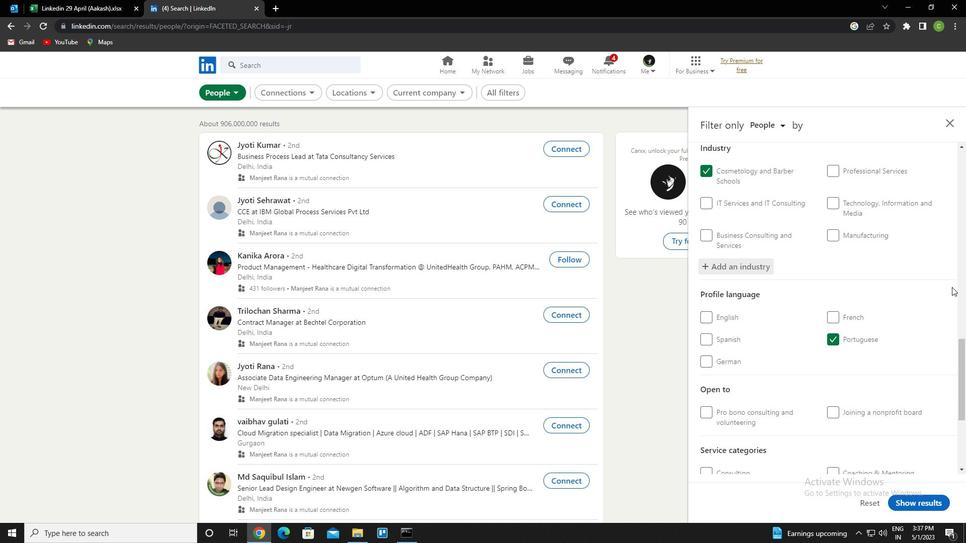 
Action: Mouse moved to (855, 326)
Screenshot: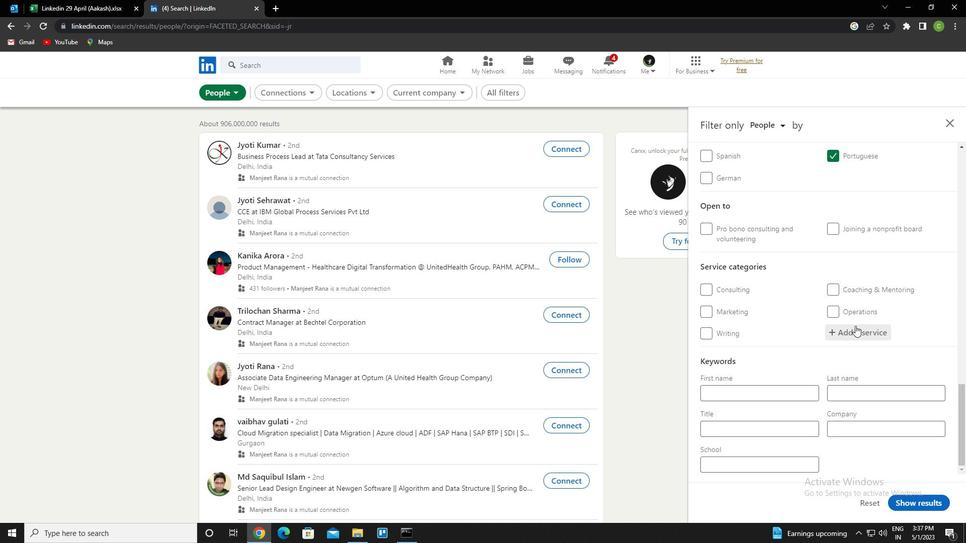 
Action: Mouse pressed left at (855, 326)
Screenshot: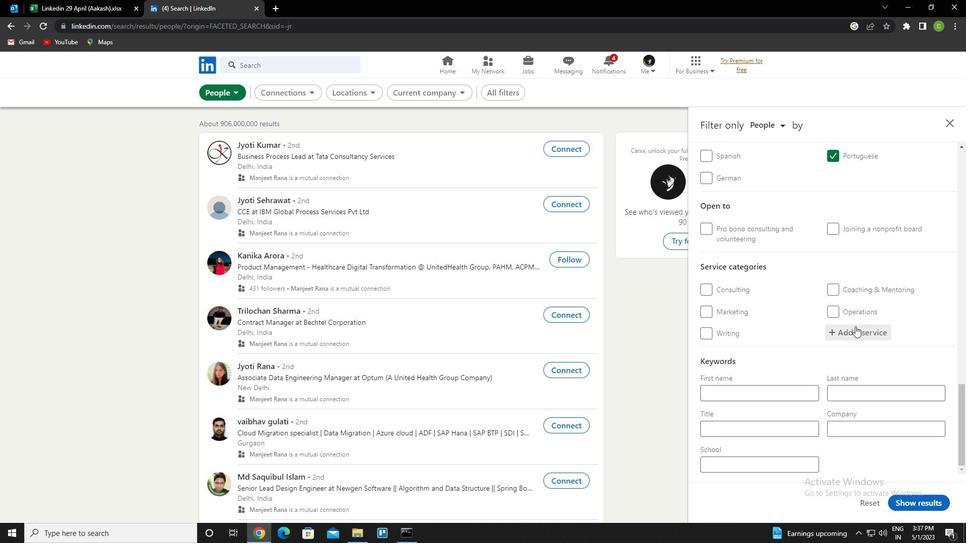 
Action: Mouse moved to (855, 327)
Screenshot: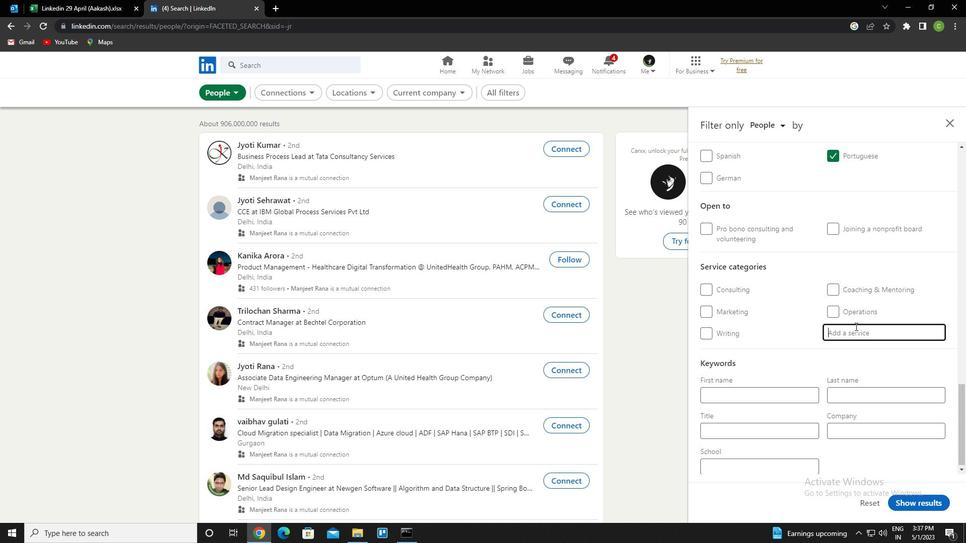 
Action: Key pressed <Key.caps_lock>m<Key.caps_lock>anagement
Screenshot: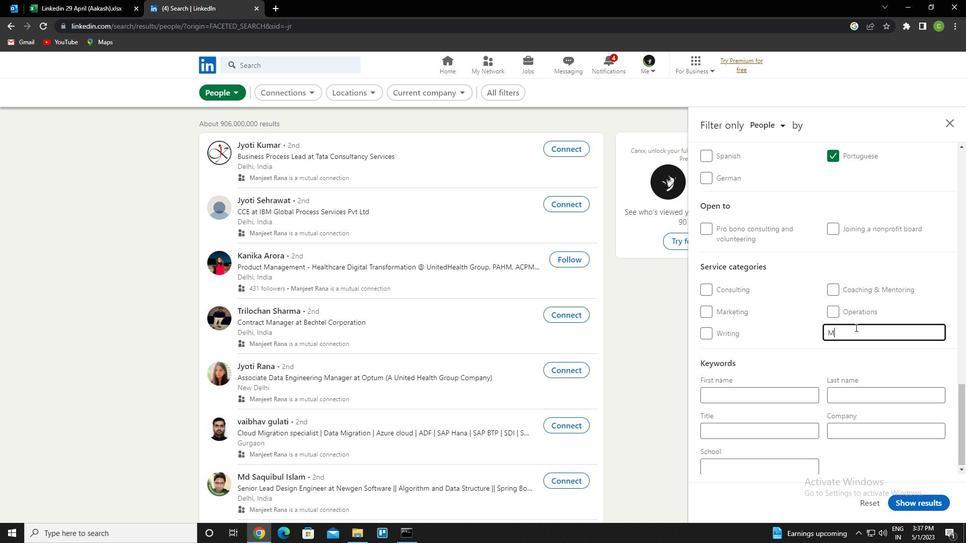 
Action: Mouse moved to (837, 332)
Screenshot: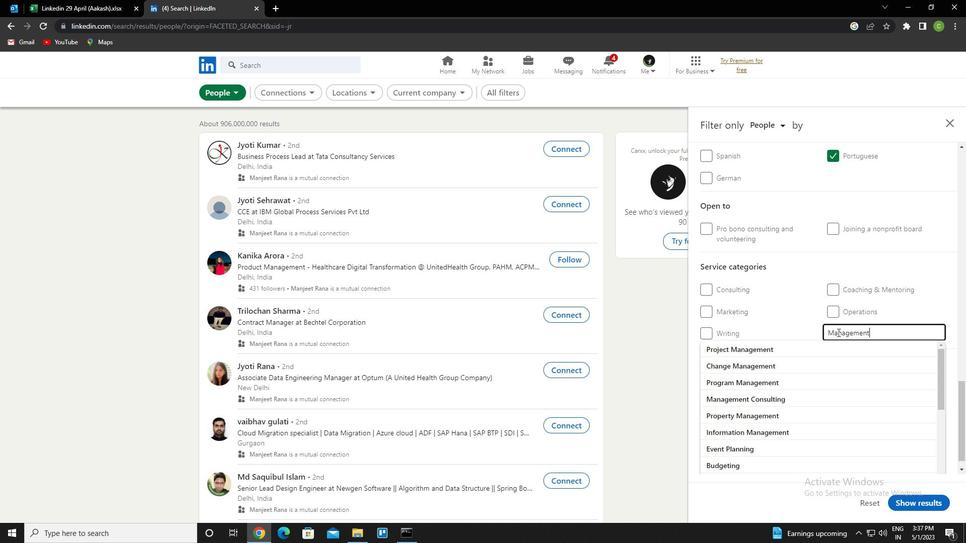 
Action: Key pressed <Key.enter>
Screenshot: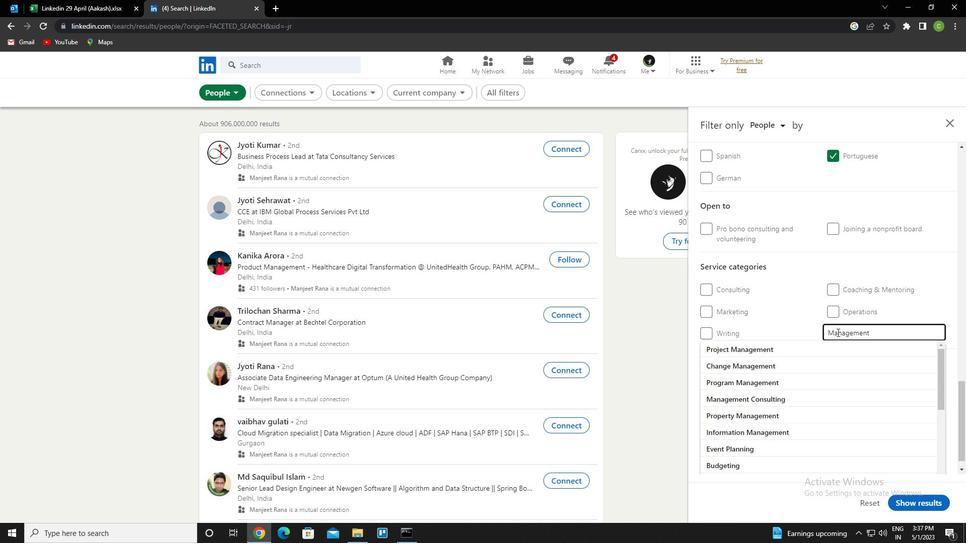 
Action: Mouse moved to (826, 338)
Screenshot: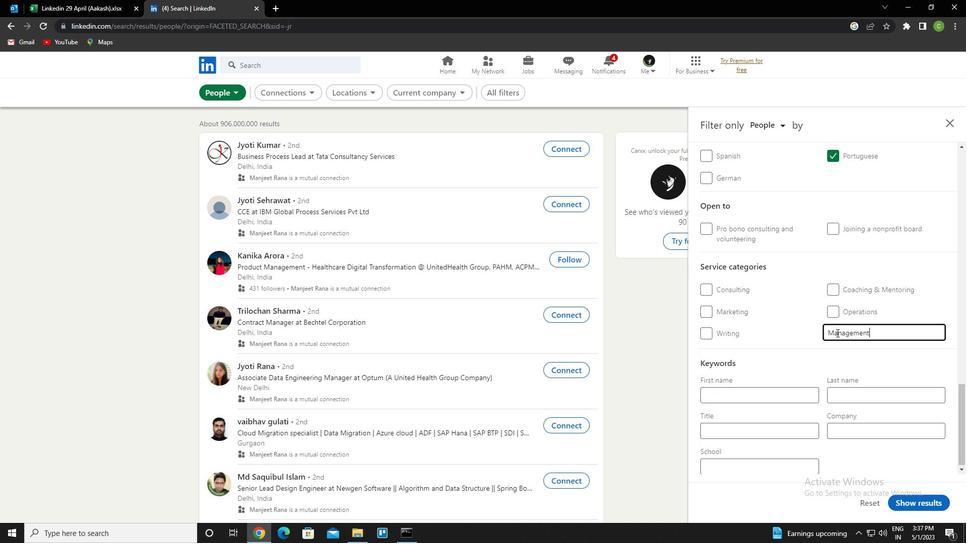 
Action: Mouse scrolled (826, 337) with delta (0, 0)
Screenshot: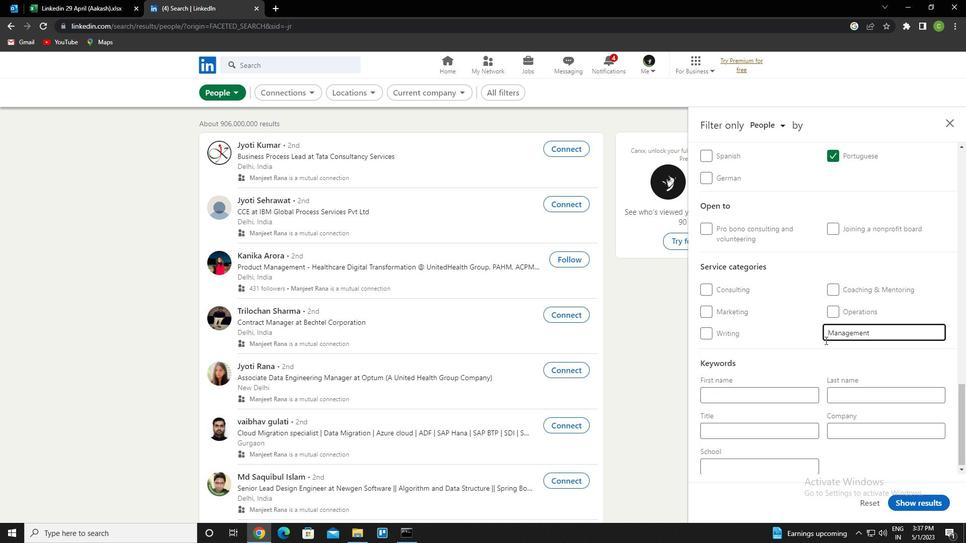 
Action: Mouse scrolled (826, 337) with delta (0, 0)
Screenshot: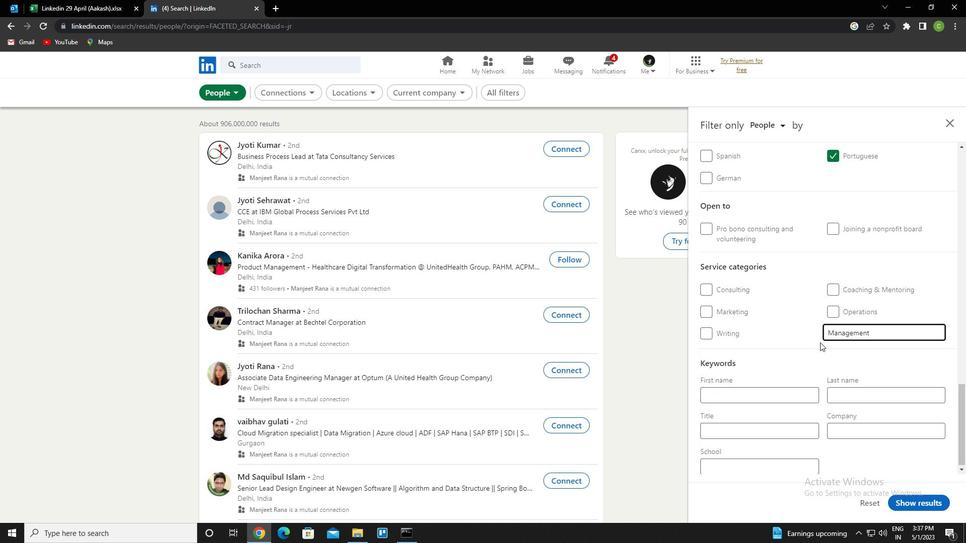 
Action: Mouse moved to (826, 338)
Screenshot: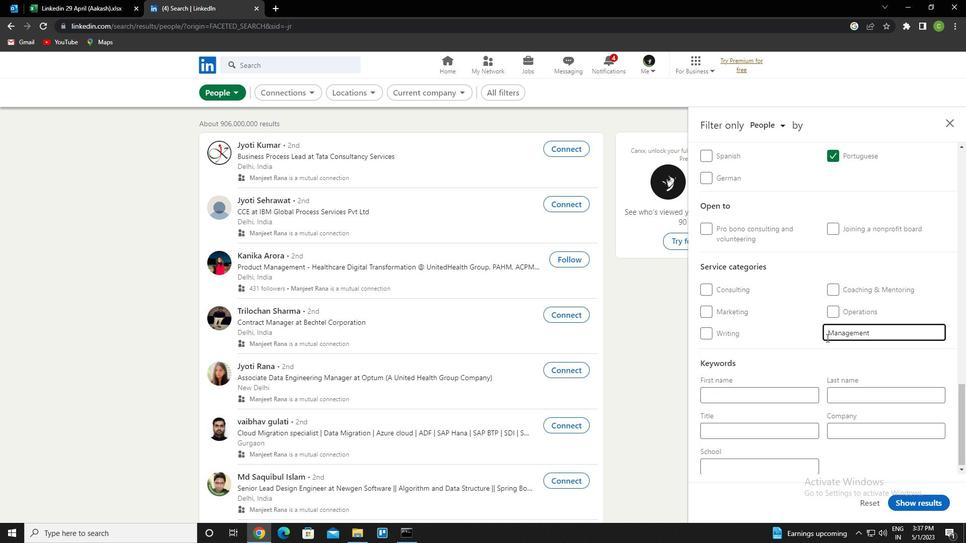 
Action: Mouse scrolled (826, 338) with delta (0, 0)
Screenshot: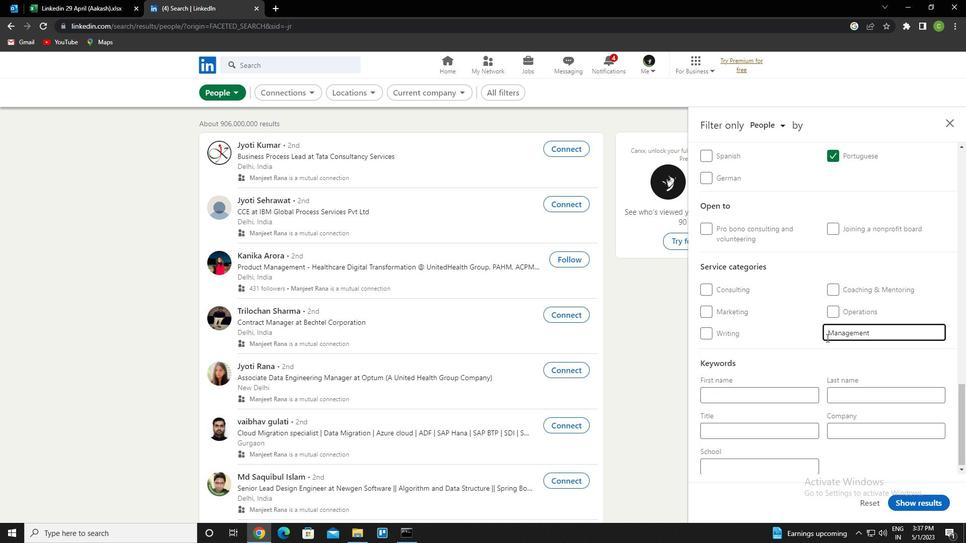 
Action: Mouse moved to (826, 341)
Screenshot: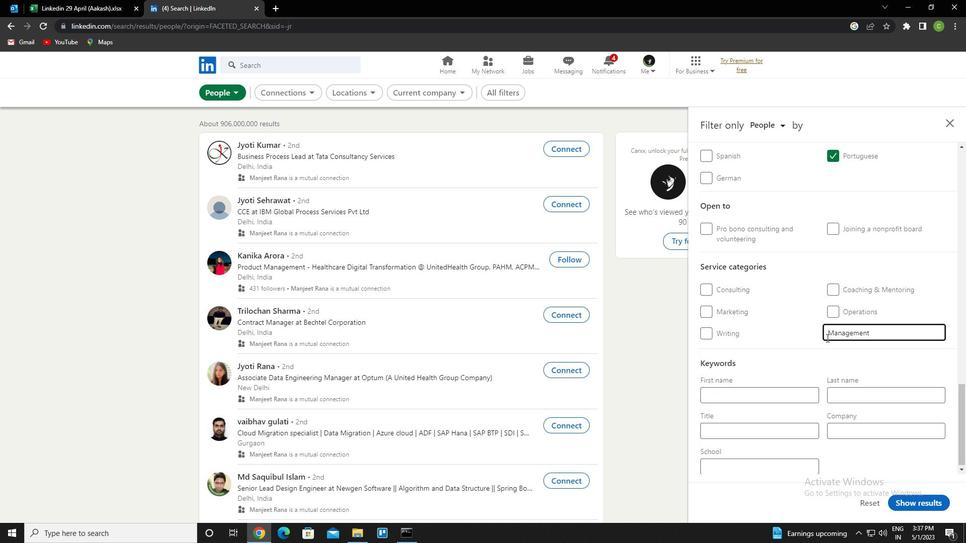 
Action: Mouse scrolled (826, 341) with delta (0, 0)
Screenshot: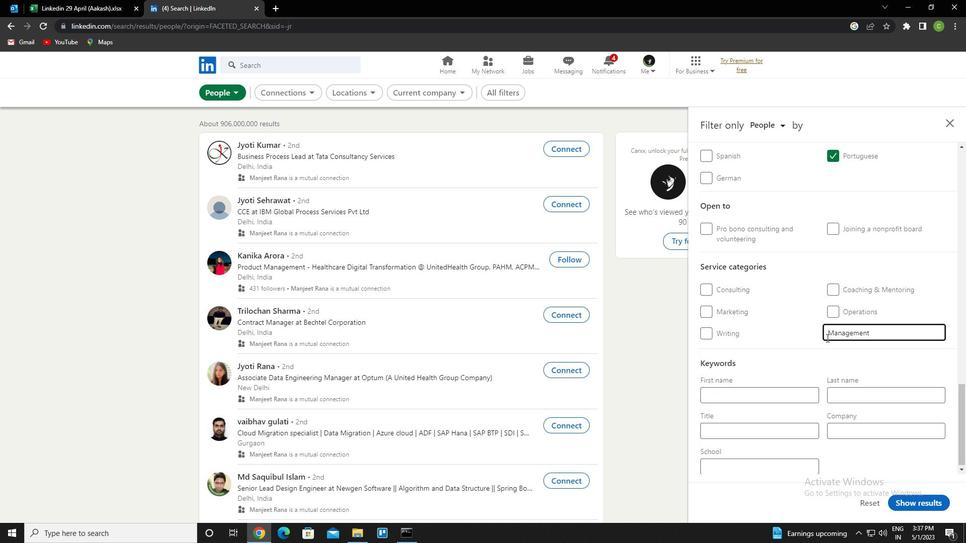 
Action: Mouse moved to (826, 344)
Screenshot: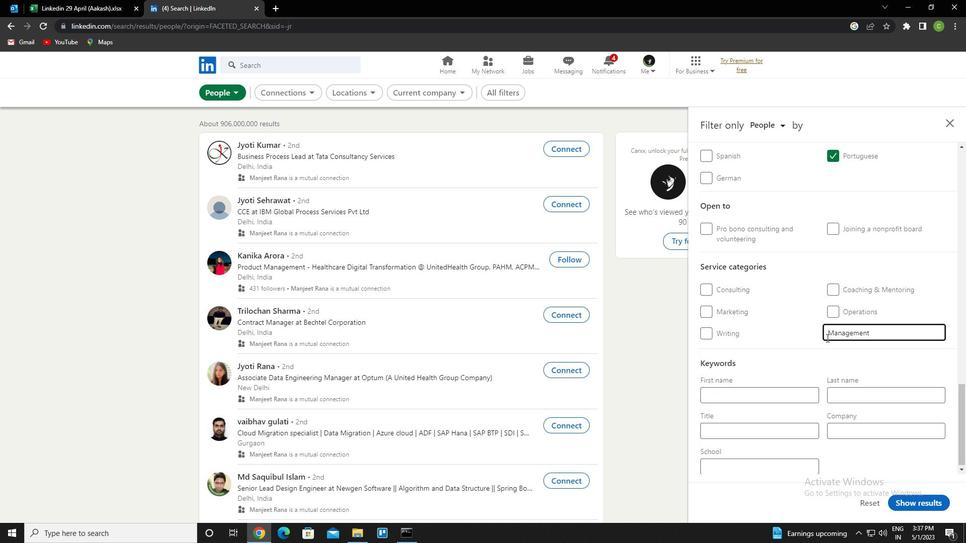 
Action: Mouse scrolled (826, 344) with delta (0, 0)
Screenshot: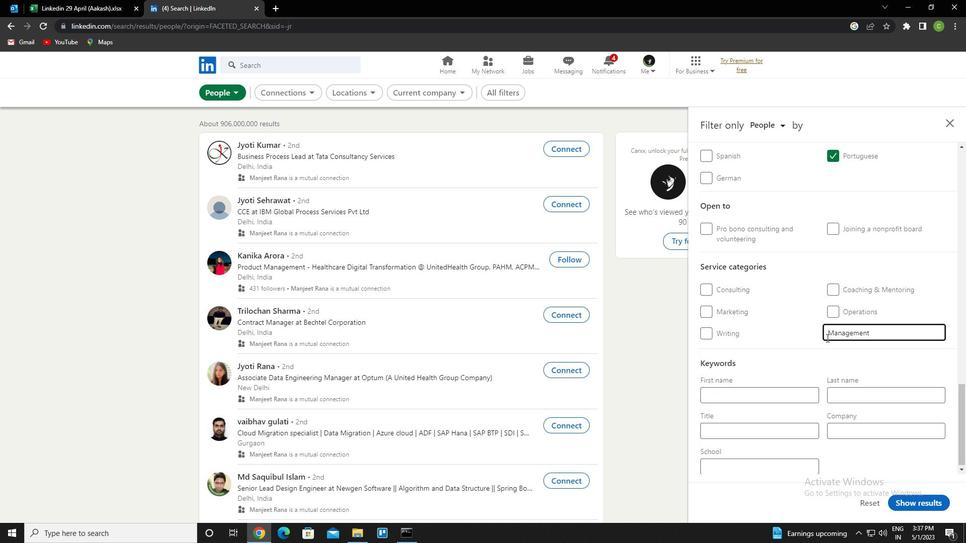 
Action: Mouse moved to (825, 351)
Screenshot: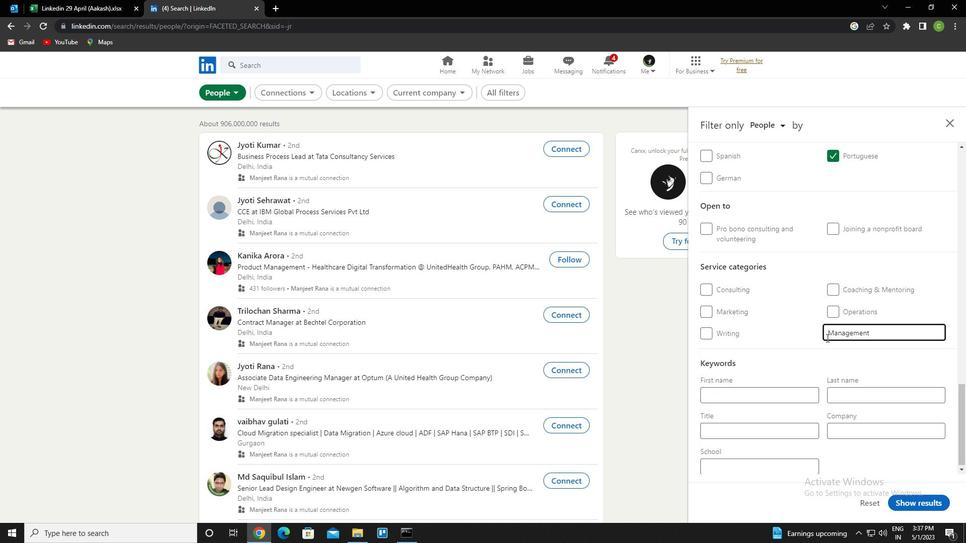 
Action: Mouse scrolled (825, 350) with delta (0, 0)
Screenshot: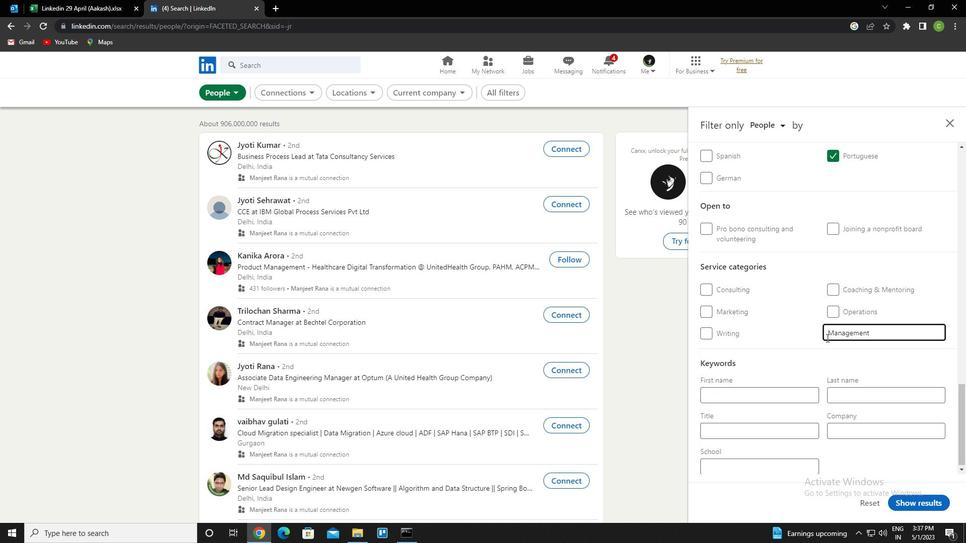 
Action: Mouse moved to (824, 354)
Screenshot: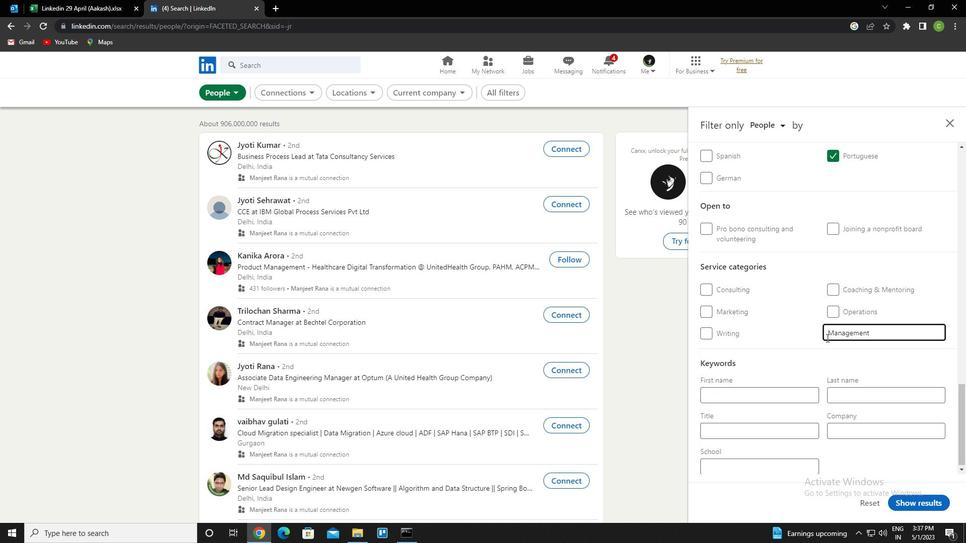 
Action: Mouse scrolled (824, 353) with delta (0, 0)
Screenshot: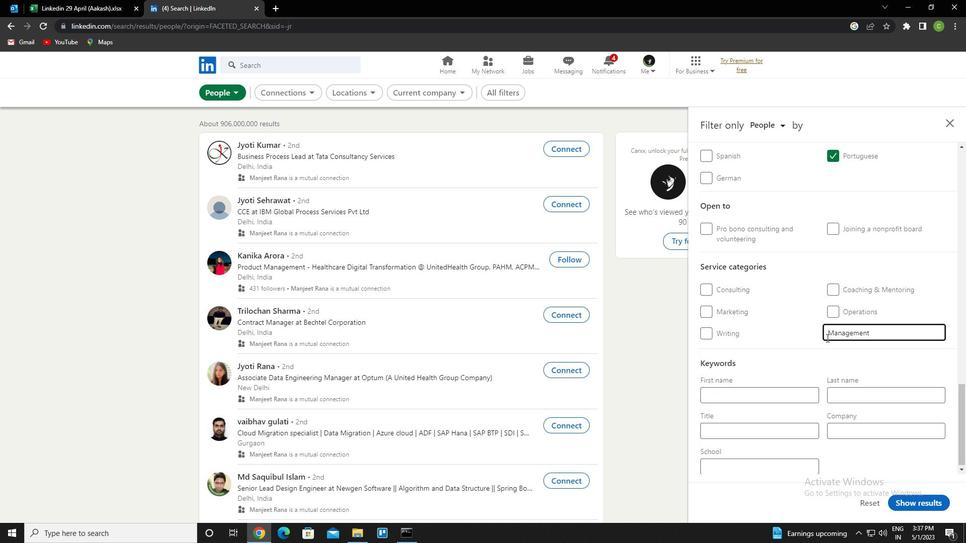 
Action: Mouse moved to (824, 357)
Screenshot: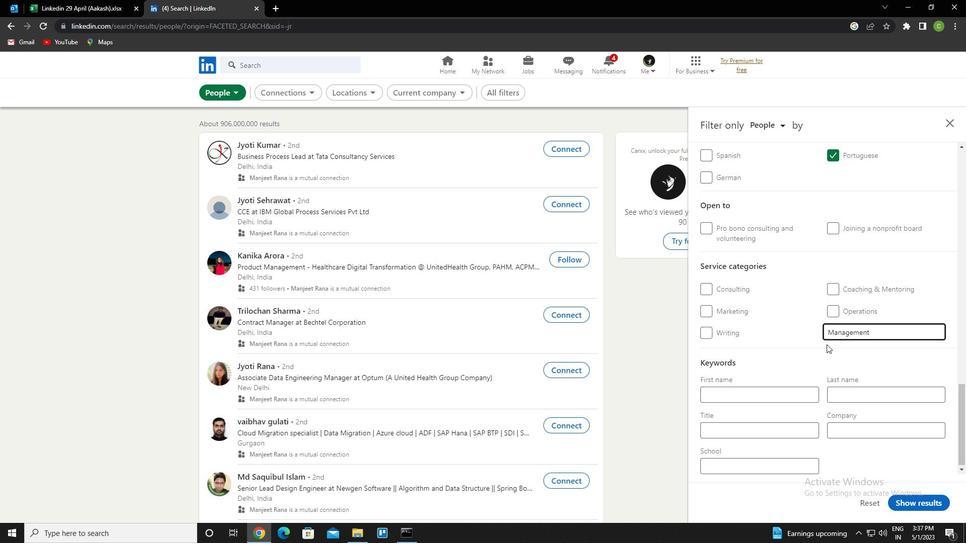 
Action: Mouse scrolled (824, 356) with delta (0, 0)
Screenshot: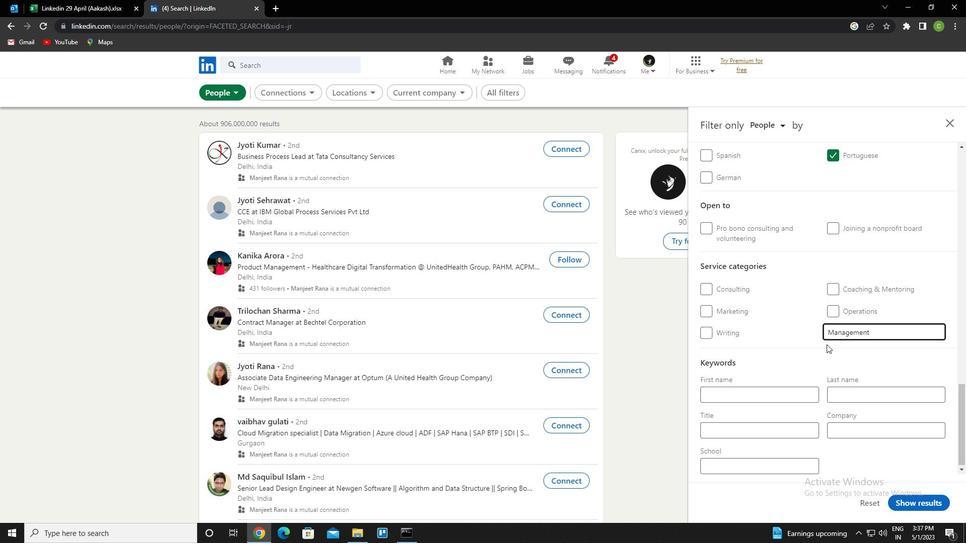 
Action: Mouse moved to (778, 426)
Screenshot: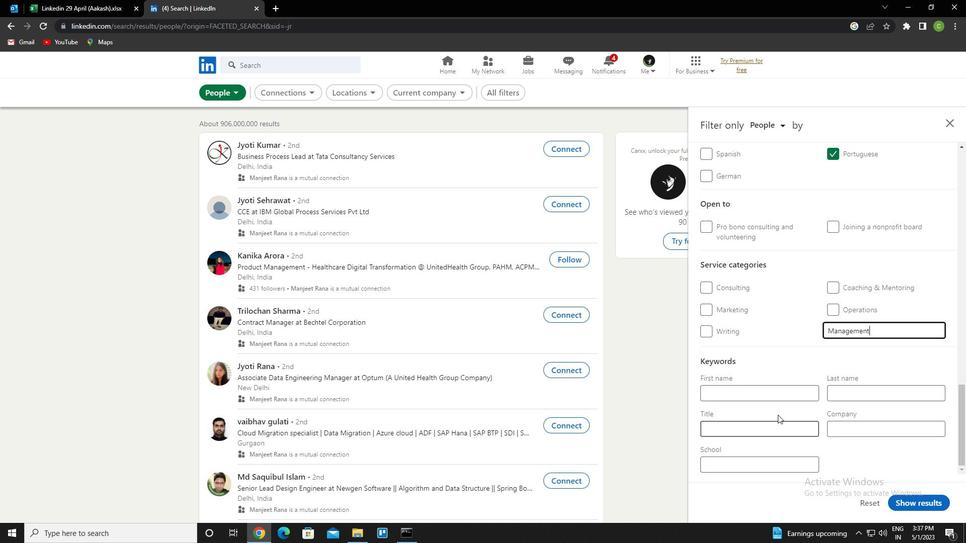 
Action: Mouse pressed left at (778, 426)
Screenshot: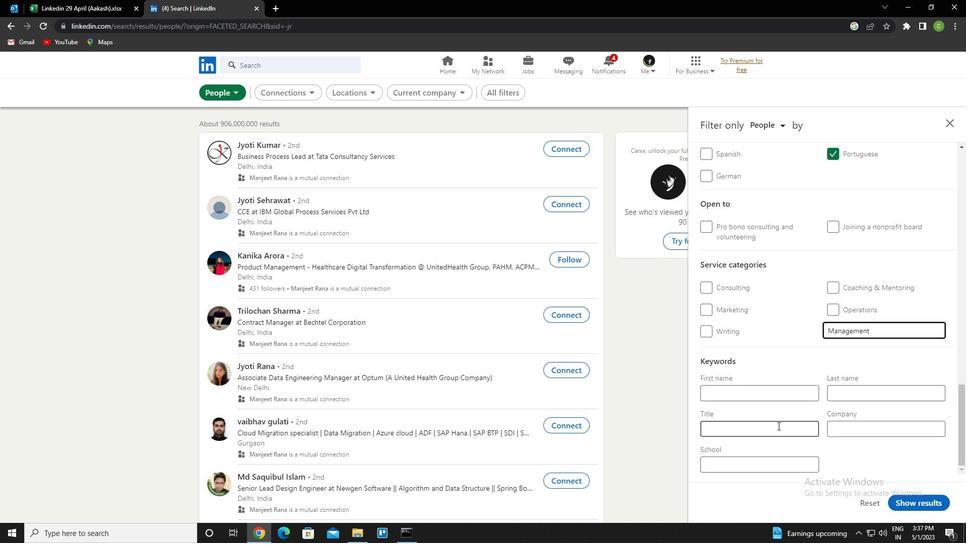 
Action: Mouse moved to (879, 335)
Screenshot: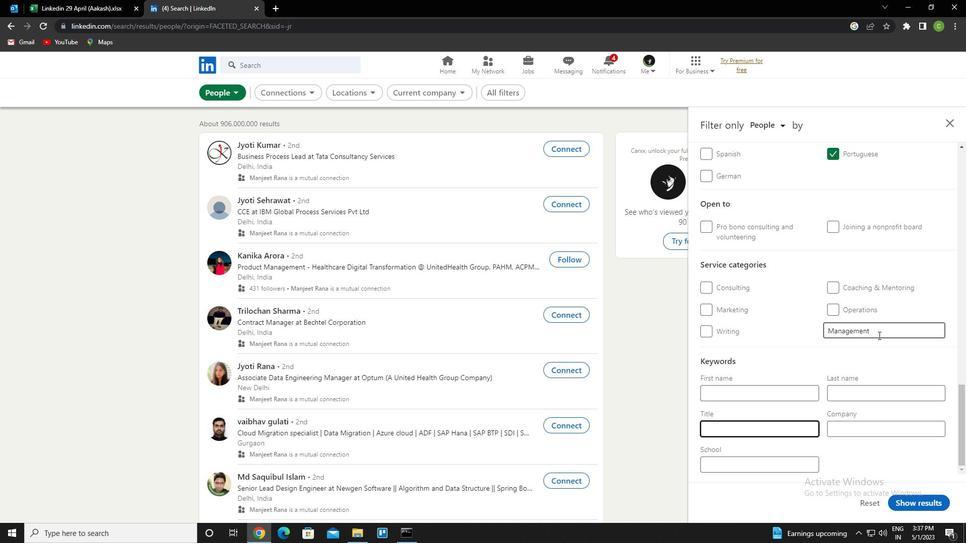 
Action: Mouse pressed left at (879, 335)
Screenshot: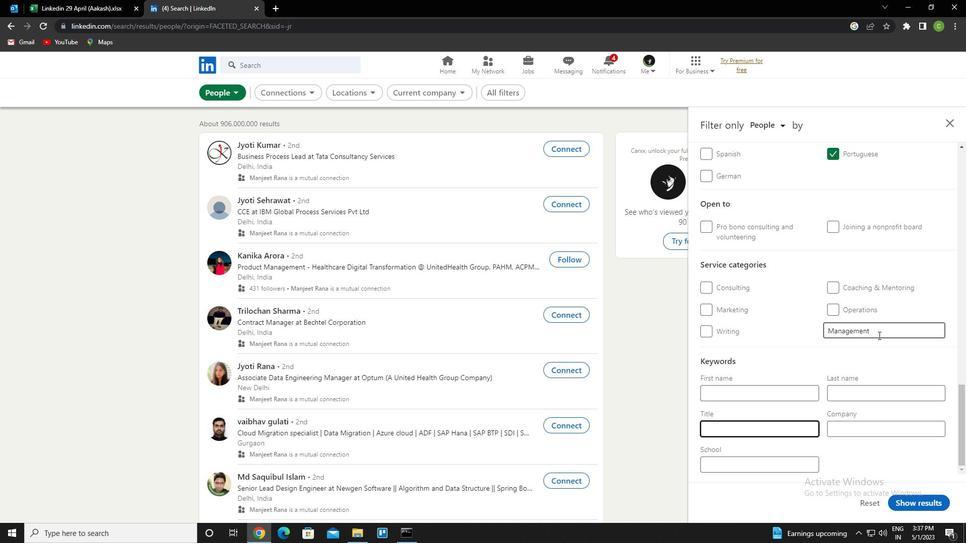 
Action: Mouse moved to (874, 337)
Screenshot: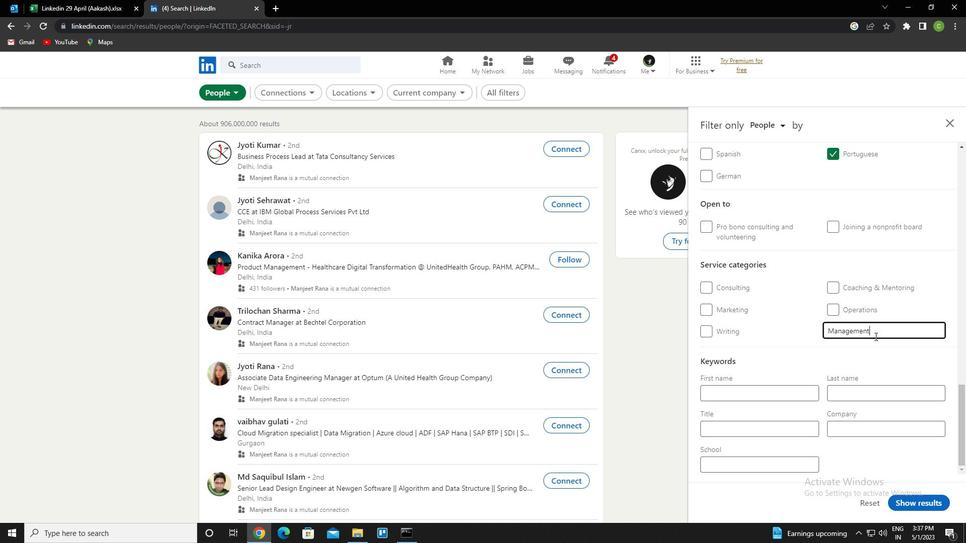 
Action: Key pressed <Key.backspace><Key.backspace><Key.backspace><Key.backspace><Key.backspace><Key.backspace><Key.backspace><Key.backspace><Key.backspace><Key.backspace><Key.backspace><Key.backspace><Key.backspace><Key.backspace><Key.backspace><Key.caps_lock>c<Key.caps_lock>atering<Key.down><Key.enter>
Screenshot: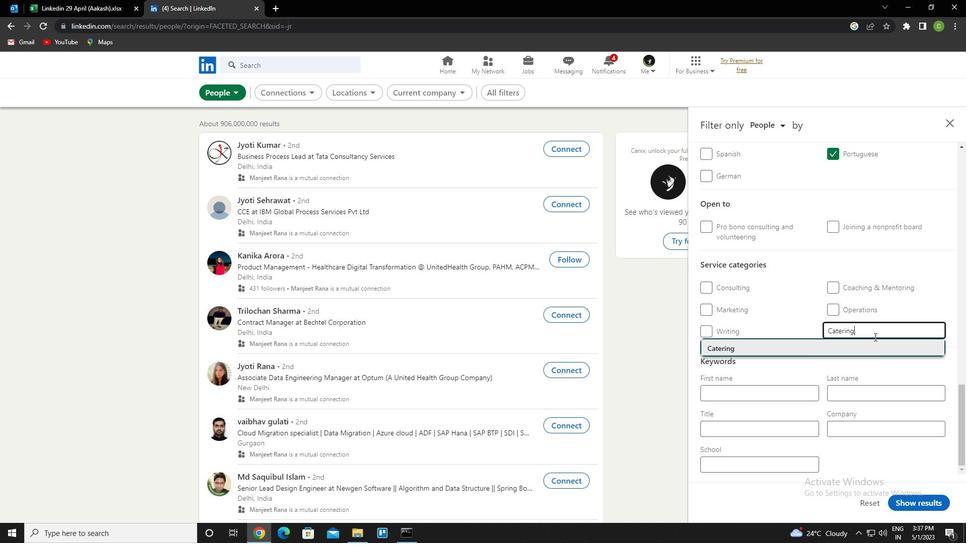 
Action: Mouse moved to (817, 373)
Screenshot: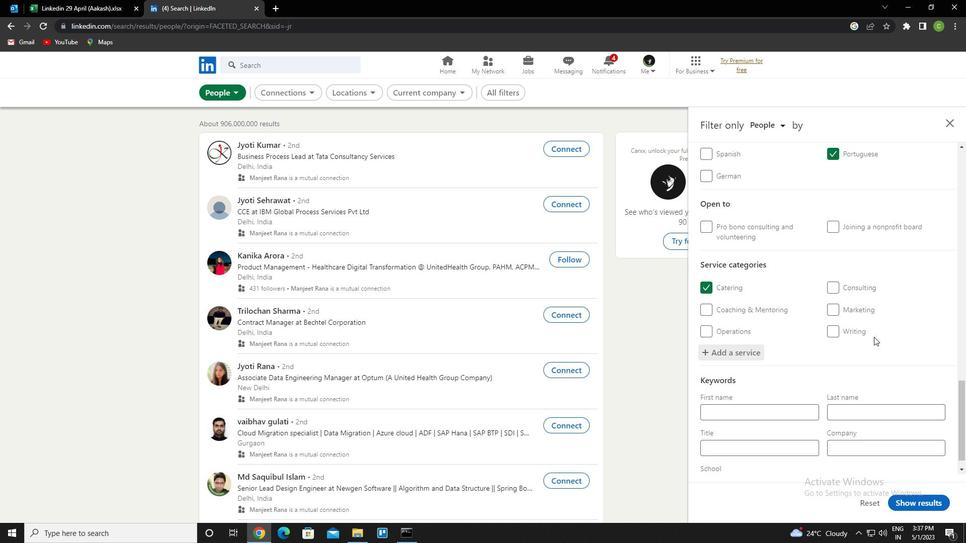 
Action: Mouse scrolled (817, 372) with delta (0, 0)
Screenshot: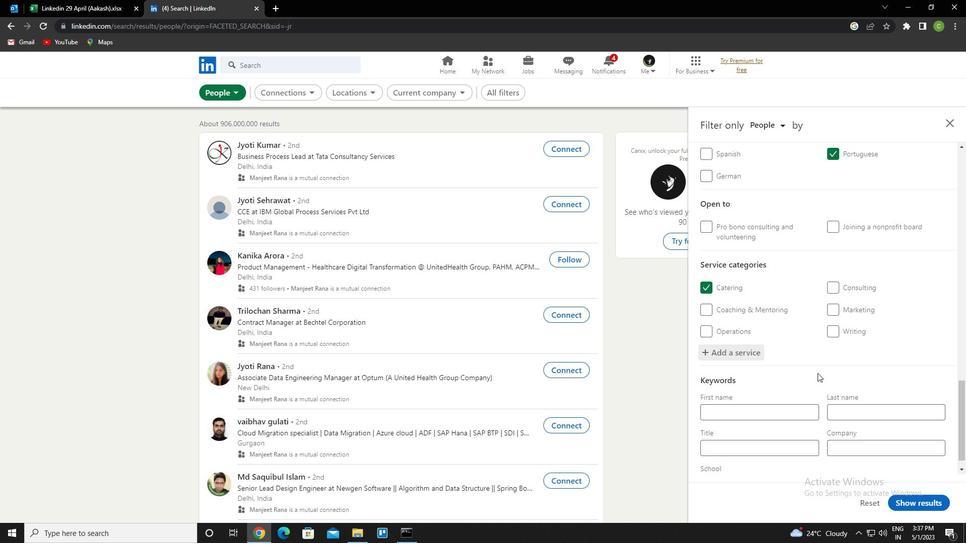 
Action: Mouse moved to (818, 373)
Screenshot: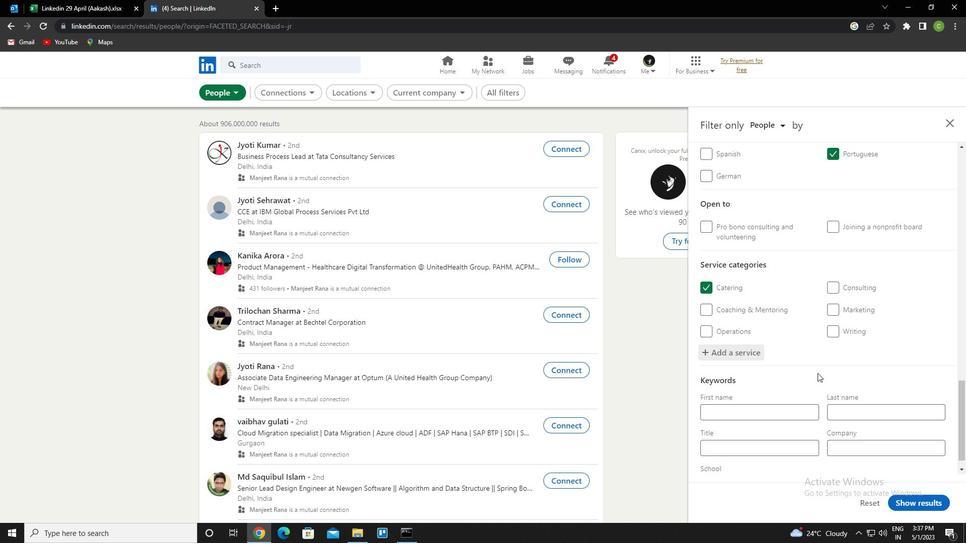 
Action: Mouse scrolled (818, 372) with delta (0, 0)
Screenshot: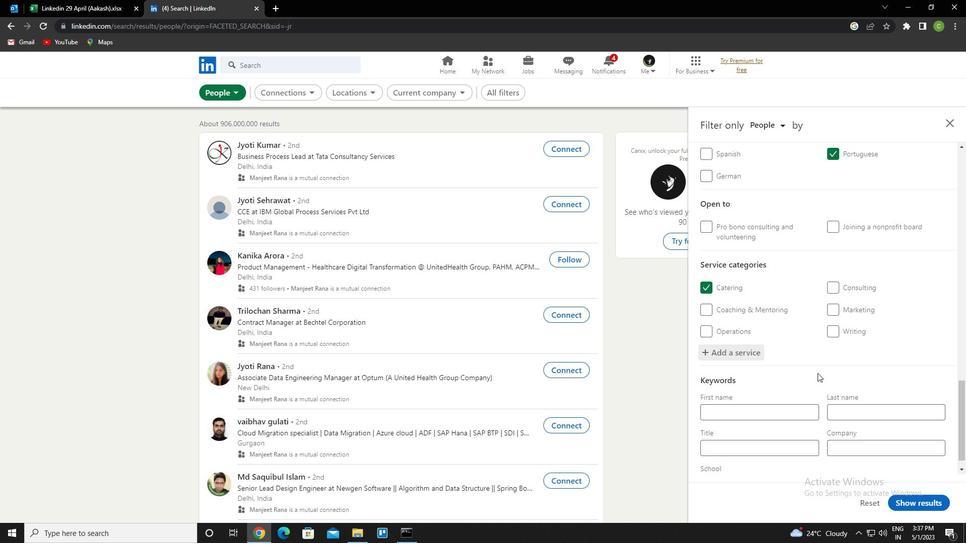 
Action: Mouse moved to (819, 372)
Screenshot: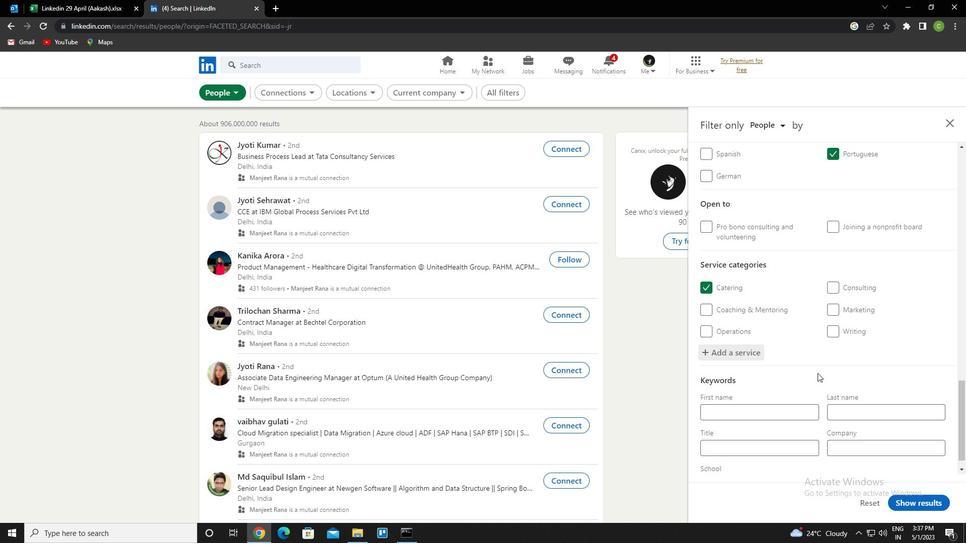
Action: Mouse scrolled (819, 372) with delta (0, 0)
Screenshot: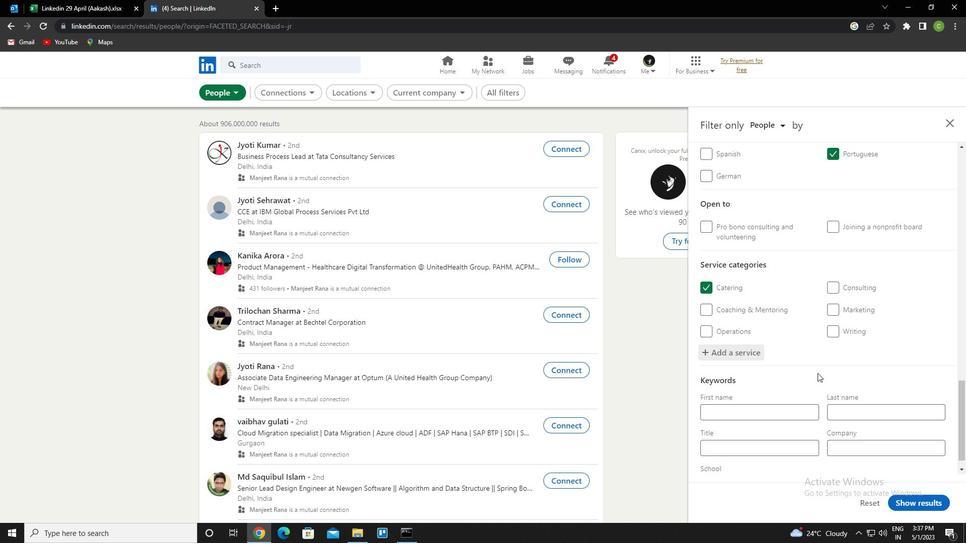 
Action: Mouse moved to (820, 371)
Screenshot: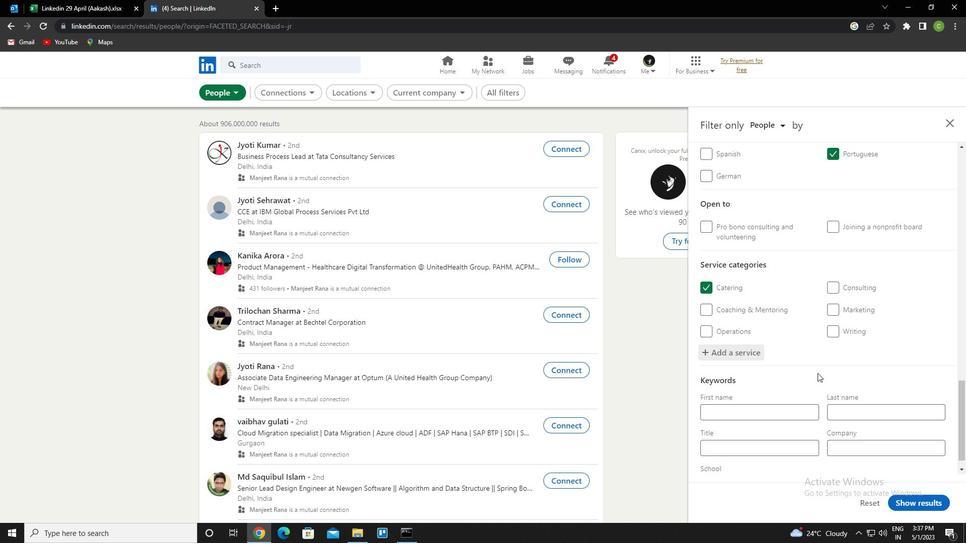 
Action: Mouse scrolled (820, 371) with delta (0, 0)
Screenshot: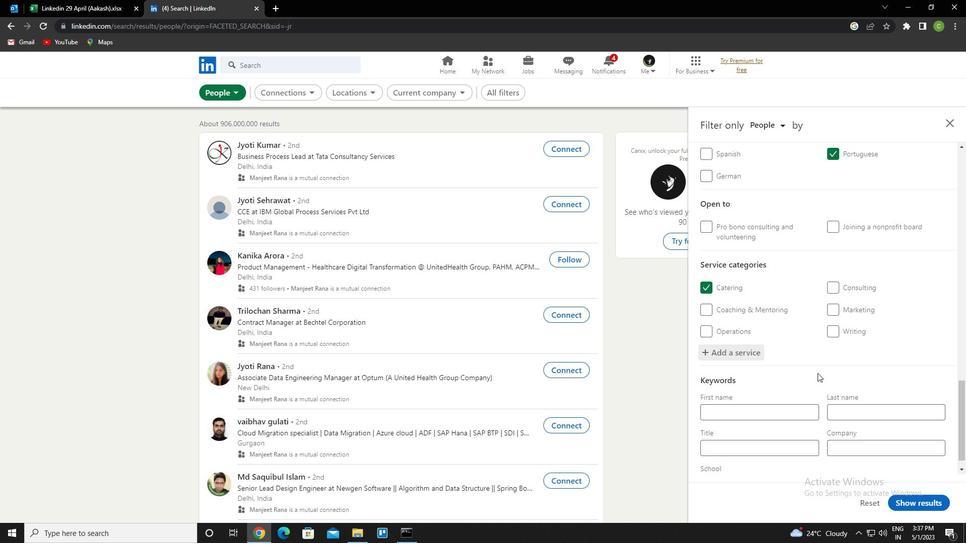 
Action: Mouse moved to (821, 371)
Screenshot: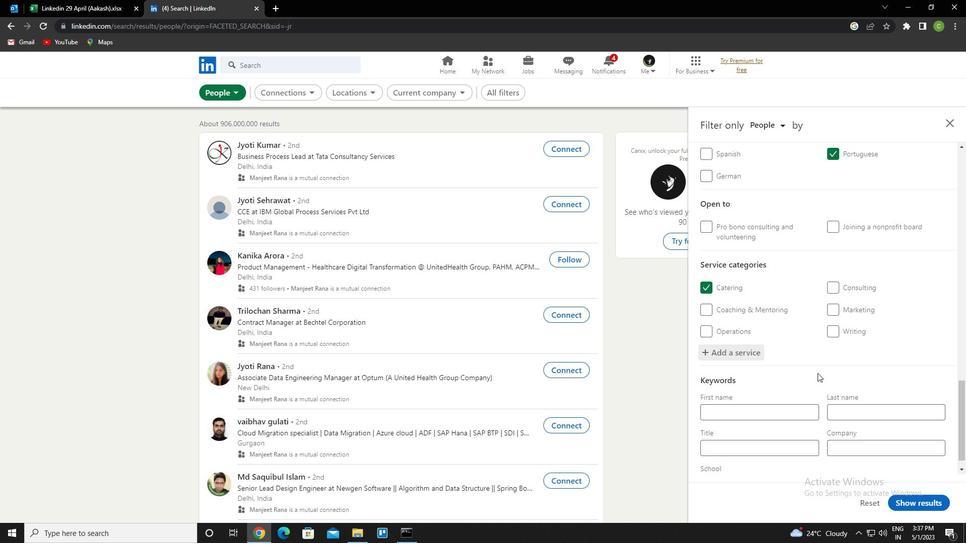 
Action: Mouse scrolled (821, 370) with delta (0, 0)
Screenshot: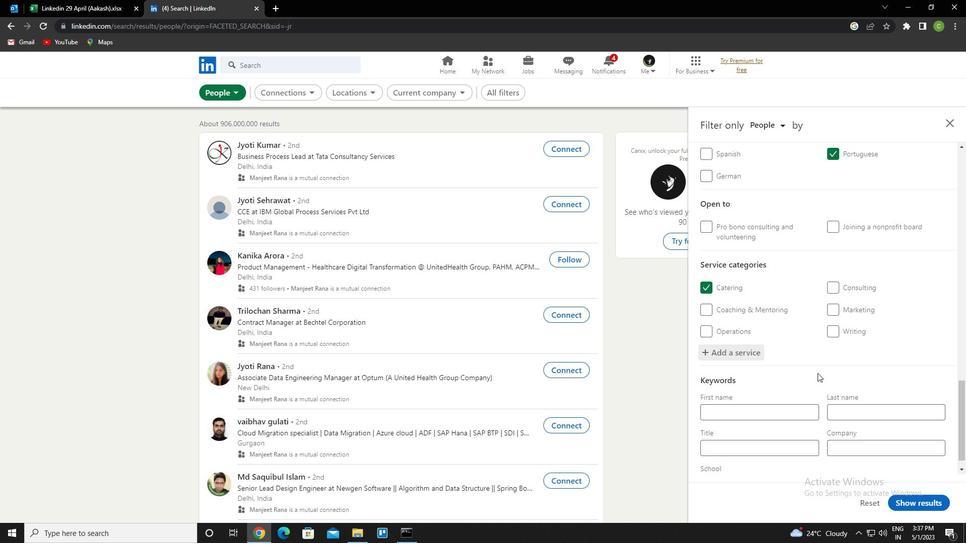 
Action: Mouse scrolled (821, 370) with delta (0, 0)
Screenshot: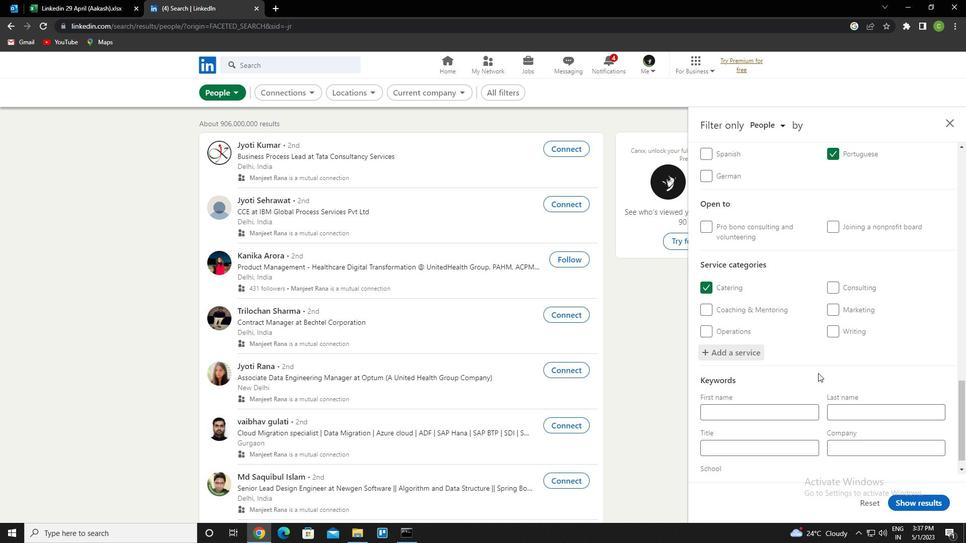 
Action: Mouse scrolled (821, 370) with delta (0, 0)
Screenshot: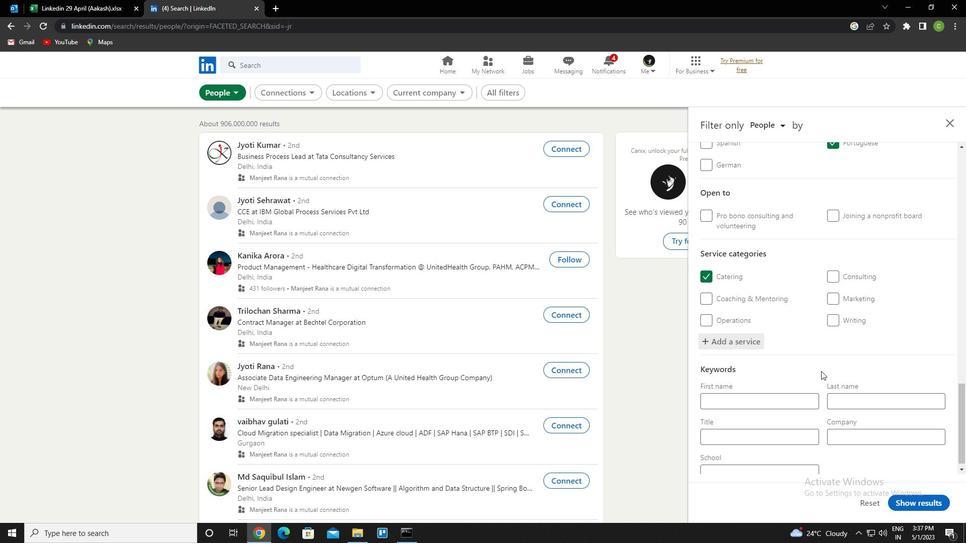 
Action: Mouse moved to (747, 425)
Screenshot: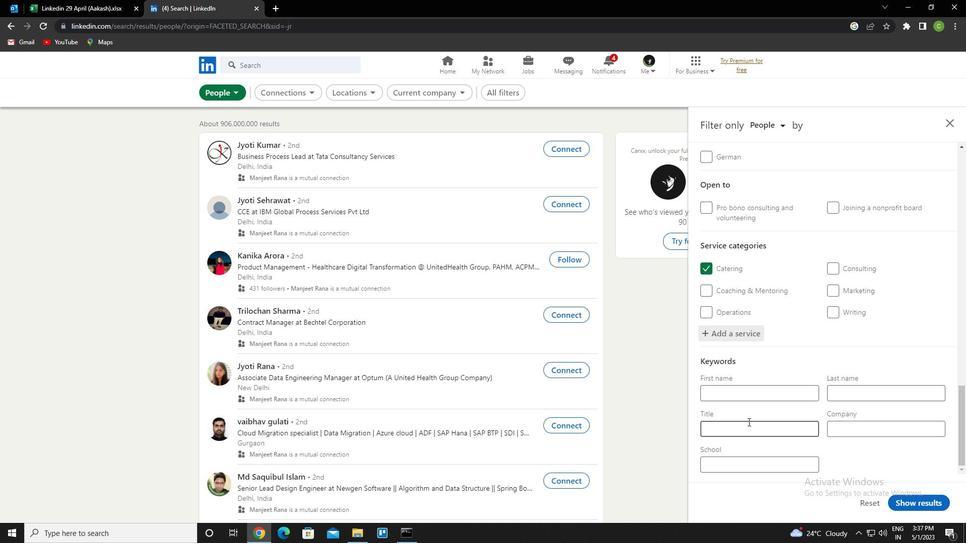 
Action: Mouse pressed left at (747, 425)
Screenshot: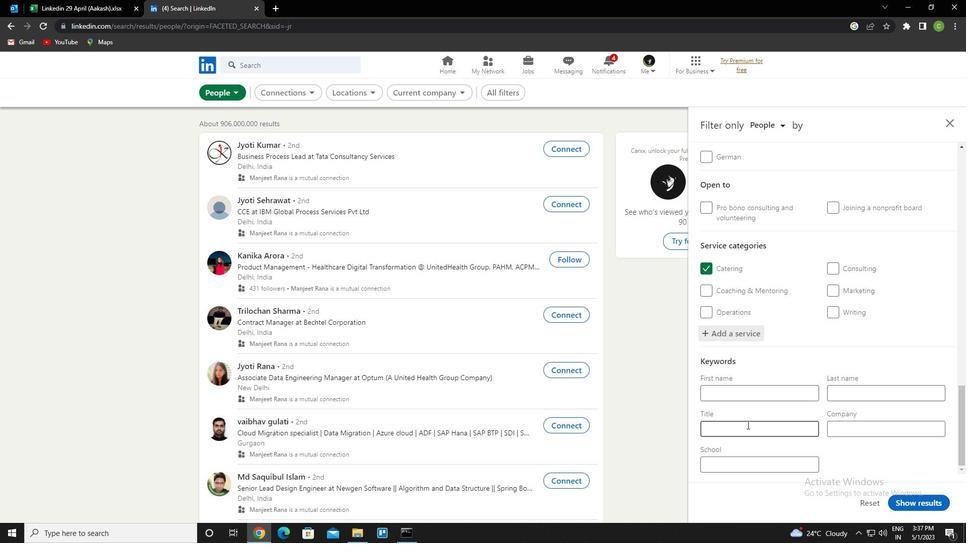 
Action: Mouse moved to (747, 425)
Screenshot: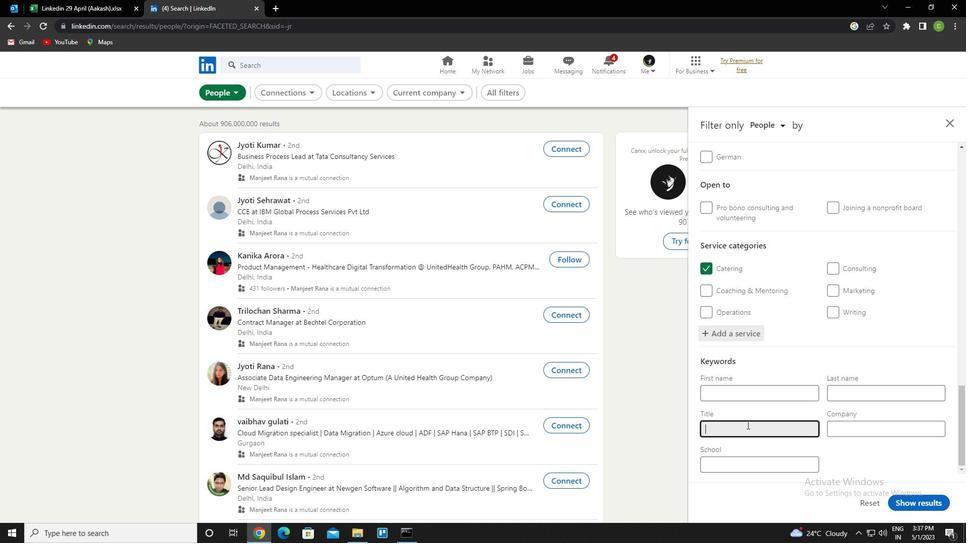 
Action: Key pressed <Key.shift><Key.caps_lock>G<Key.caps_lock>RANT<Key.space>WRITER
Screenshot: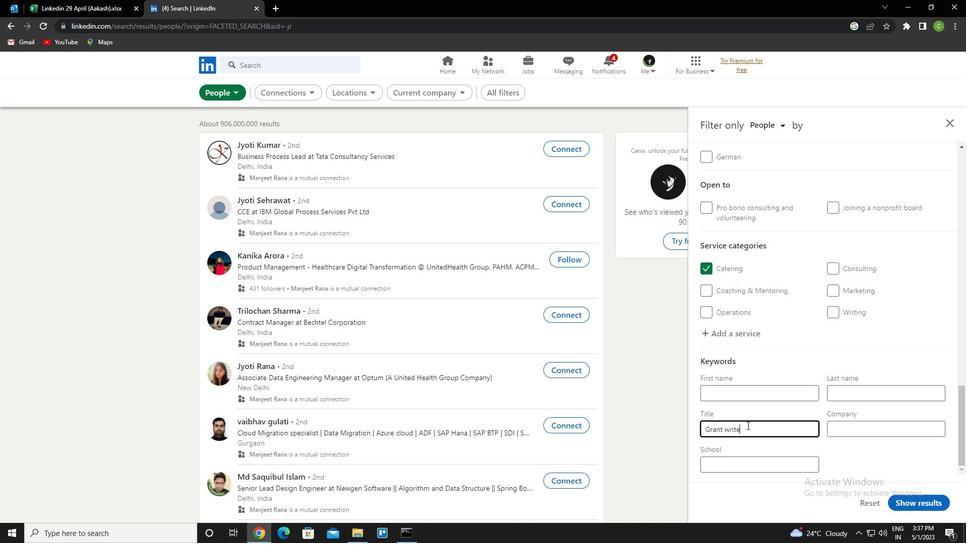 
Action: Mouse moved to (941, 498)
Screenshot: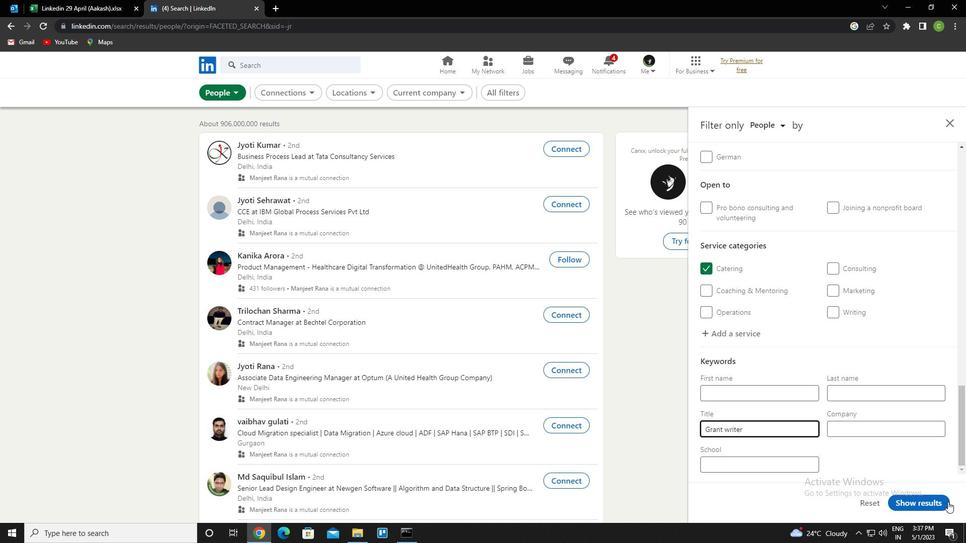 
Action: Mouse pressed left at (941, 498)
Screenshot: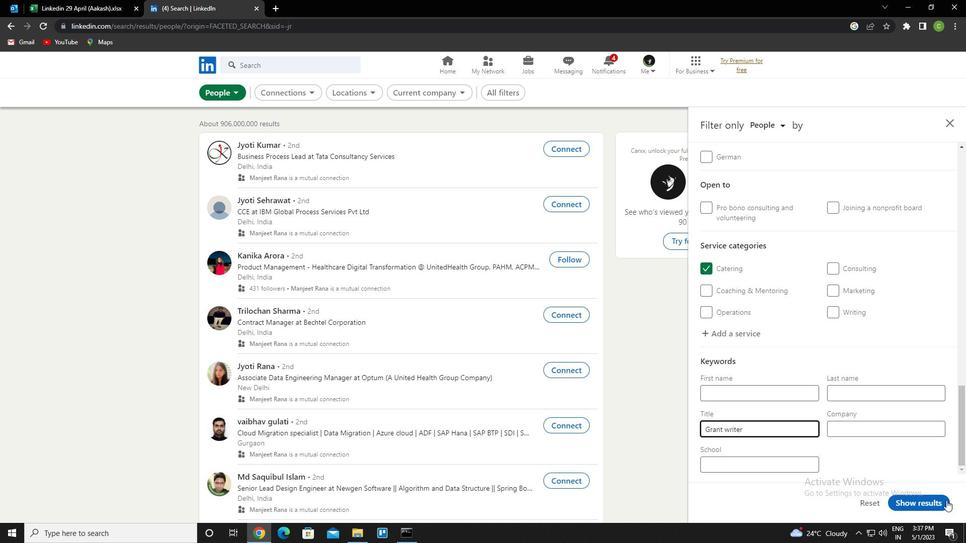 
Action: Mouse moved to (384, 491)
Screenshot: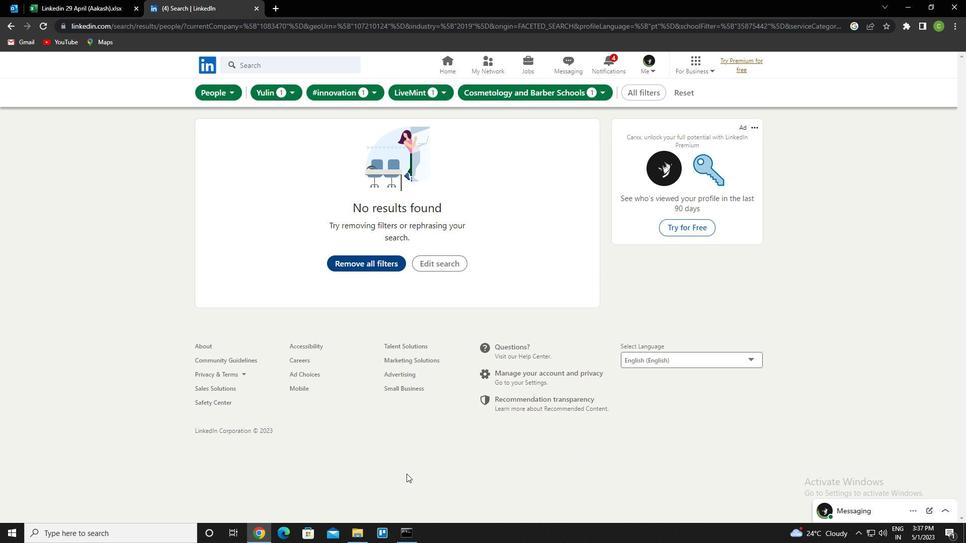 
